 Task: Find connections with filter location Sofia with filter topic #businesscoachwith filter profile language French with filter current company Age Of Geeks with filter school BBK DAV College for women Amritsar with filter industry Courts of Law with filter service category Growth Marketing with filter keywords title Cloud Architect
Action: Mouse moved to (169, 226)
Screenshot: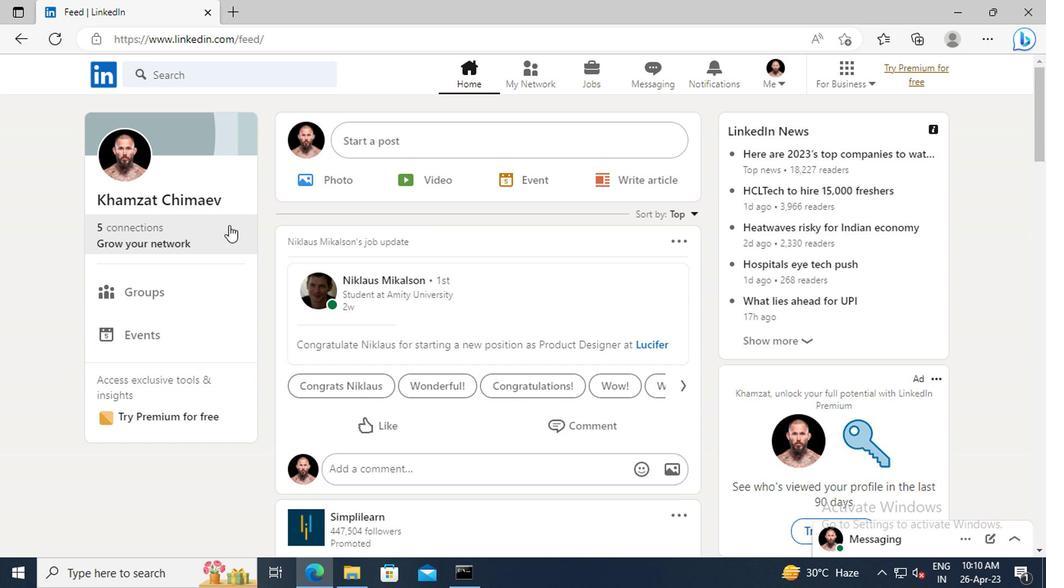 
Action: Mouse pressed left at (169, 226)
Screenshot: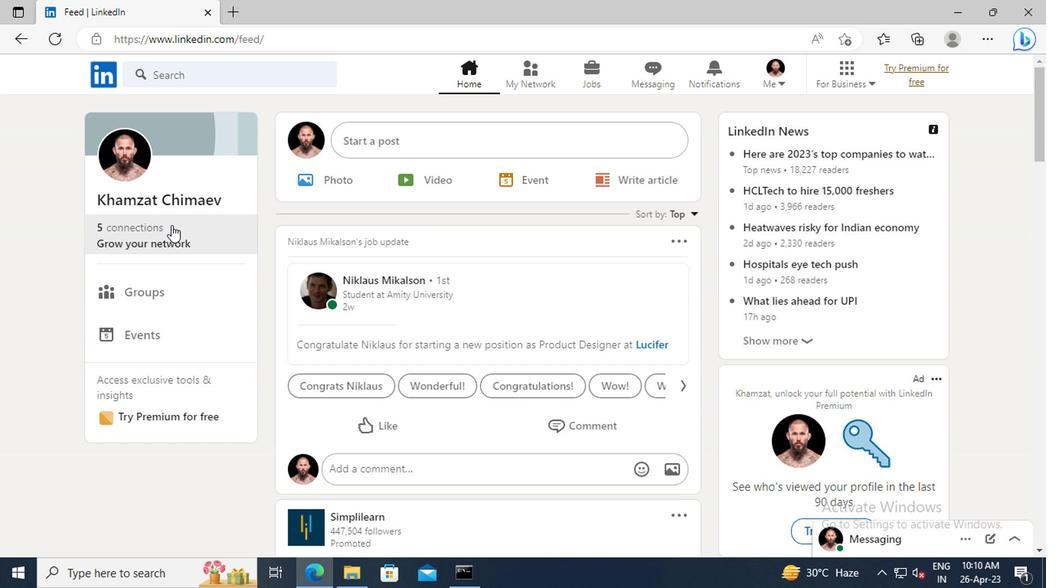 
Action: Mouse moved to (173, 166)
Screenshot: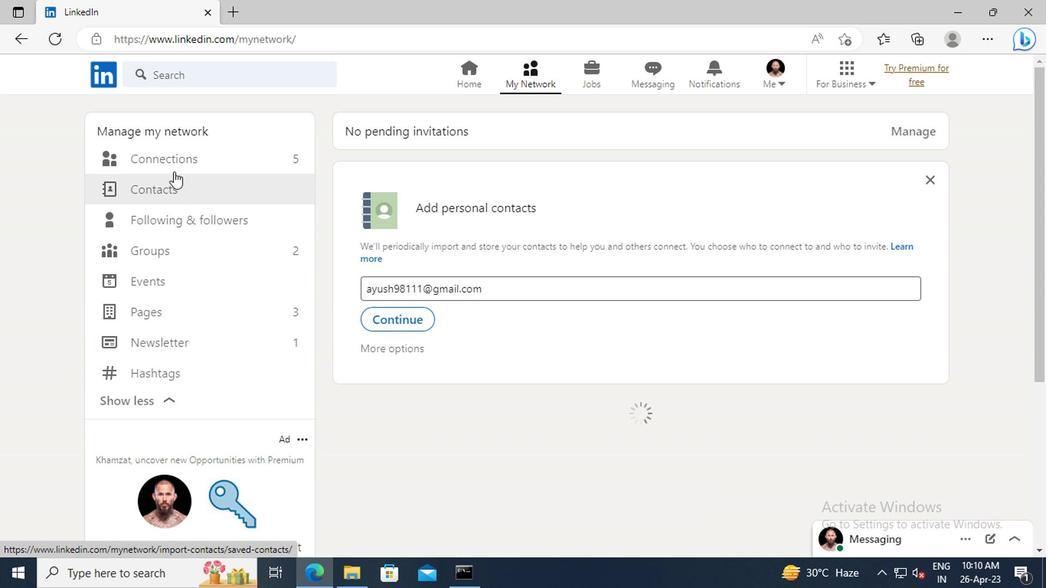 
Action: Mouse pressed left at (173, 166)
Screenshot: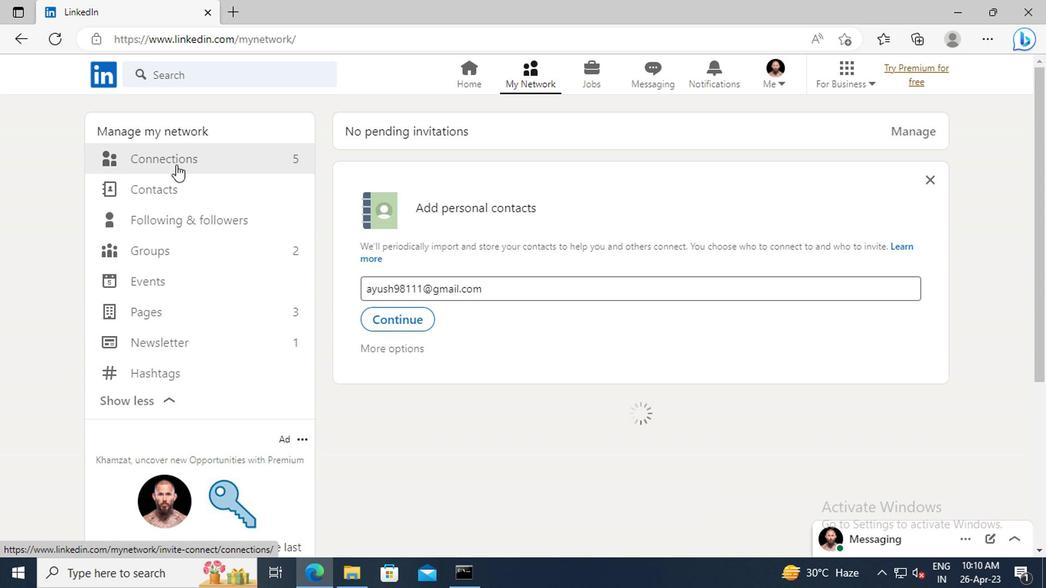 
Action: Mouse moved to (624, 161)
Screenshot: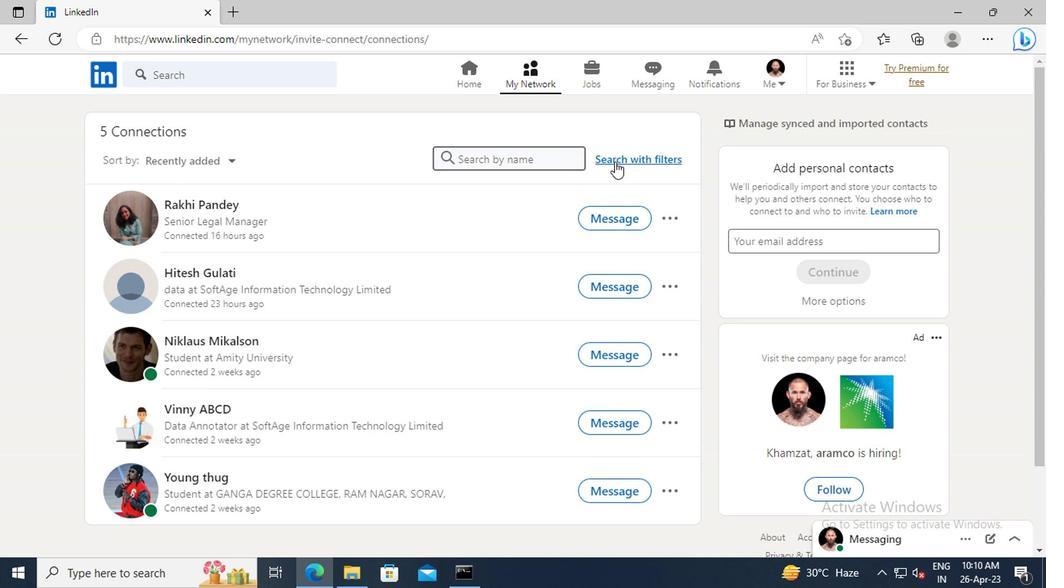 
Action: Mouse pressed left at (624, 161)
Screenshot: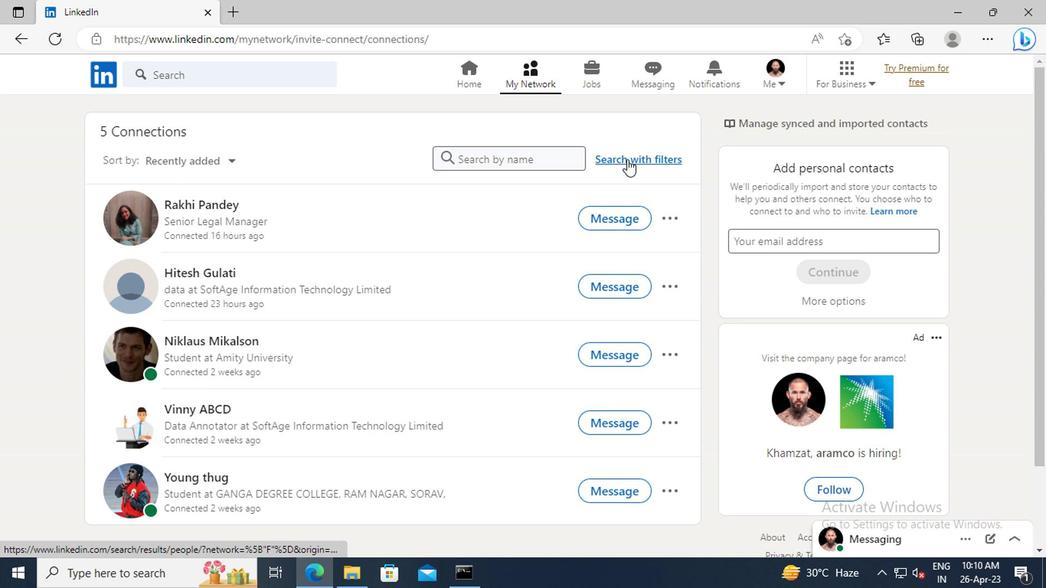 
Action: Mouse moved to (582, 121)
Screenshot: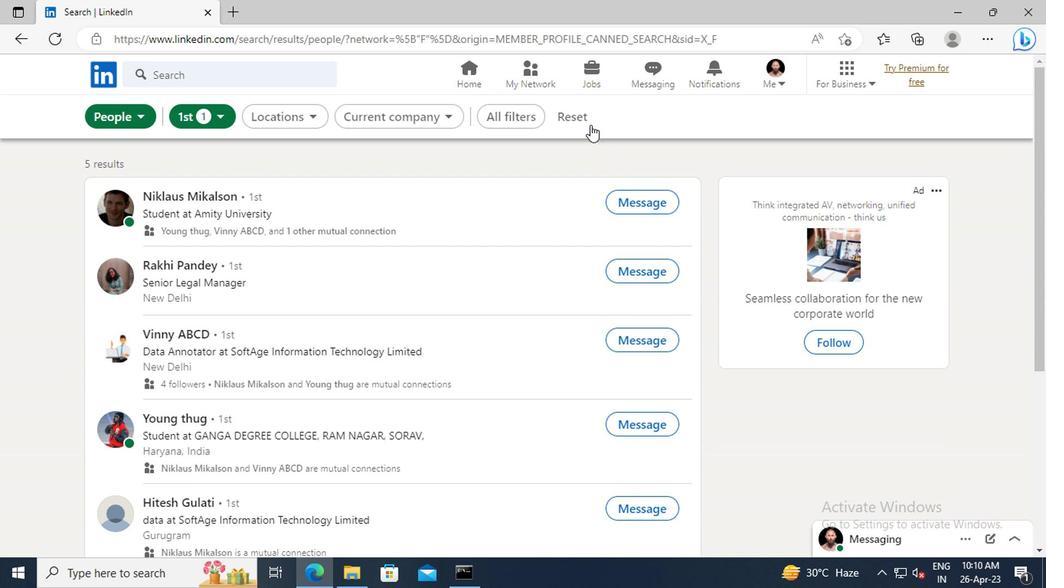 
Action: Mouse pressed left at (582, 121)
Screenshot: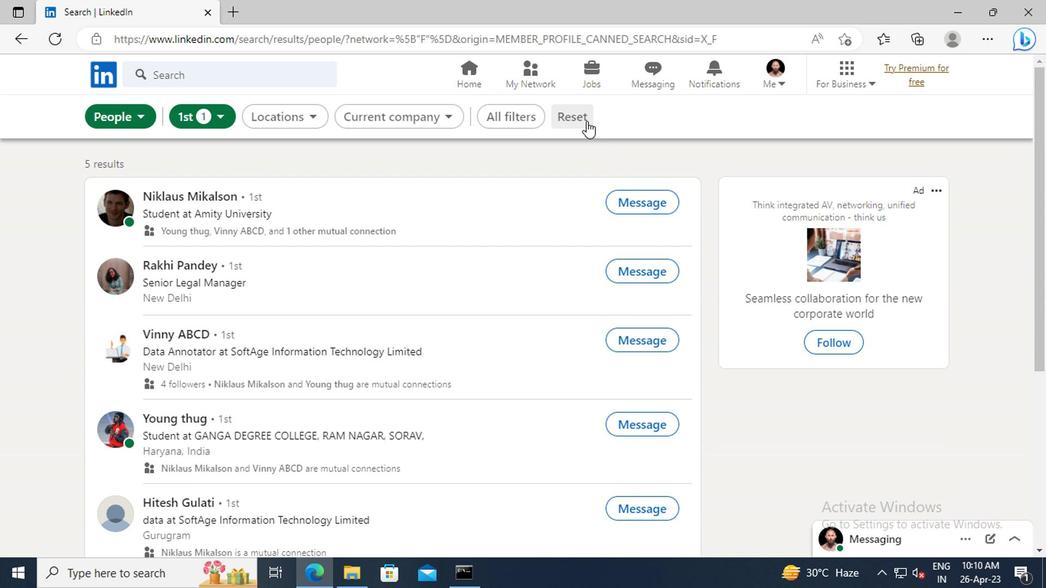 
Action: Mouse moved to (550, 122)
Screenshot: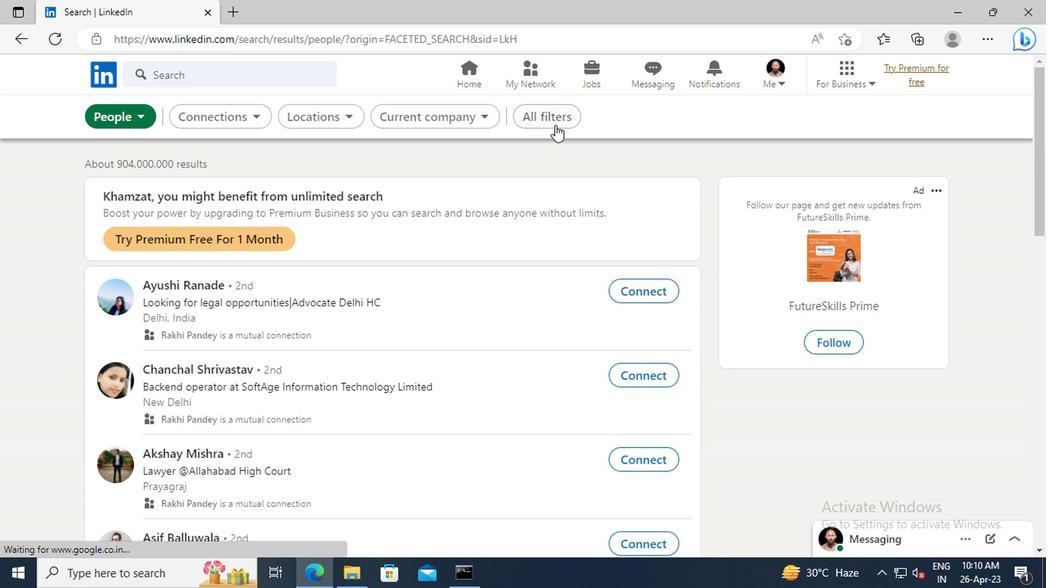 
Action: Mouse pressed left at (550, 122)
Screenshot: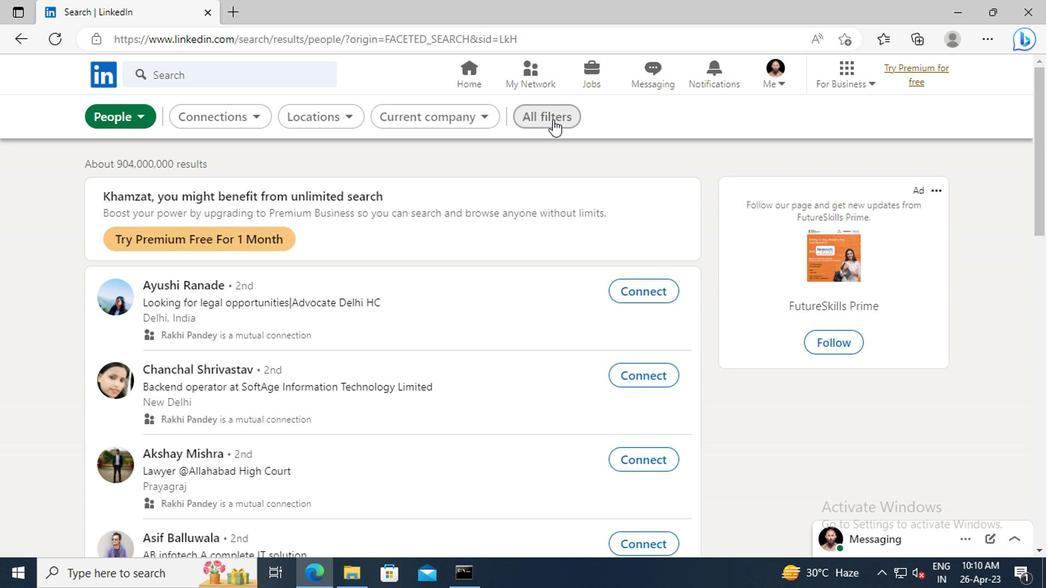 
Action: Mouse moved to (847, 252)
Screenshot: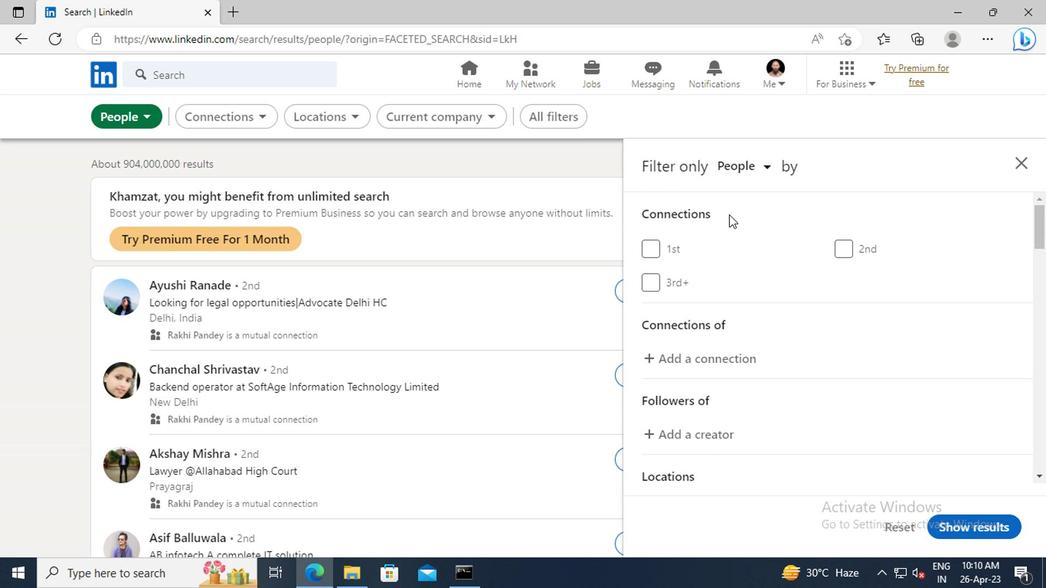 
Action: Mouse scrolled (847, 251) with delta (0, 0)
Screenshot: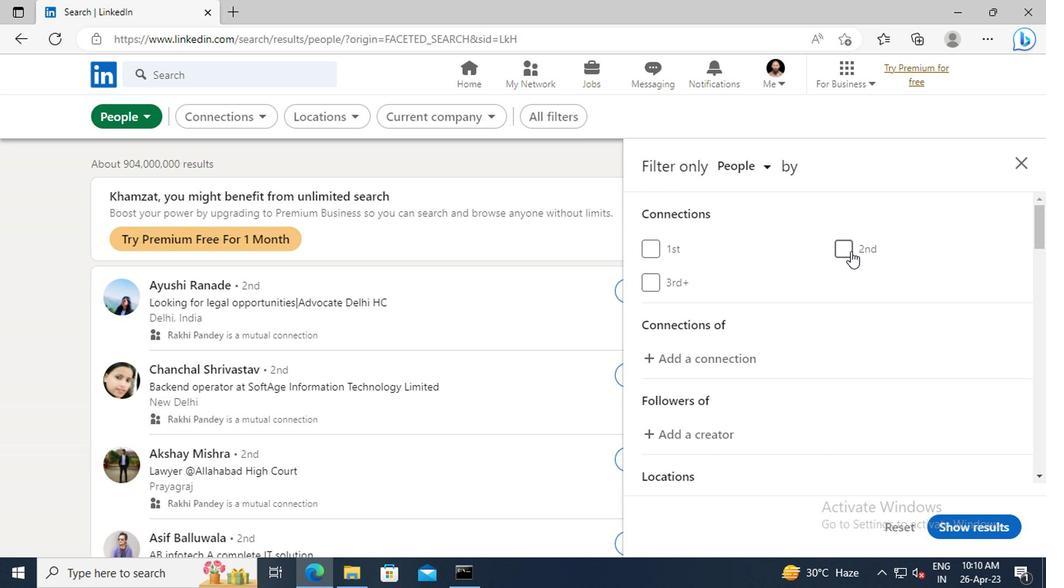 
Action: Mouse scrolled (847, 251) with delta (0, 0)
Screenshot: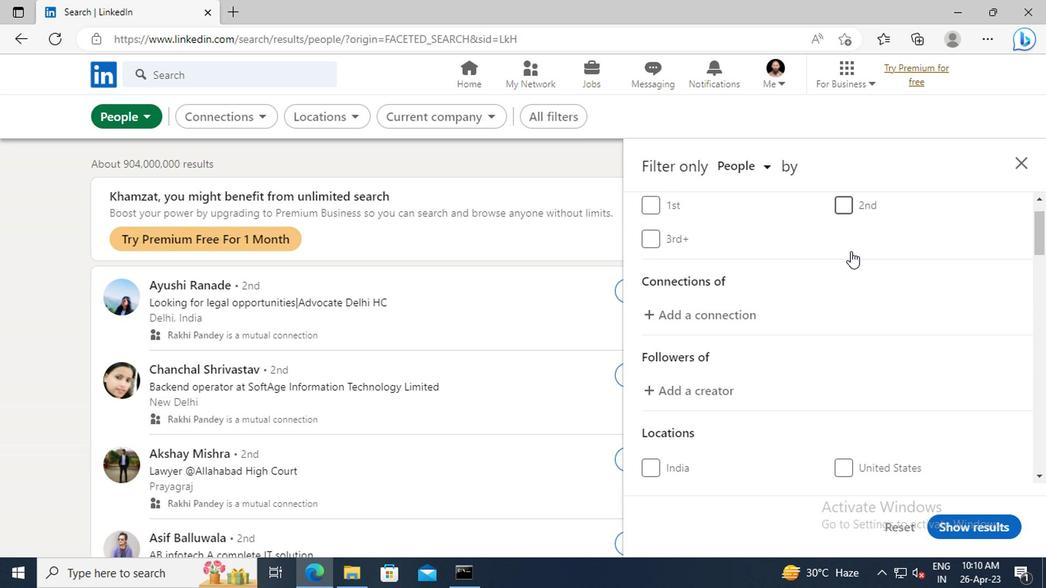
Action: Mouse scrolled (847, 251) with delta (0, 0)
Screenshot: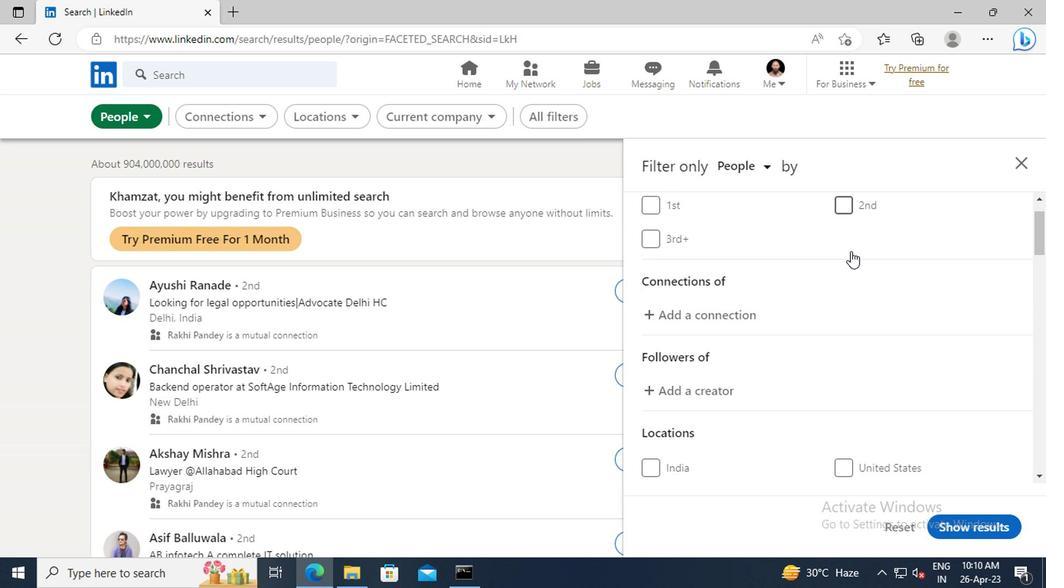 
Action: Mouse scrolled (847, 251) with delta (0, 0)
Screenshot: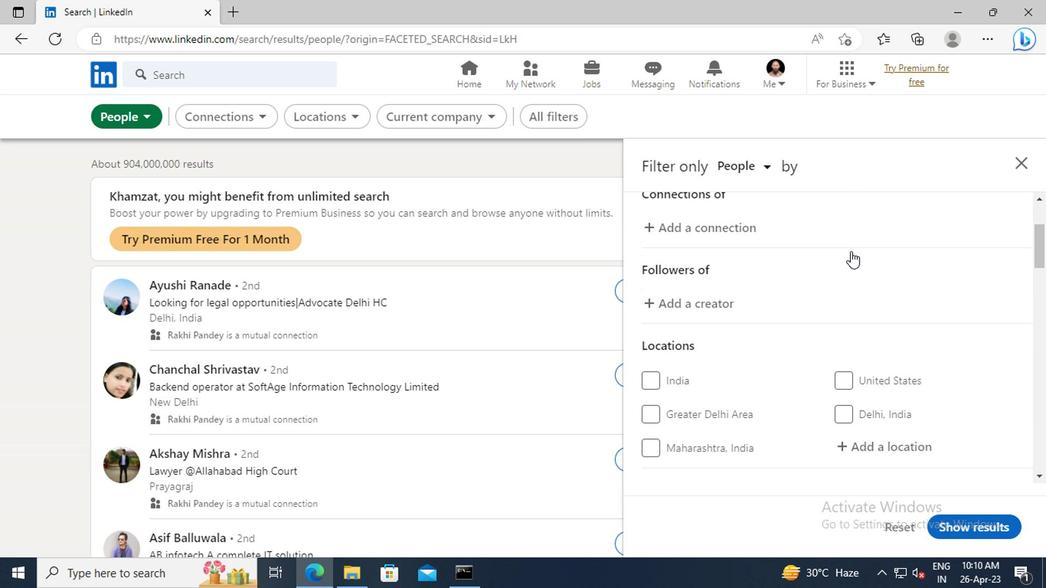 
Action: Mouse scrolled (847, 251) with delta (0, 0)
Screenshot: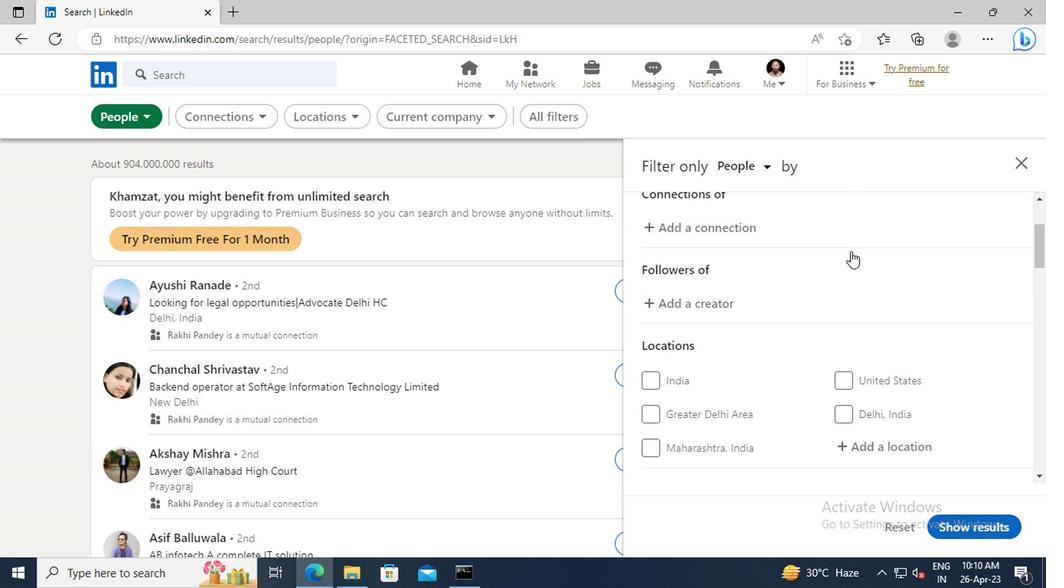 
Action: Mouse moved to (851, 358)
Screenshot: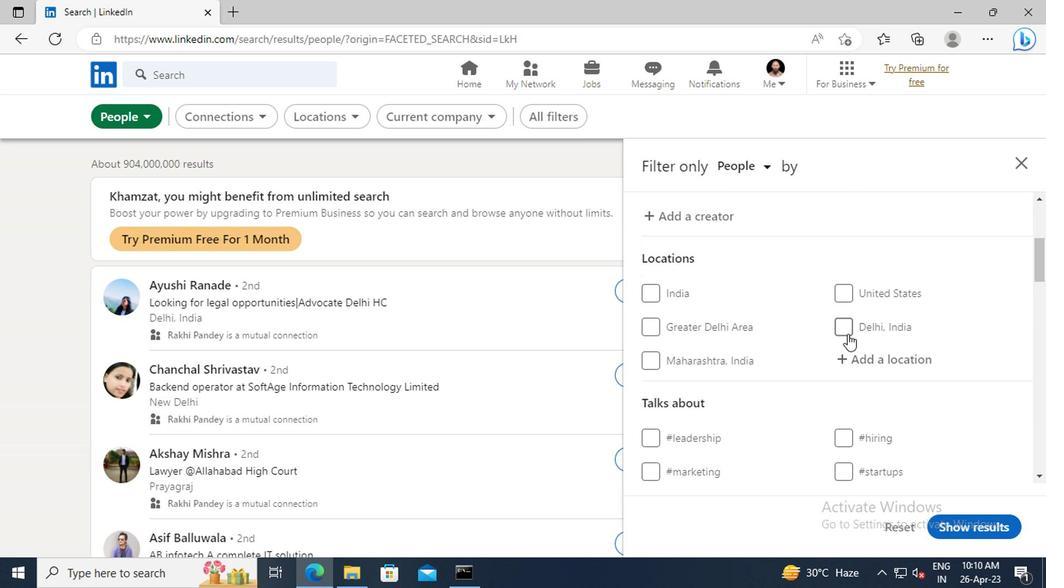 
Action: Mouse pressed left at (851, 358)
Screenshot: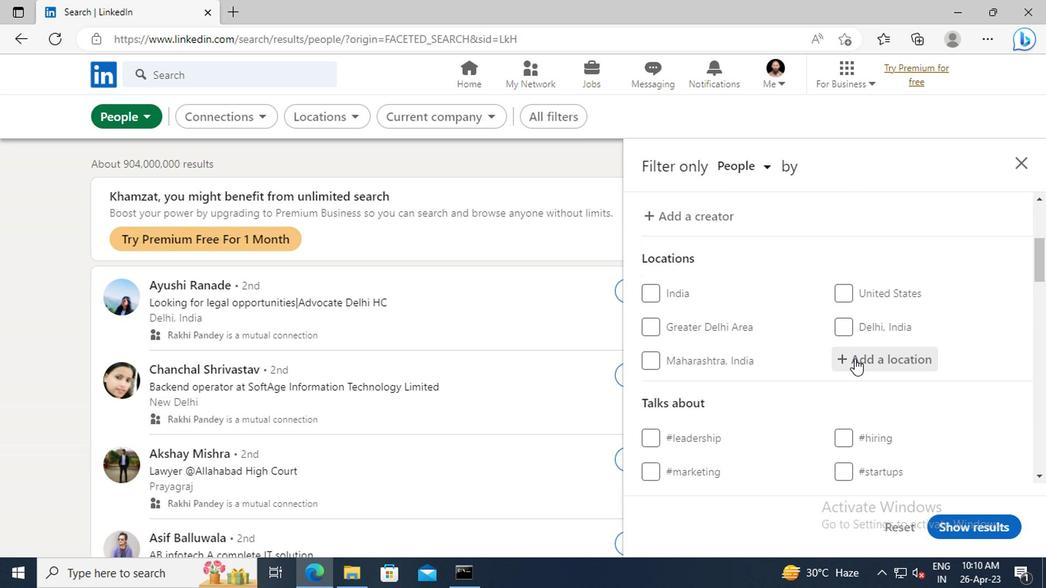 
Action: Key pressed <Key.shift>SOFIA
Screenshot: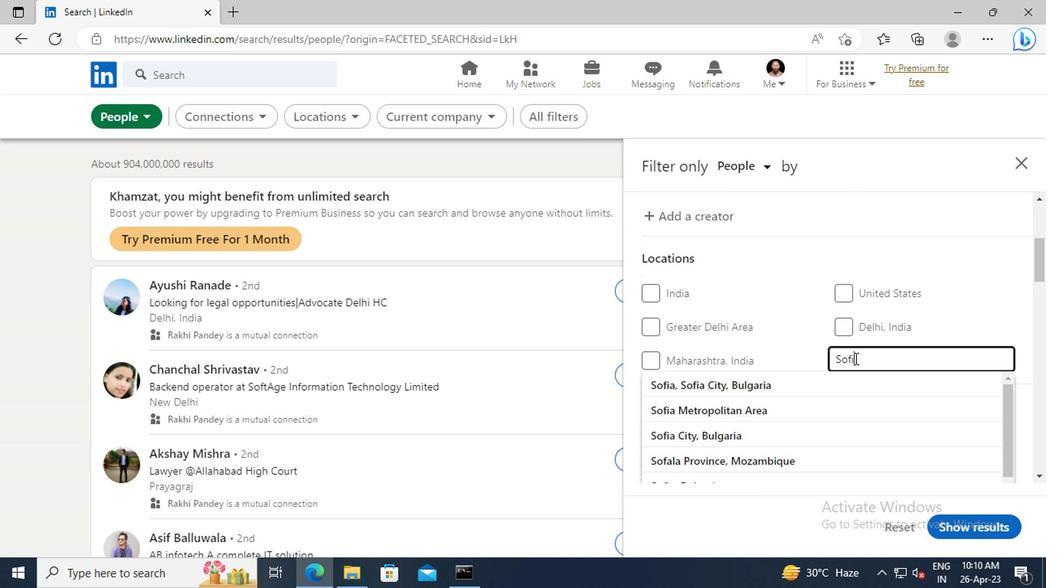 
Action: Mouse moved to (845, 379)
Screenshot: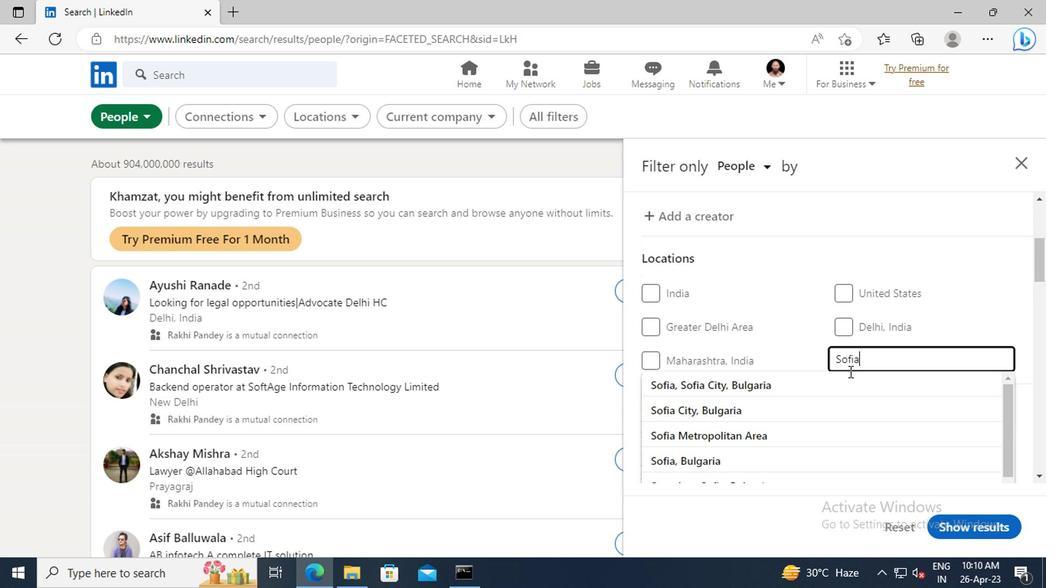 
Action: Mouse pressed left at (845, 379)
Screenshot: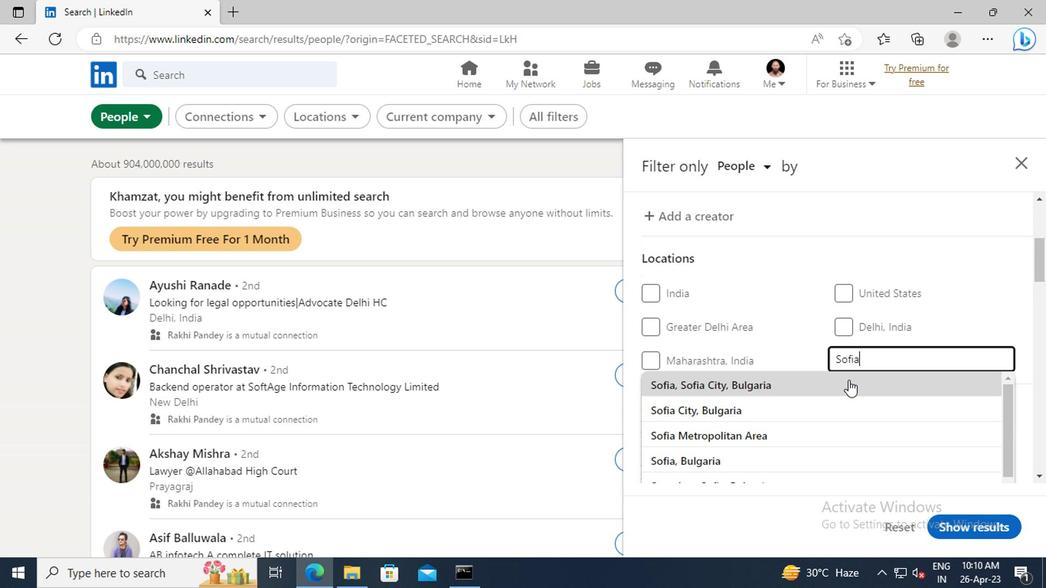 
Action: Mouse moved to (839, 360)
Screenshot: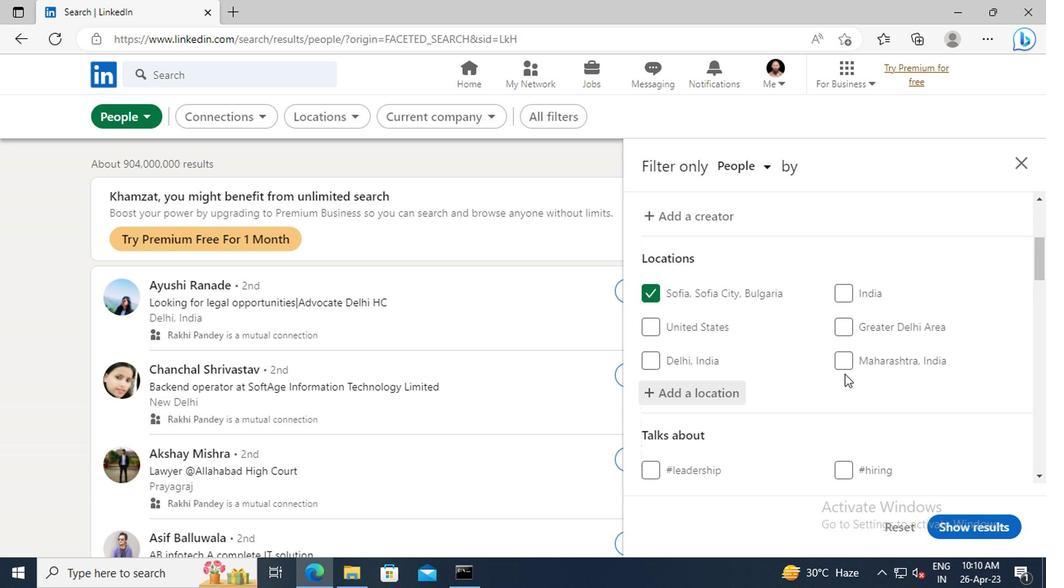 
Action: Mouse scrolled (839, 359) with delta (0, -1)
Screenshot: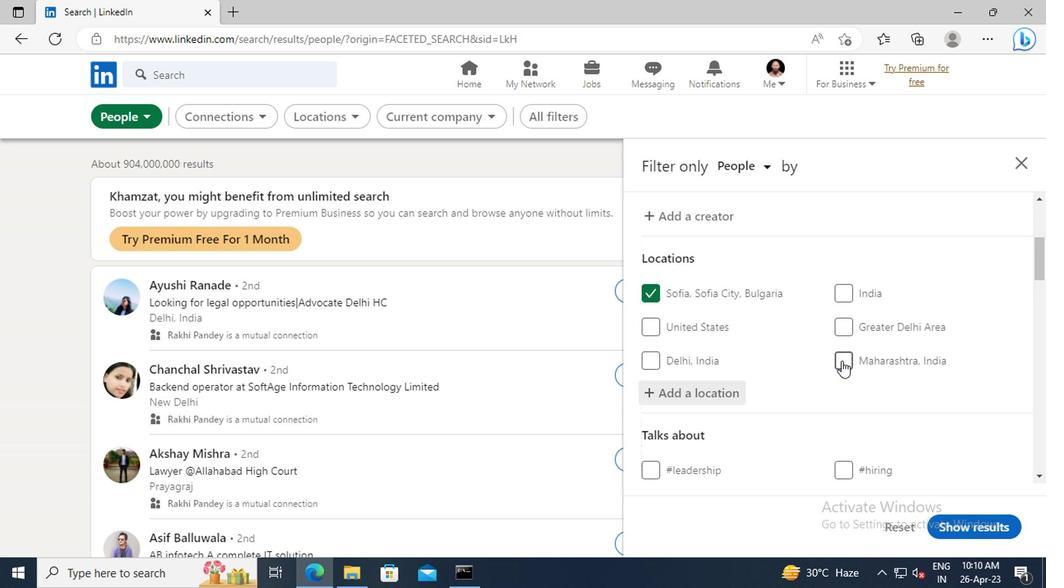 
Action: Mouse scrolled (839, 359) with delta (0, -1)
Screenshot: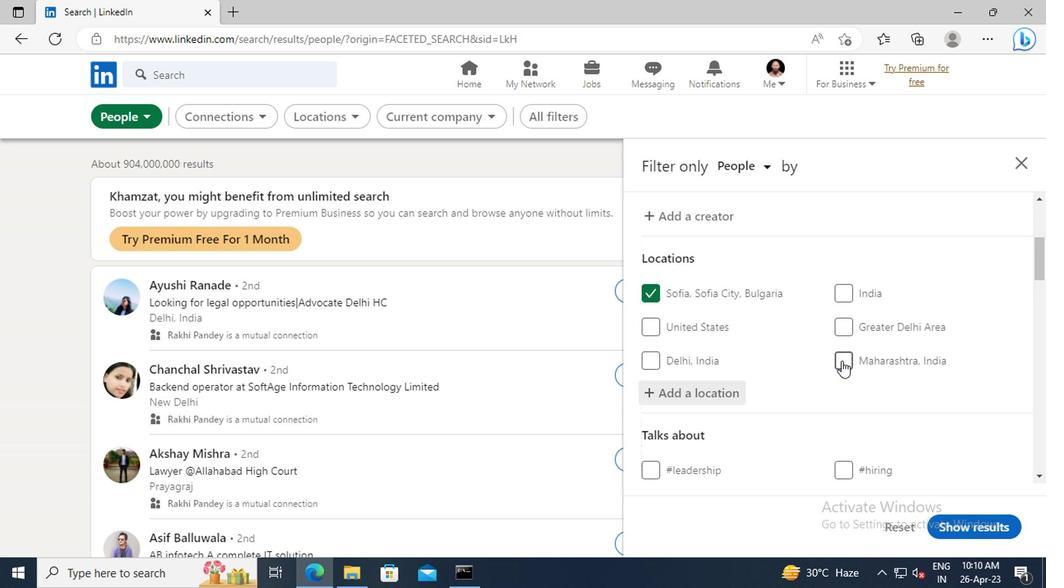
Action: Mouse scrolled (839, 359) with delta (0, -1)
Screenshot: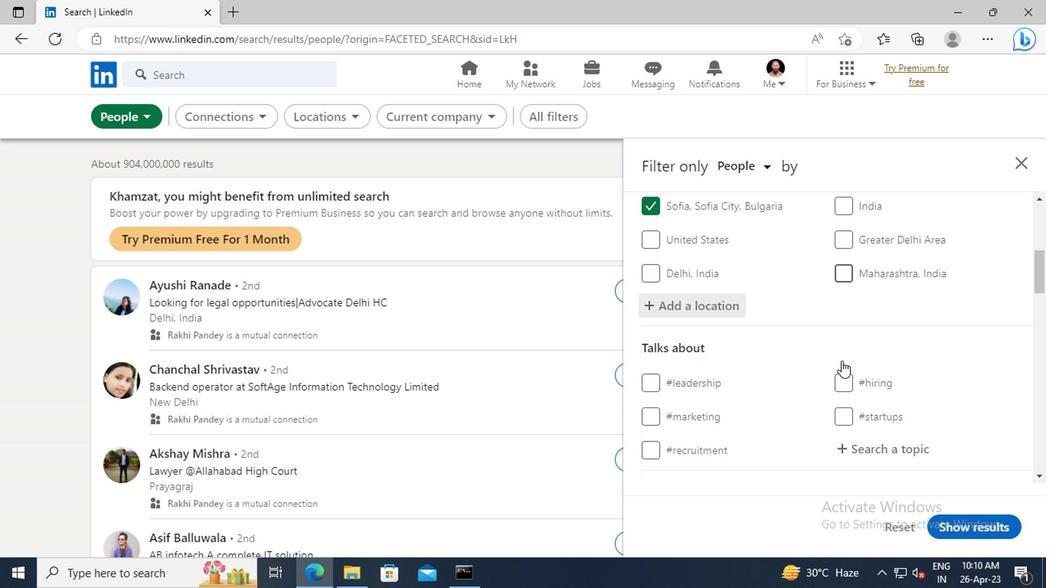 
Action: Mouse scrolled (839, 359) with delta (0, -1)
Screenshot: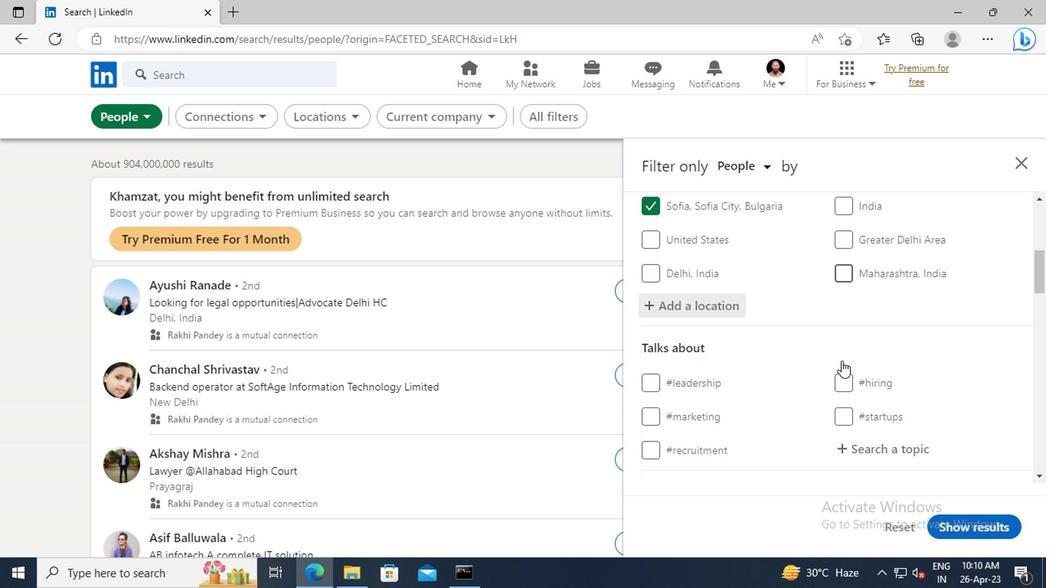 
Action: Mouse scrolled (839, 359) with delta (0, -1)
Screenshot: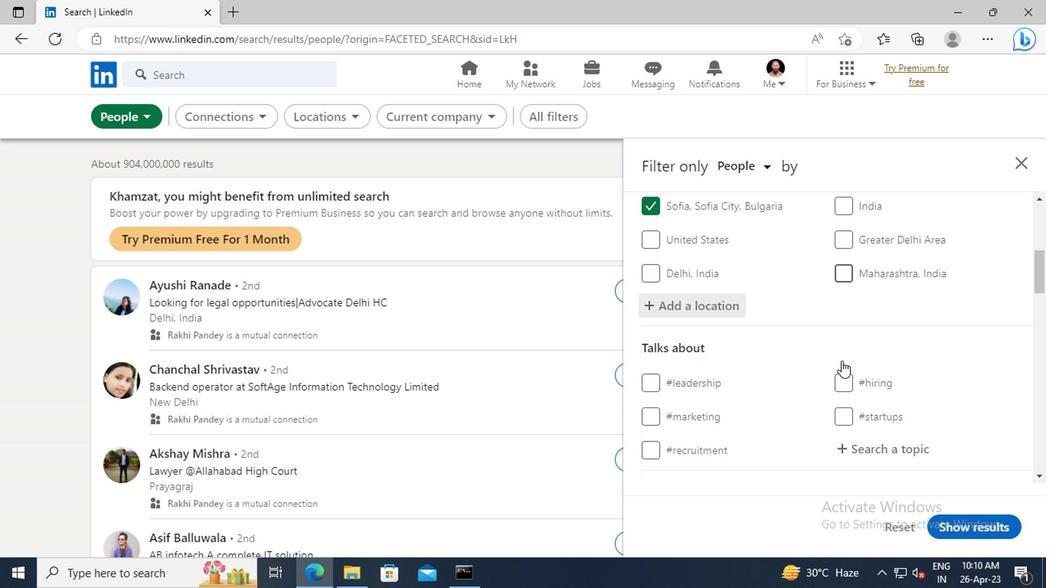
Action: Mouse moved to (847, 324)
Screenshot: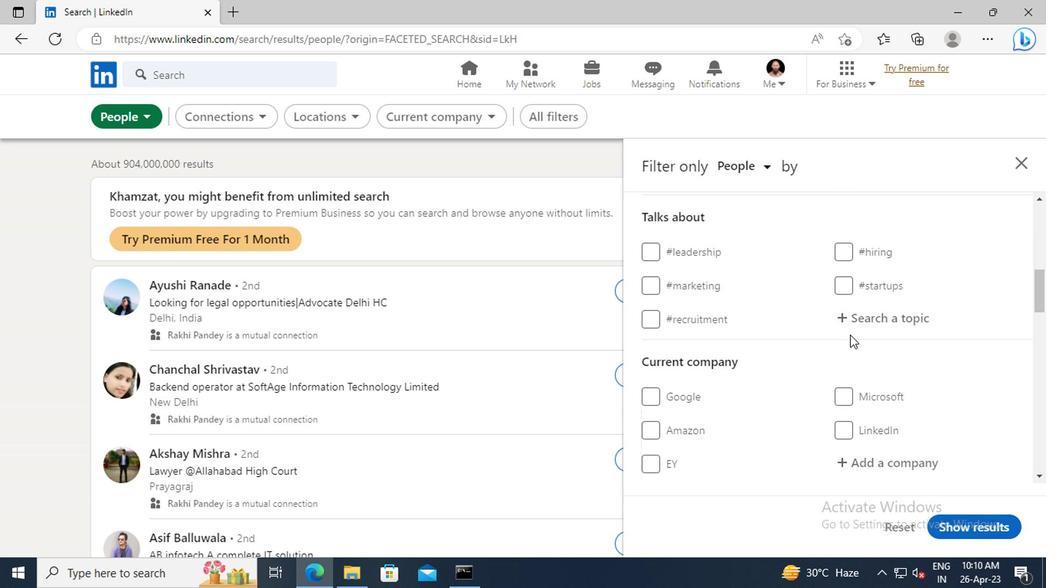 
Action: Mouse pressed left at (847, 324)
Screenshot: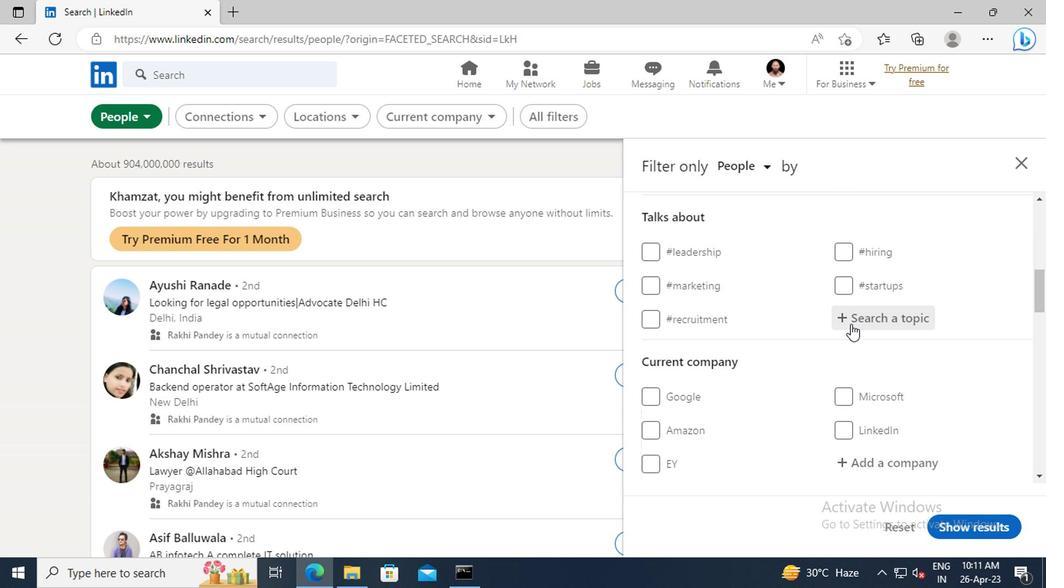 
Action: Key pressed <Key.shift>#BUSINESSCOACHWITH
Screenshot: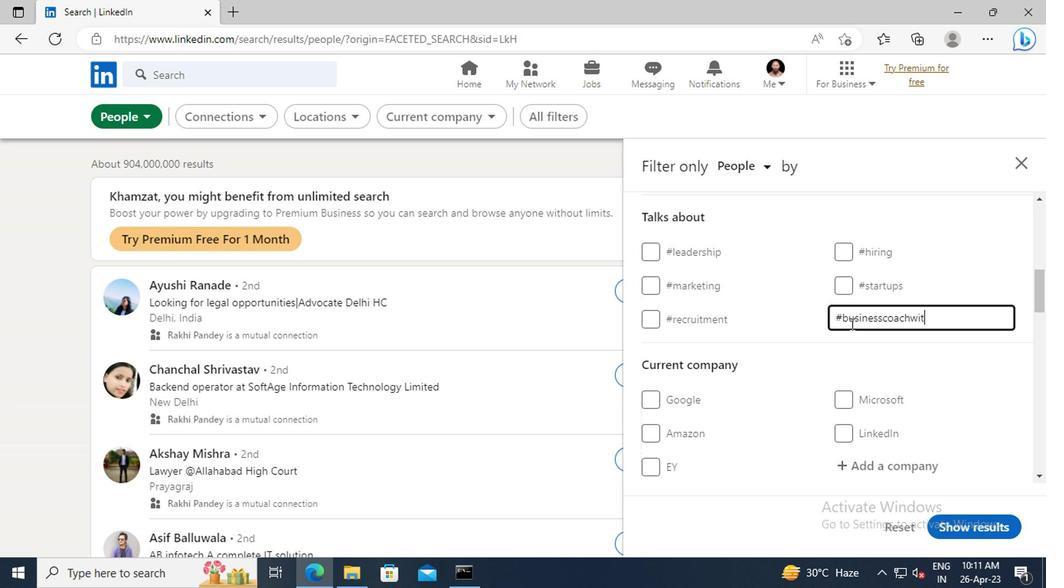 
Action: Mouse moved to (847, 324)
Screenshot: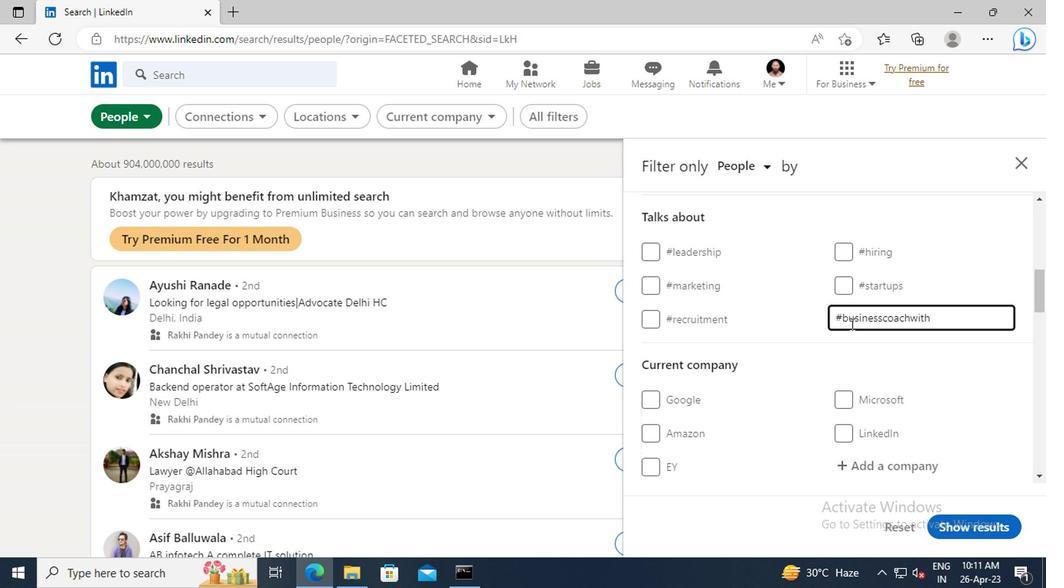 
Action: Key pressed <Key.enter>
Screenshot: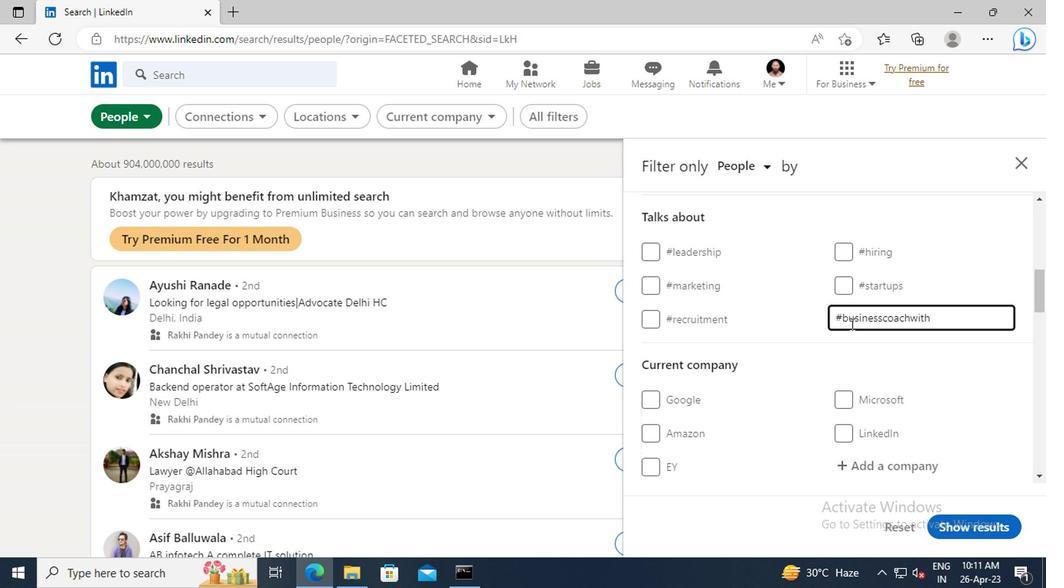 
Action: Mouse scrolled (847, 323) with delta (0, 0)
Screenshot: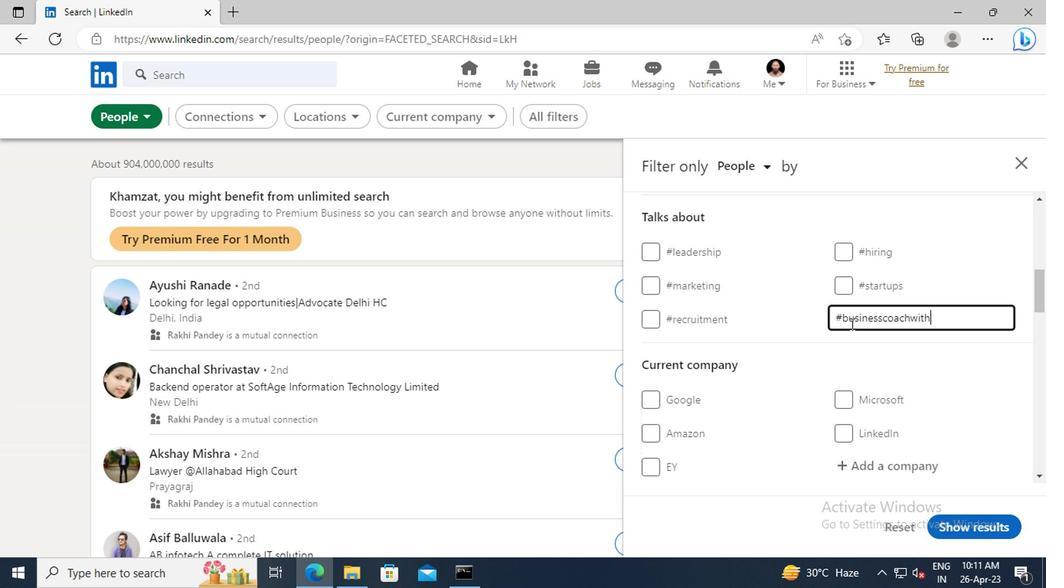 
Action: Mouse moved to (846, 324)
Screenshot: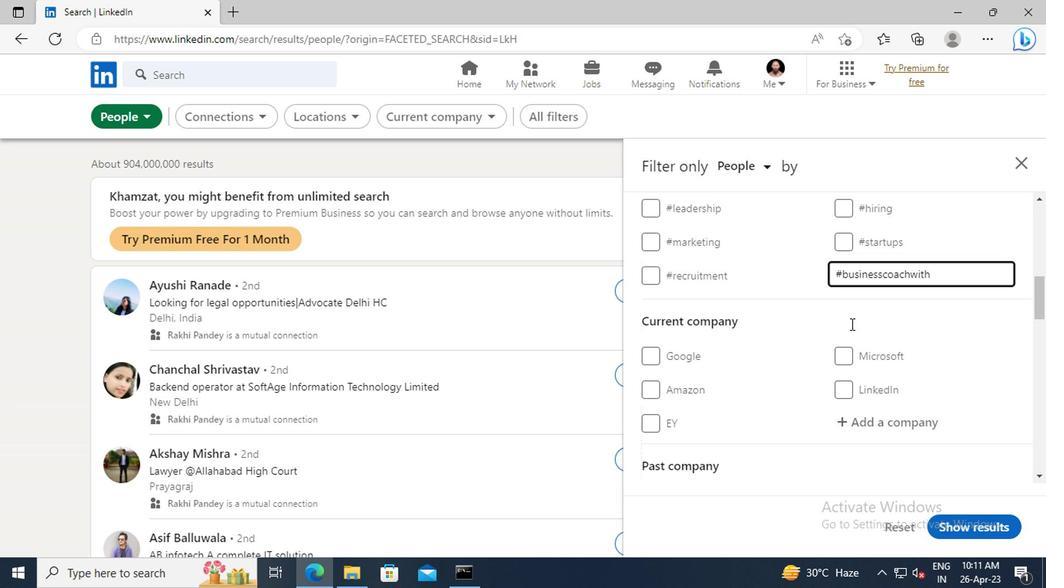 
Action: Mouse scrolled (846, 324) with delta (0, 0)
Screenshot: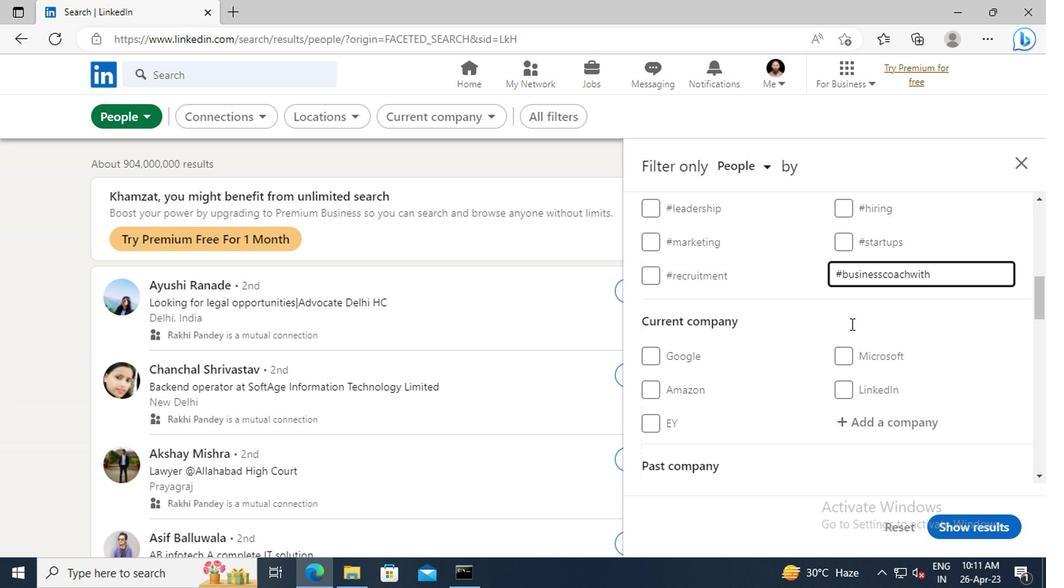 
Action: Mouse scrolled (846, 324) with delta (0, 0)
Screenshot: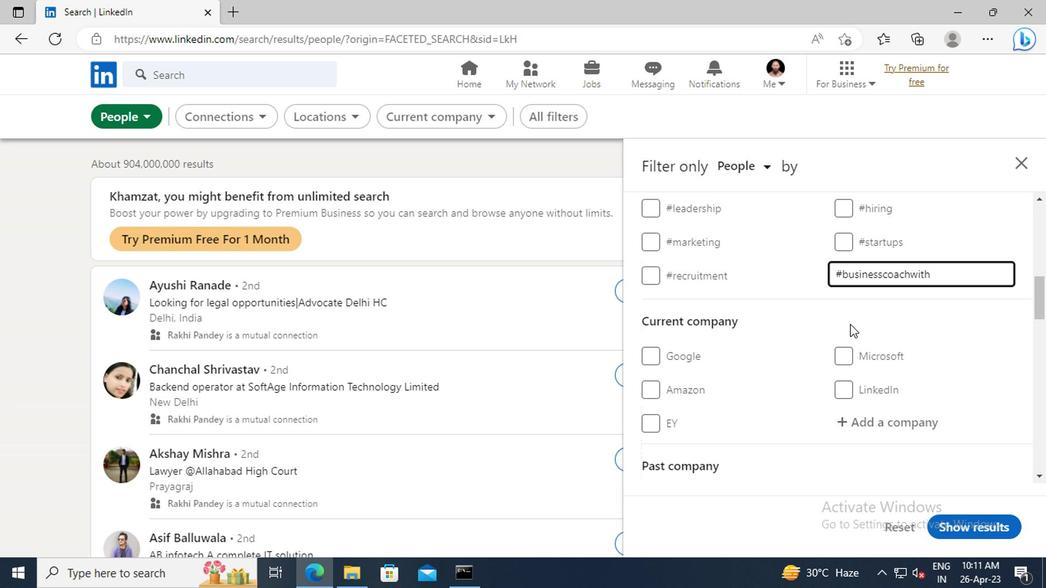 
Action: Mouse scrolled (846, 324) with delta (0, 0)
Screenshot: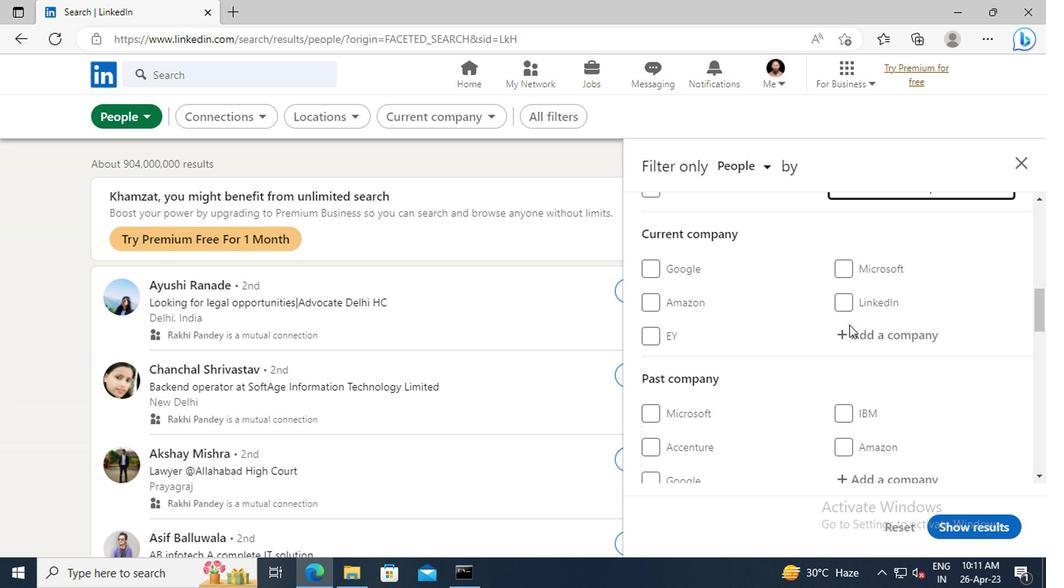 
Action: Mouse scrolled (846, 324) with delta (0, 0)
Screenshot: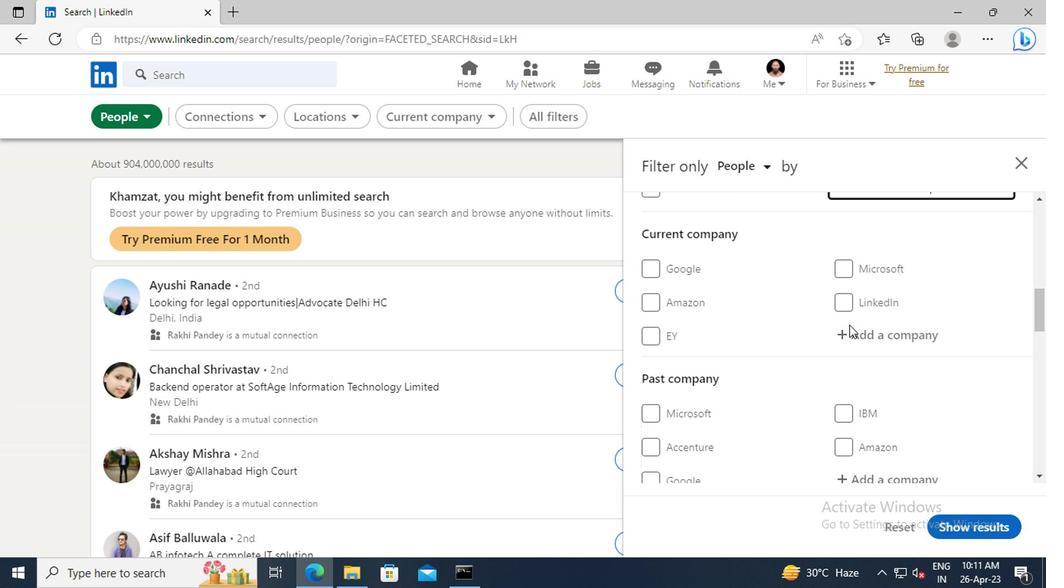 
Action: Mouse scrolled (846, 324) with delta (0, 0)
Screenshot: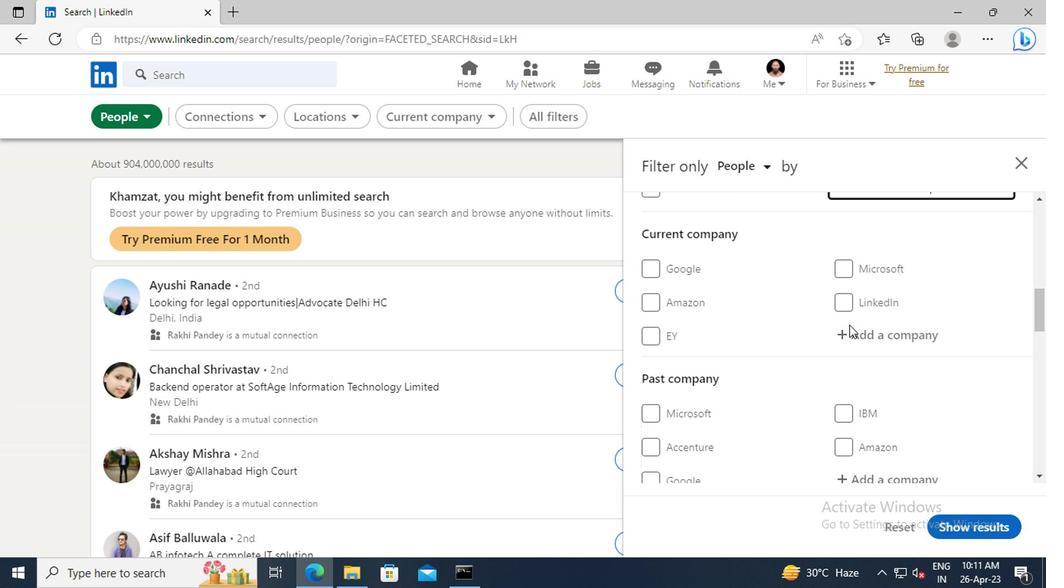 
Action: Mouse scrolled (846, 324) with delta (0, 0)
Screenshot: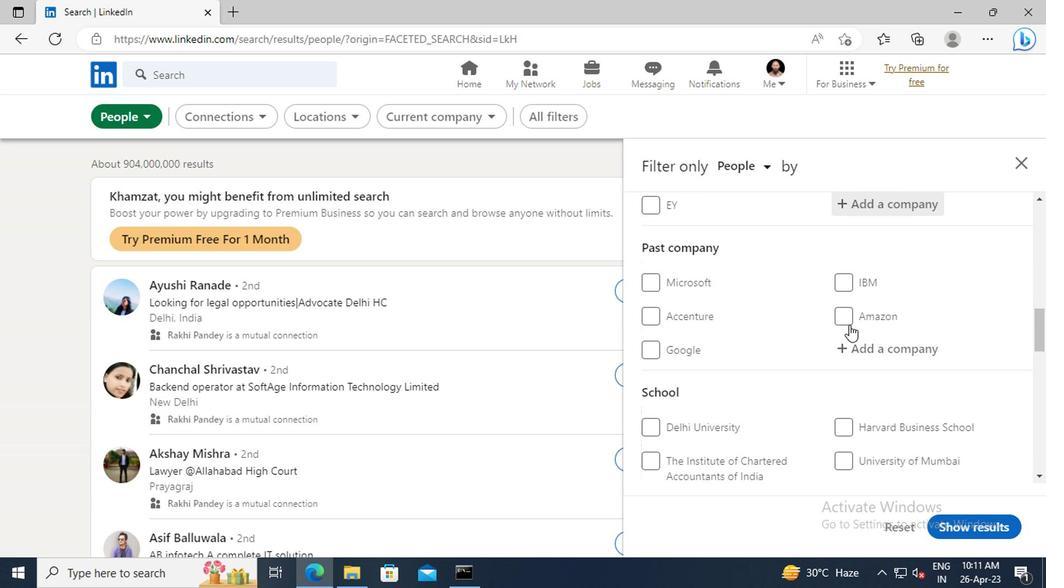 
Action: Mouse scrolled (846, 324) with delta (0, 0)
Screenshot: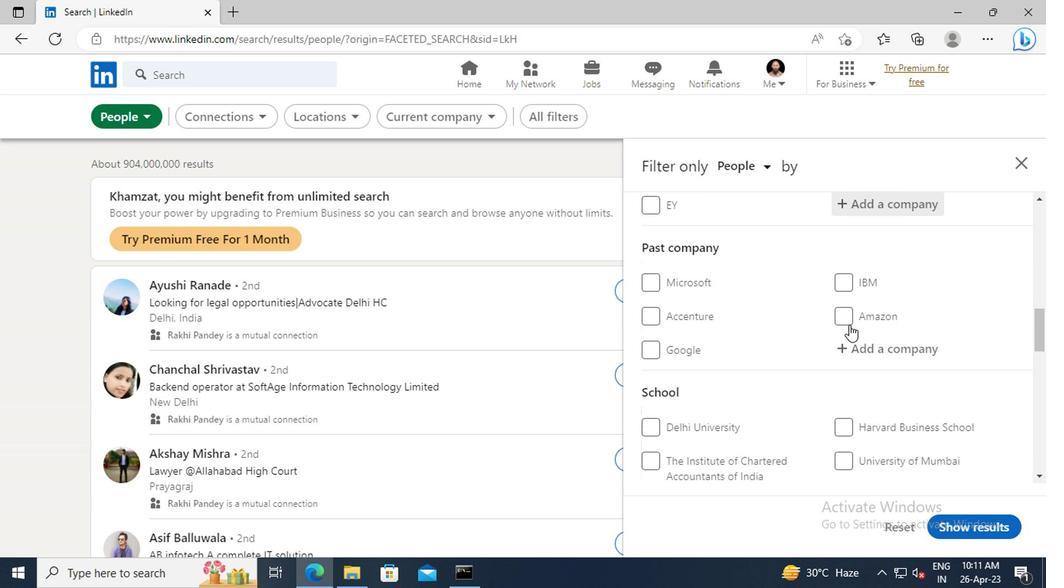 
Action: Mouse scrolled (846, 324) with delta (0, 0)
Screenshot: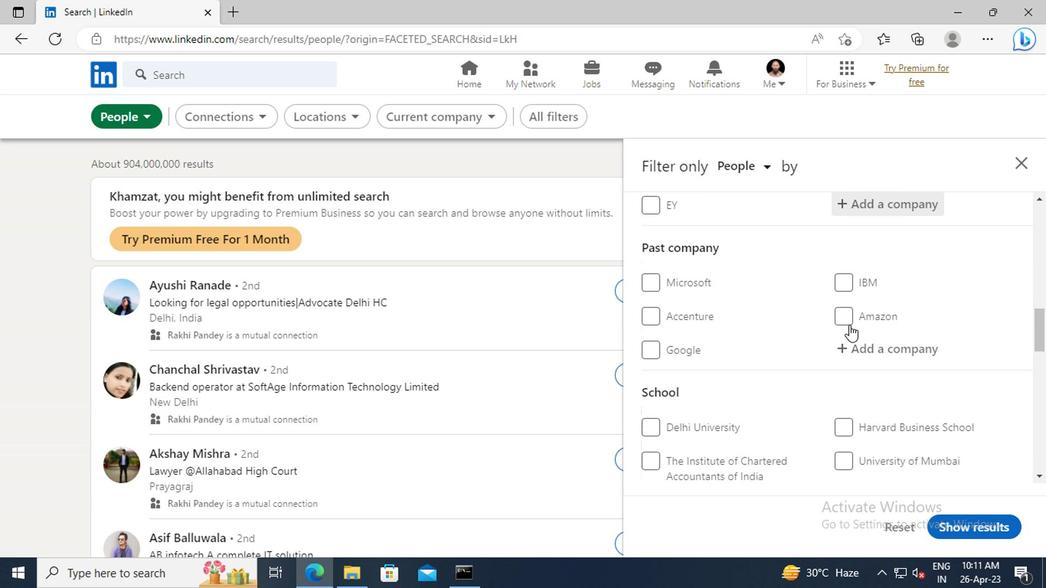
Action: Mouse scrolled (846, 324) with delta (0, 0)
Screenshot: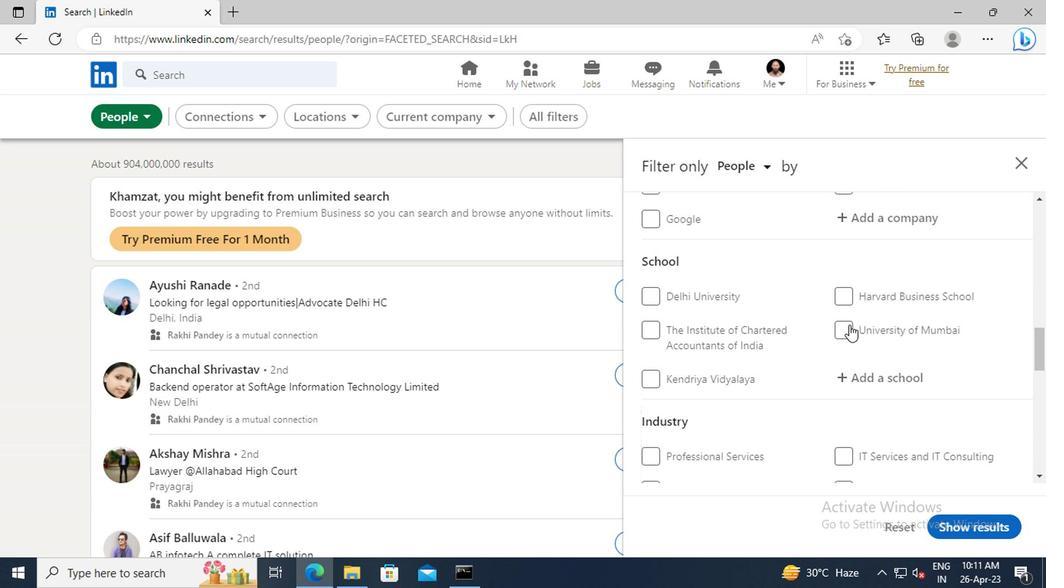 
Action: Mouse scrolled (846, 324) with delta (0, 0)
Screenshot: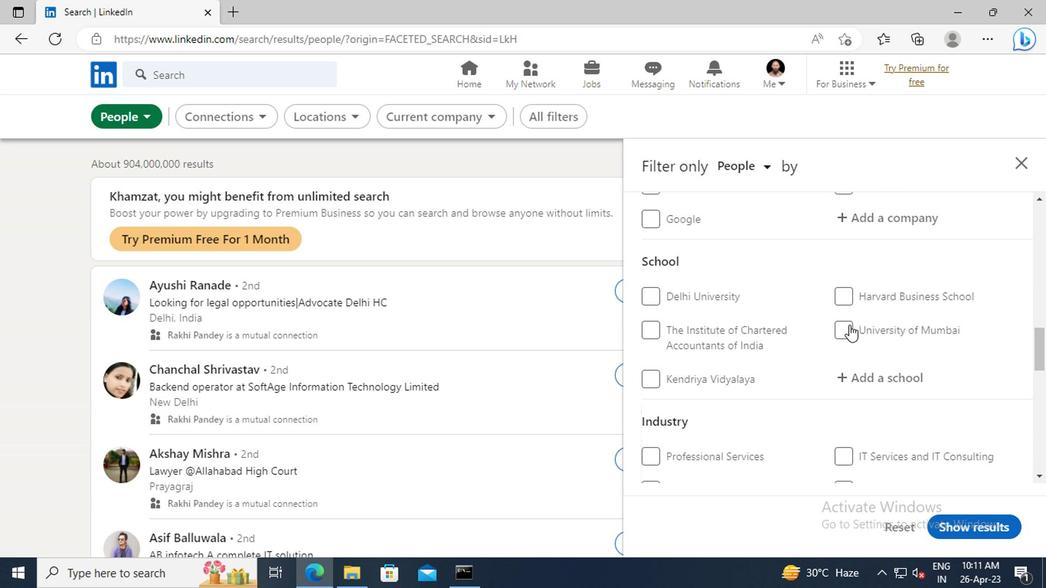 
Action: Mouse scrolled (846, 324) with delta (0, 0)
Screenshot: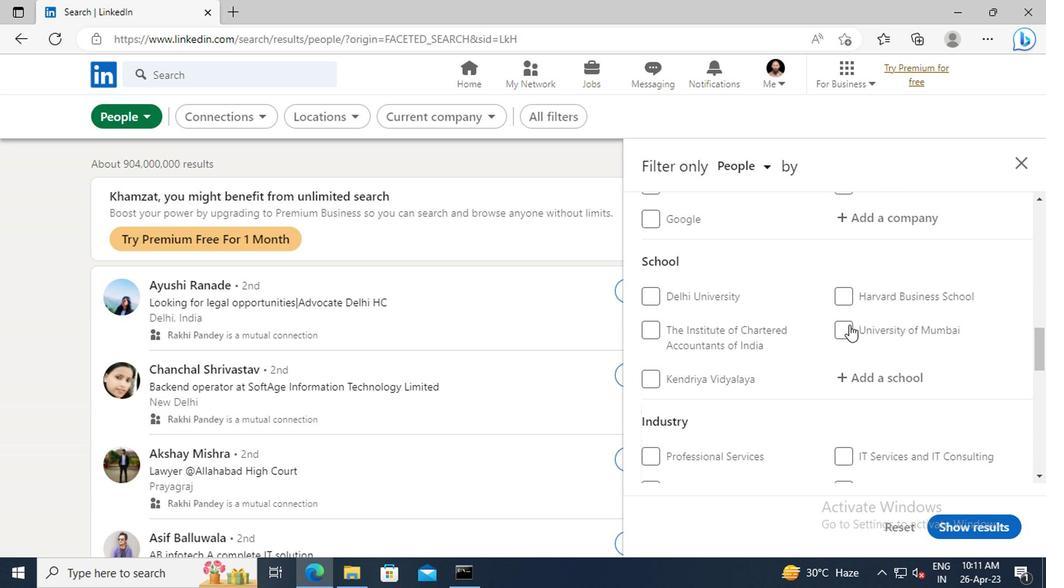 
Action: Mouse scrolled (846, 324) with delta (0, 0)
Screenshot: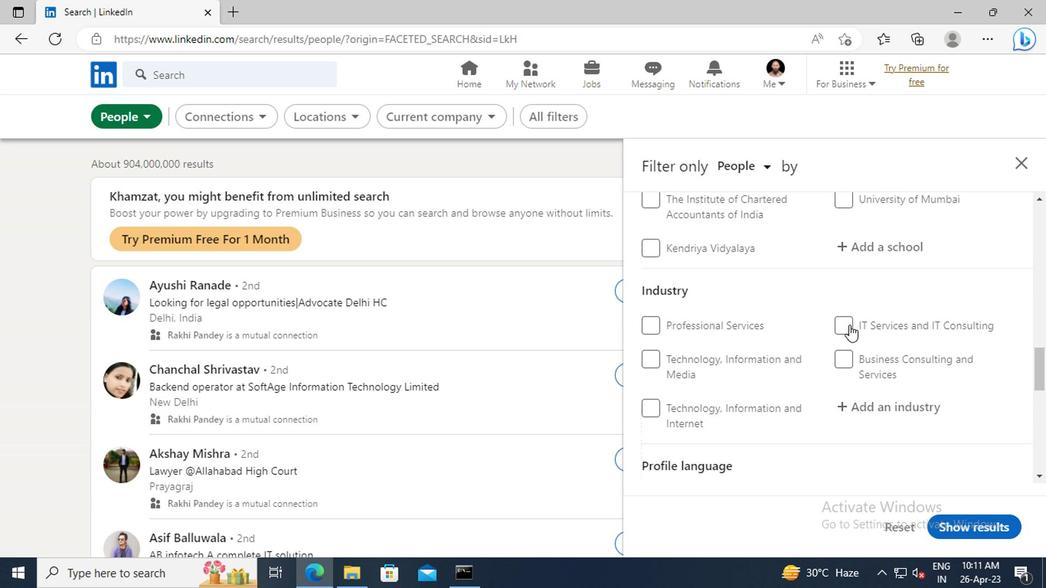 
Action: Mouse scrolled (846, 324) with delta (0, 0)
Screenshot: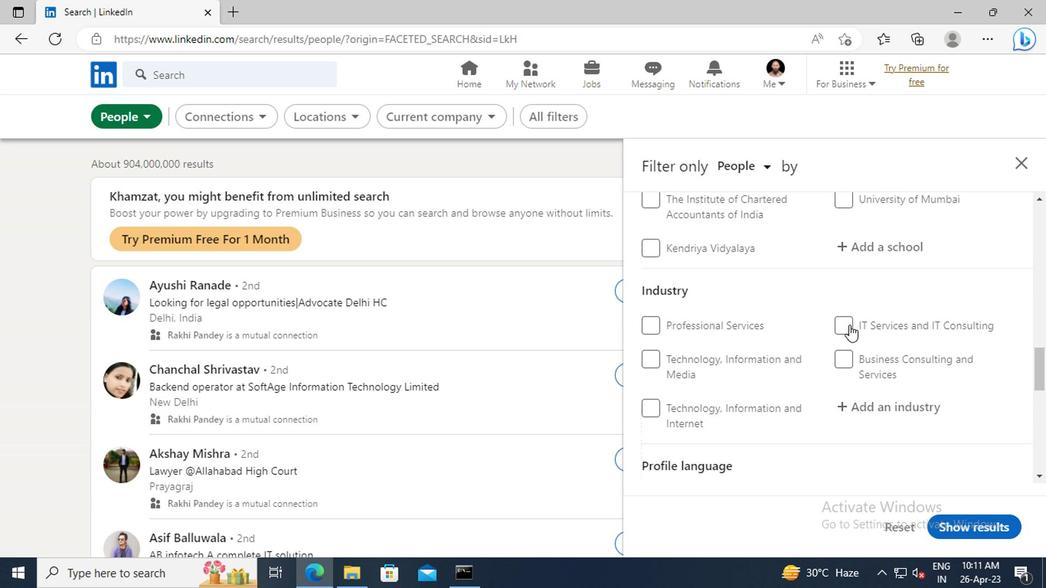 
Action: Mouse scrolled (846, 324) with delta (0, 0)
Screenshot: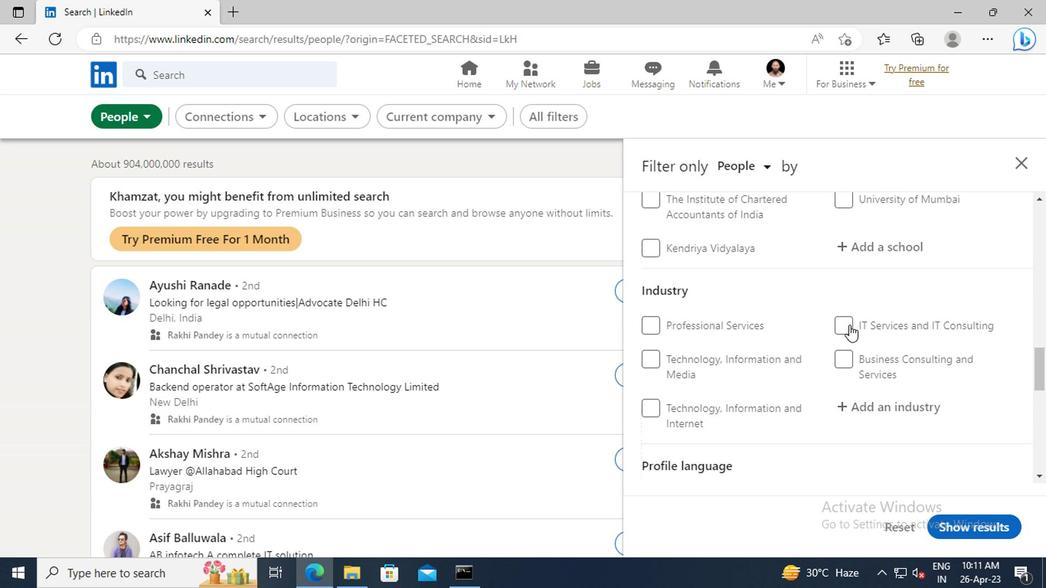 
Action: Mouse moved to (839, 373)
Screenshot: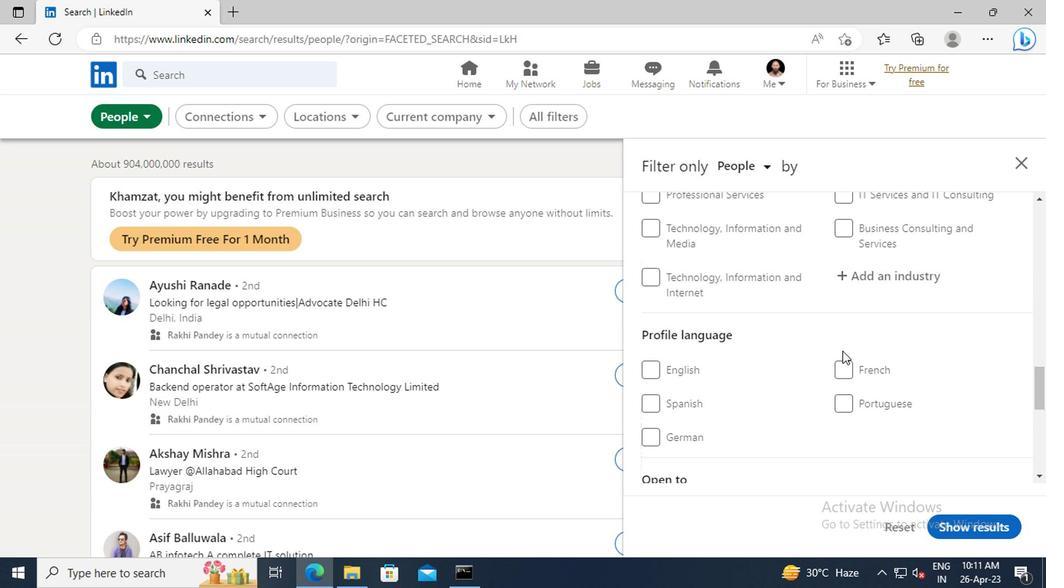 
Action: Mouse pressed left at (839, 373)
Screenshot: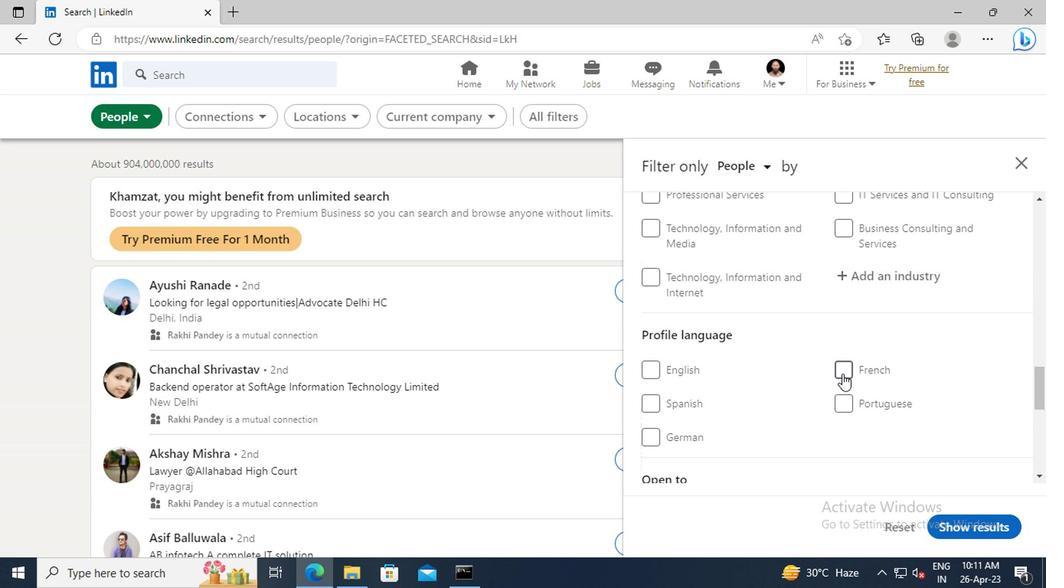 
Action: Mouse moved to (802, 359)
Screenshot: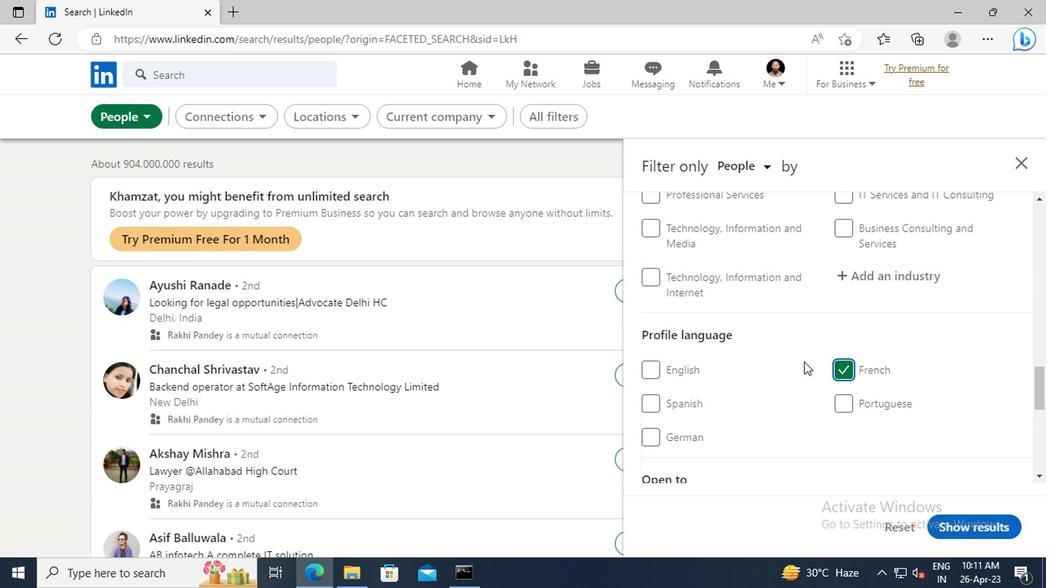 
Action: Mouse scrolled (802, 359) with delta (0, 0)
Screenshot: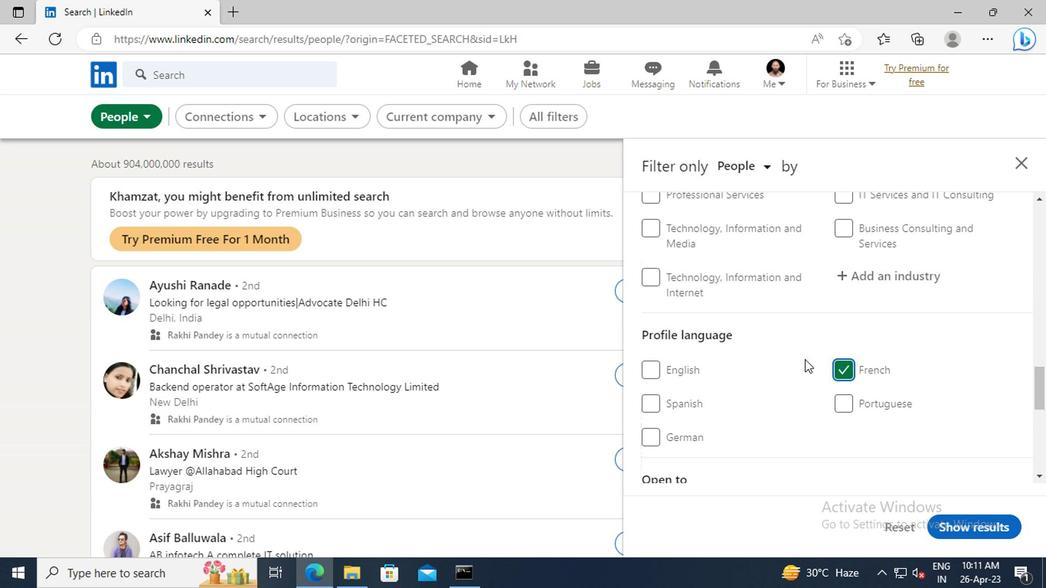 
Action: Mouse scrolled (802, 359) with delta (0, 0)
Screenshot: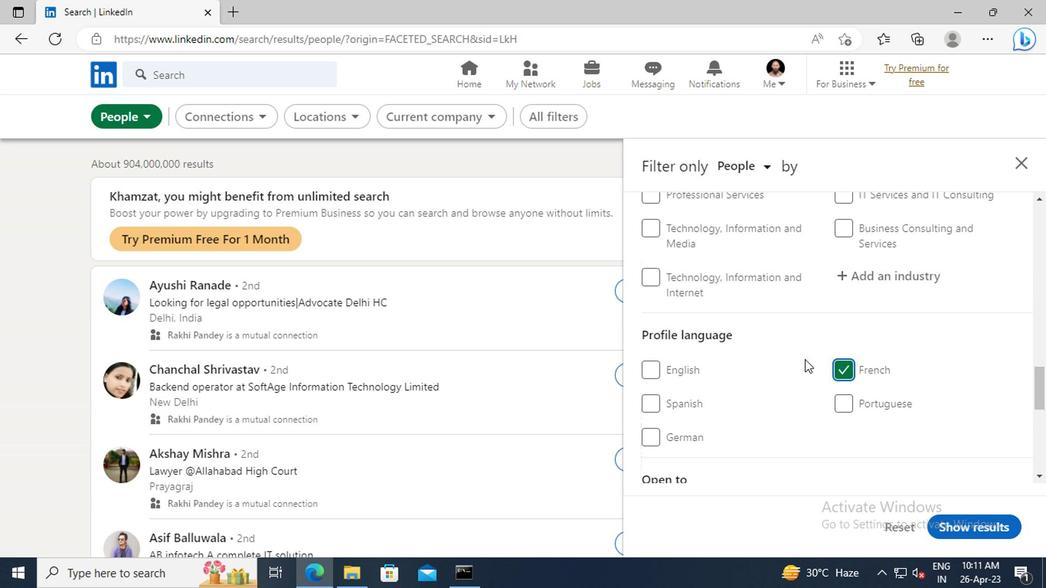 
Action: Mouse scrolled (802, 359) with delta (0, 0)
Screenshot: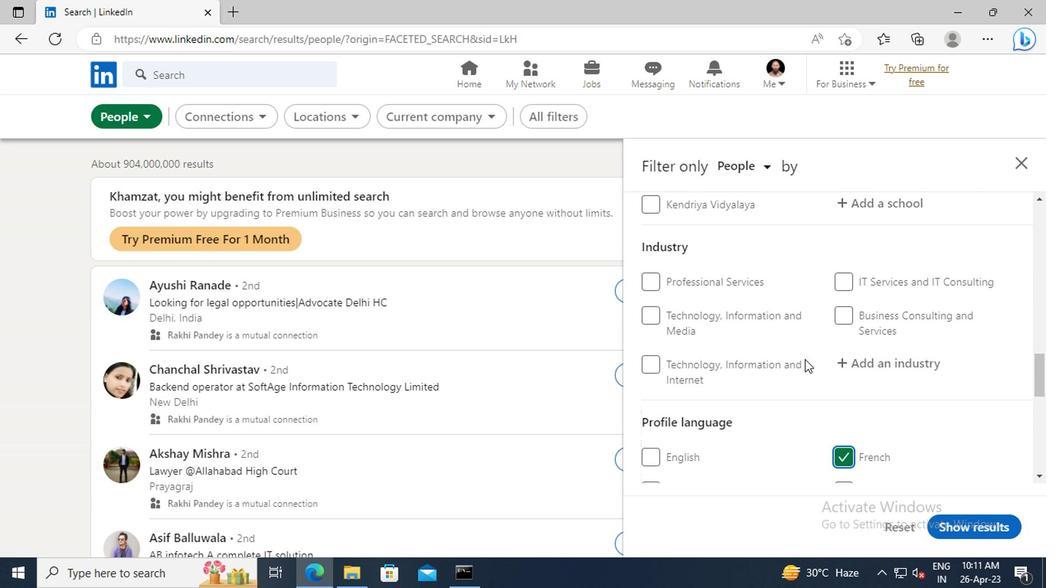 
Action: Mouse scrolled (802, 359) with delta (0, 0)
Screenshot: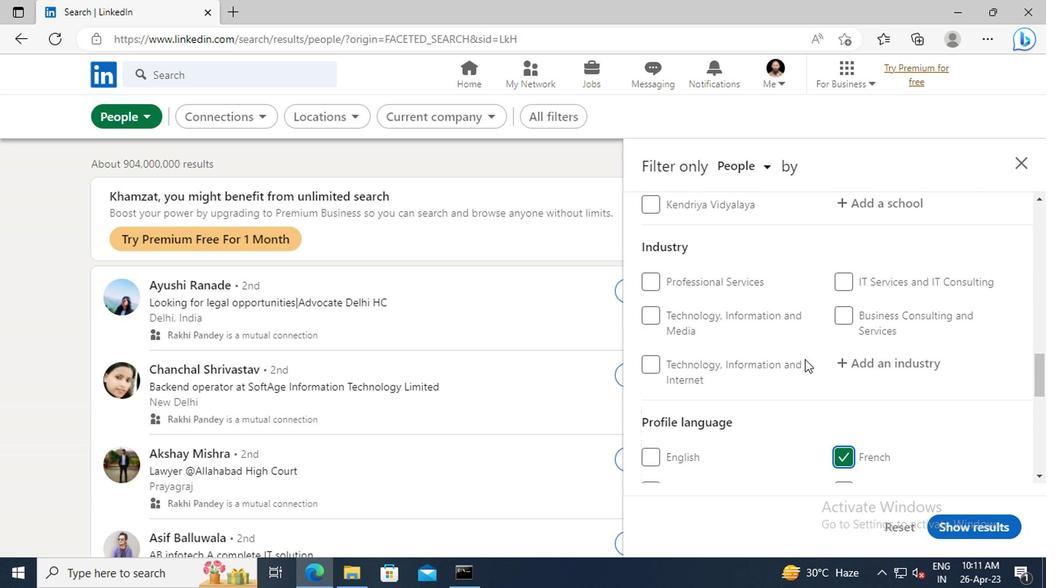 
Action: Mouse scrolled (802, 359) with delta (0, 0)
Screenshot: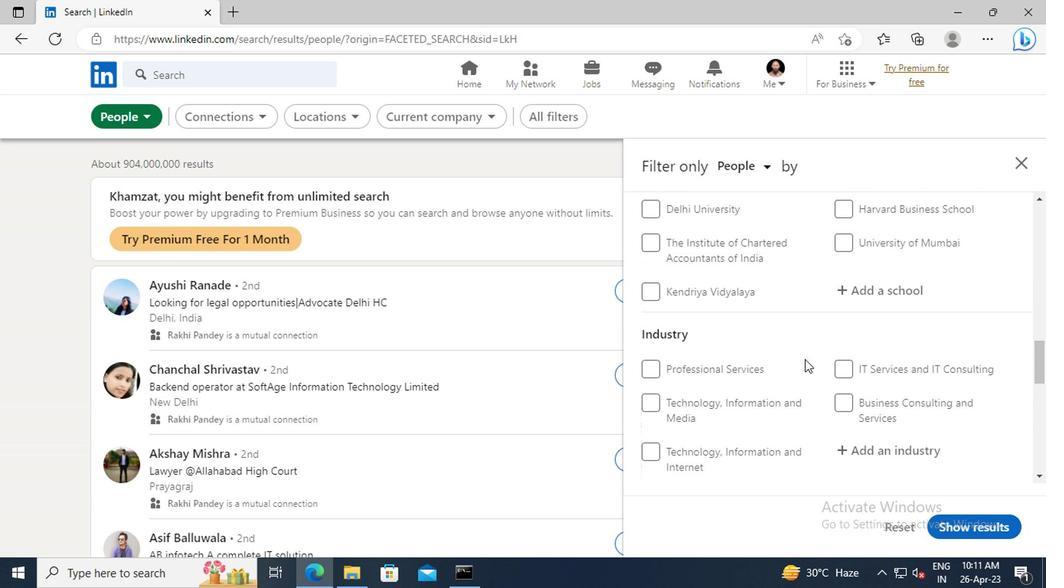 
Action: Mouse scrolled (802, 359) with delta (0, 0)
Screenshot: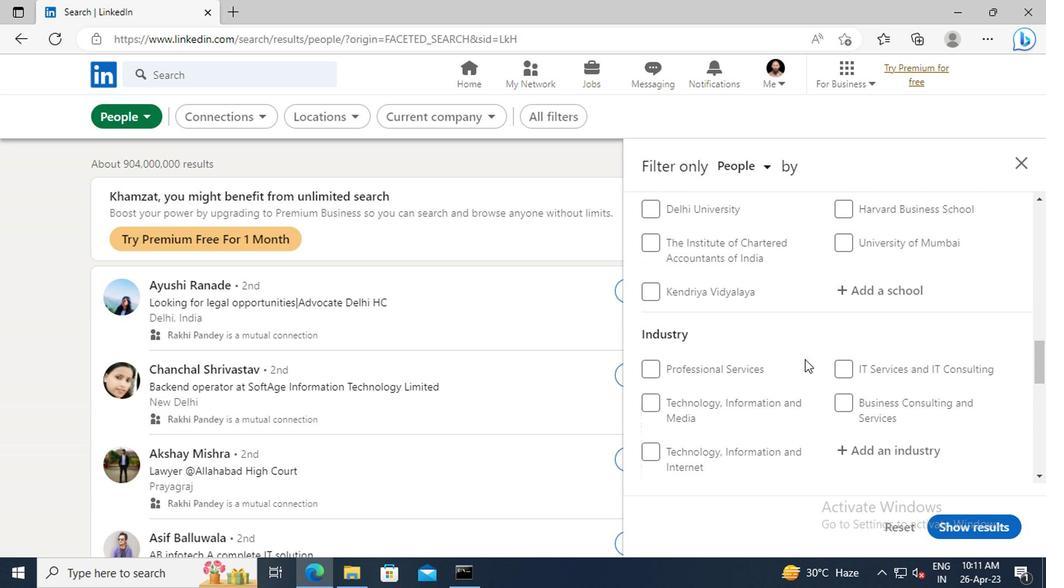 
Action: Mouse scrolled (802, 359) with delta (0, 0)
Screenshot: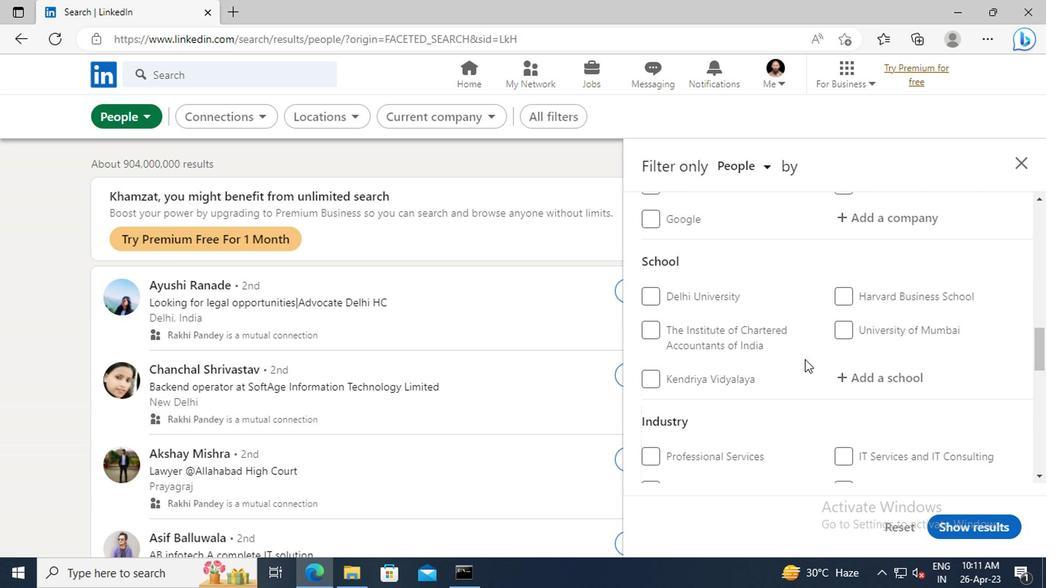 
Action: Mouse scrolled (802, 359) with delta (0, 0)
Screenshot: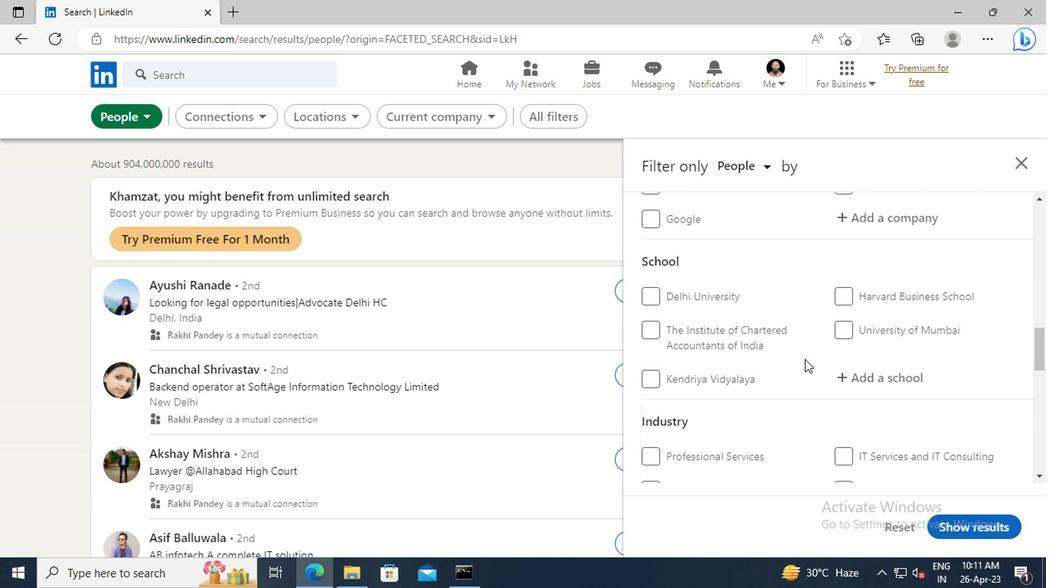 
Action: Mouse scrolled (802, 359) with delta (0, 0)
Screenshot: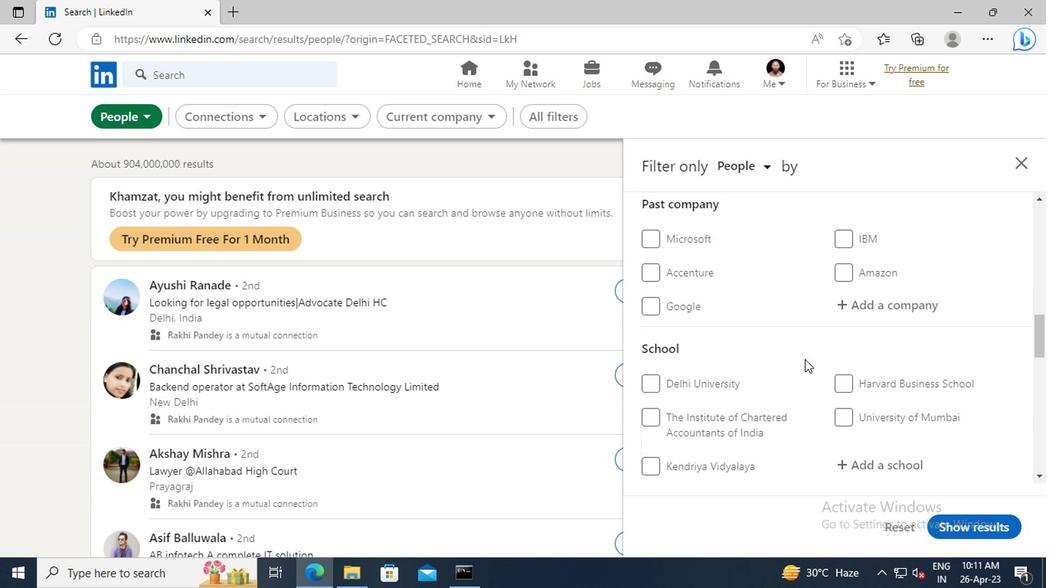 
Action: Mouse scrolled (802, 359) with delta (0, 0)
Screenshot: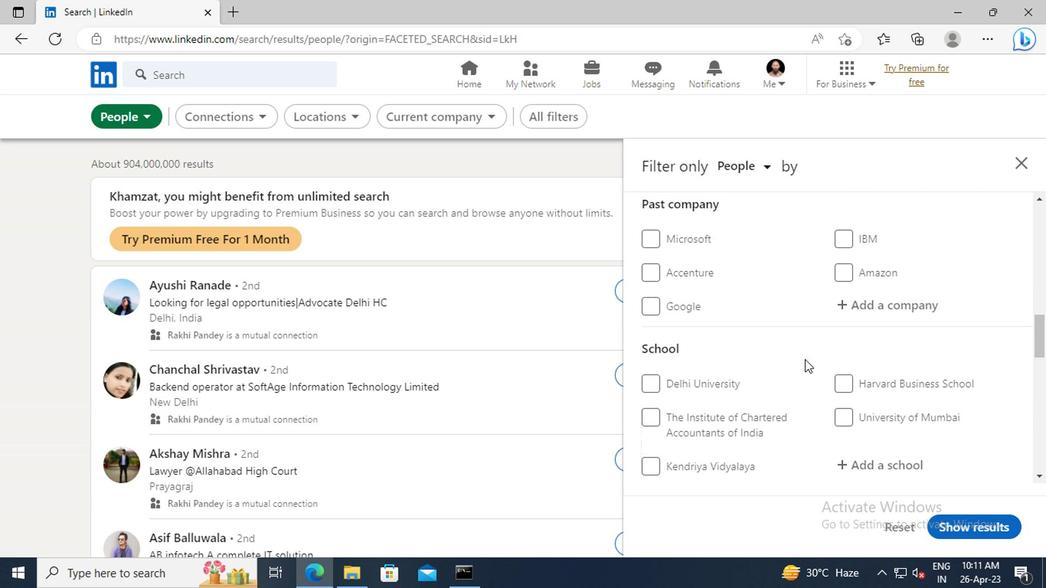 
Action: Mouse scrolled (802, 359) with delta (0, 0)
Screenshot: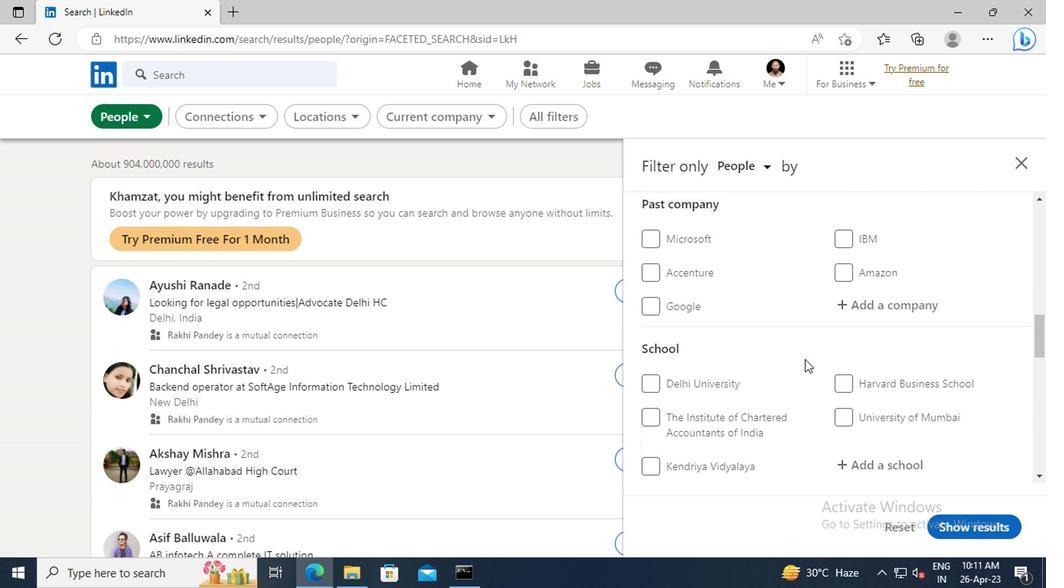 
Action: Mouse scrolled (802, 359) with delta (0, 0)
Screenshot: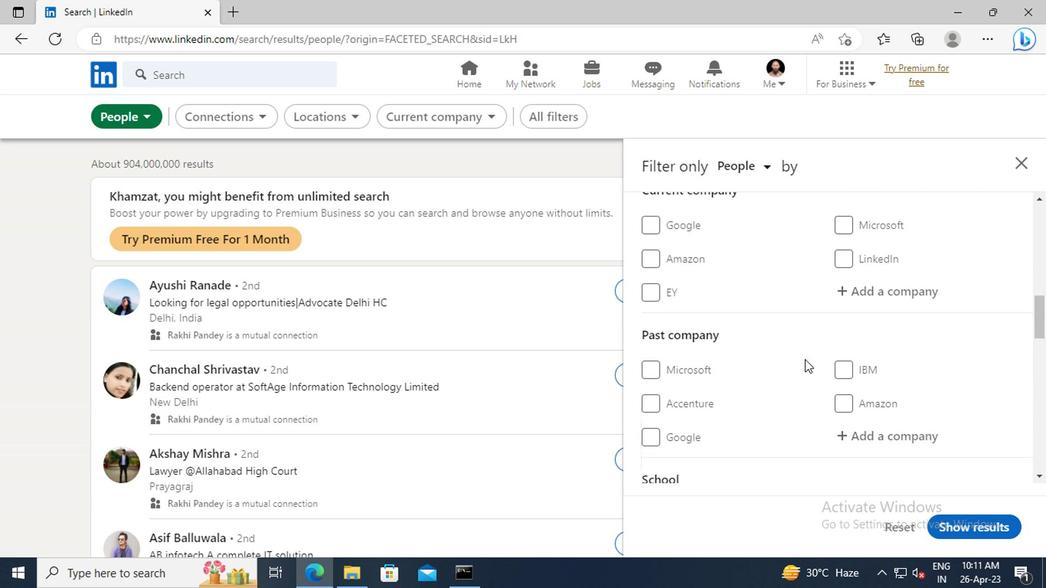 
Action: Mouse scrolled (802, 359) with delta (0, 0)
Screenshot: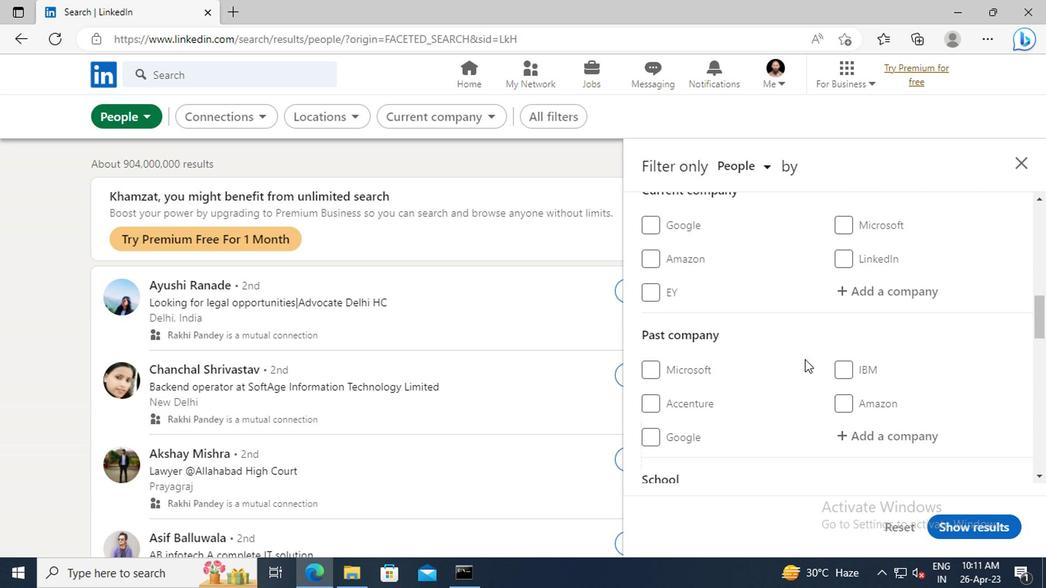 
Action: Mouse moved to (847, 377)
Screenshot: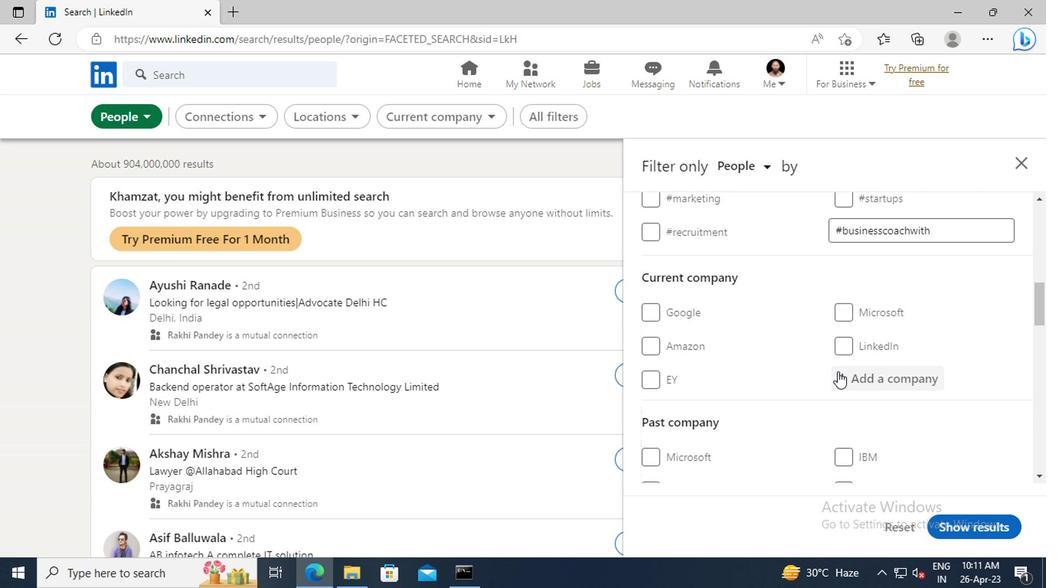 
Action: Mouse pressed left at (847, 377)
Screenshot: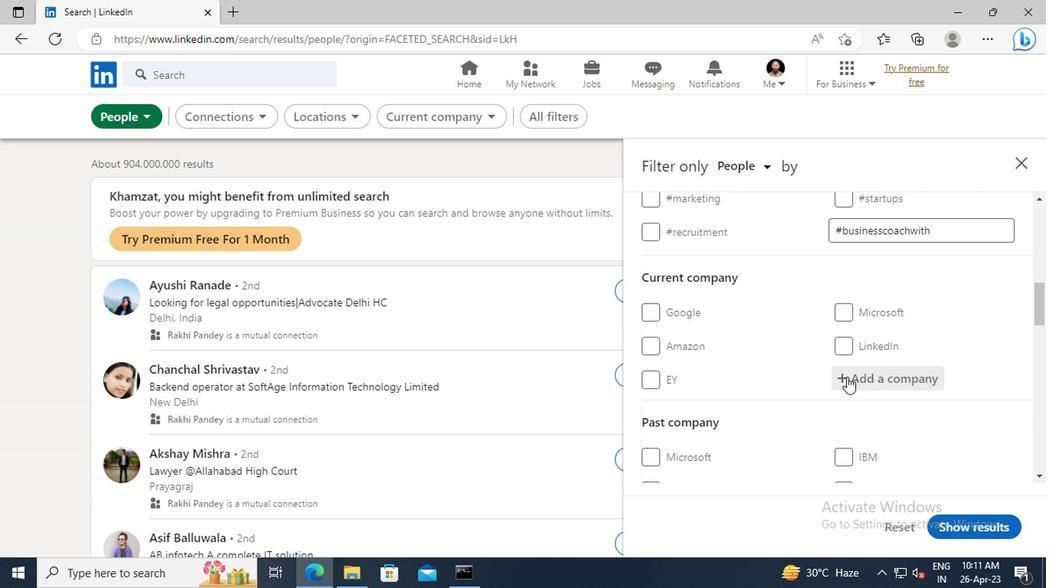 
Action: Mouse moved to (847, 377)
Screenshot: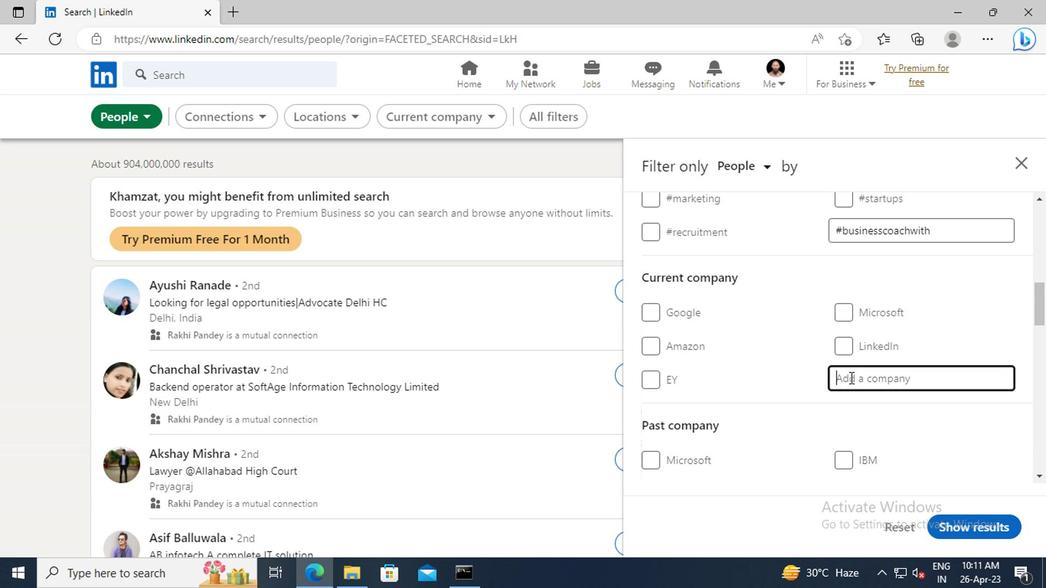 
Action: Key pressed <Key.shift>AGE<Key.space><Key.shift>OF<Key.space><Key.shift>GEEKS
Screenshot: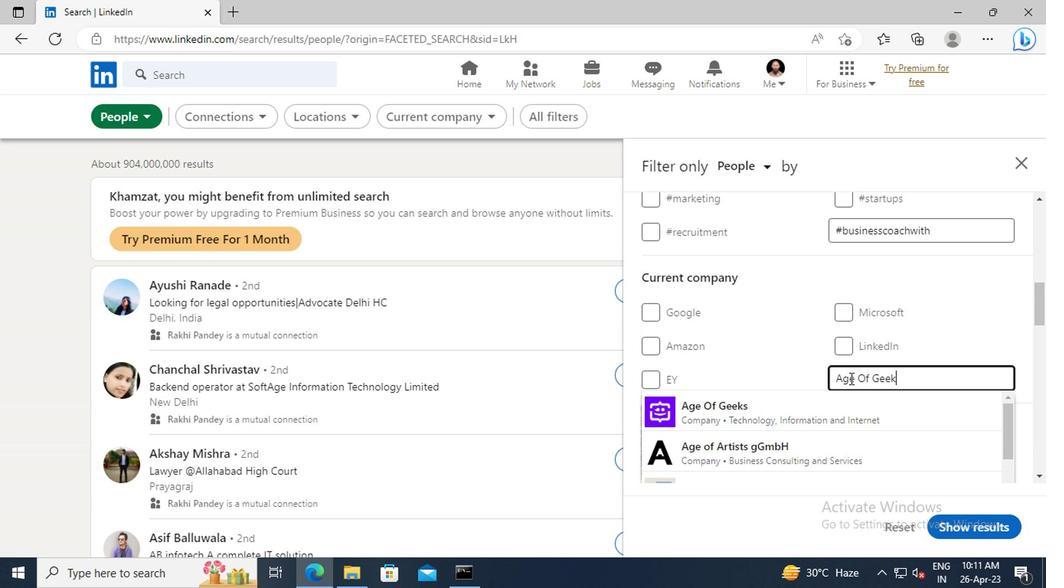 
Action: Mouse moved to (840, 410)
Screenshot: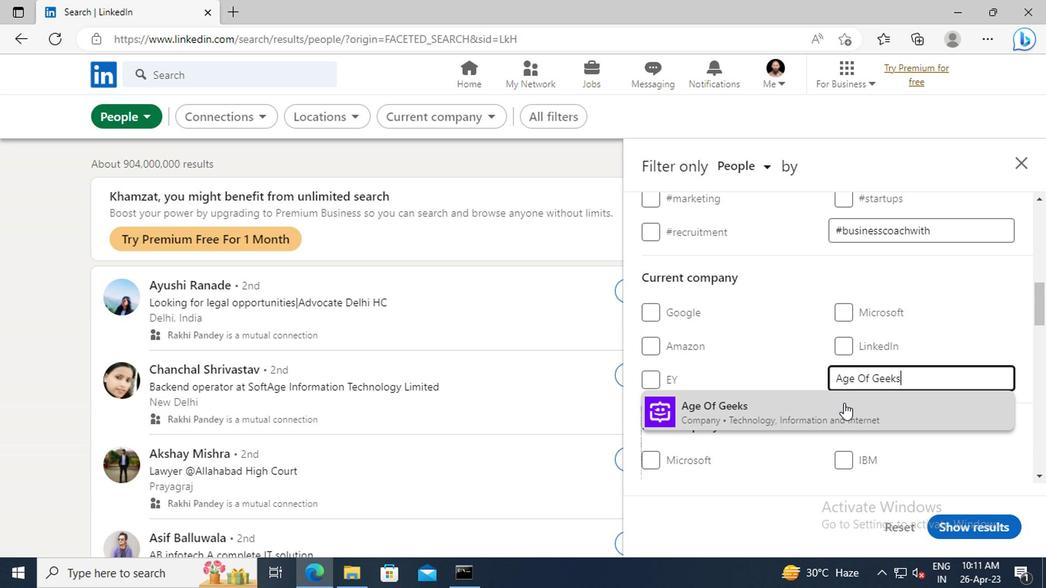 
Action: Mouse pressed left at (840, 410)
Screenshot: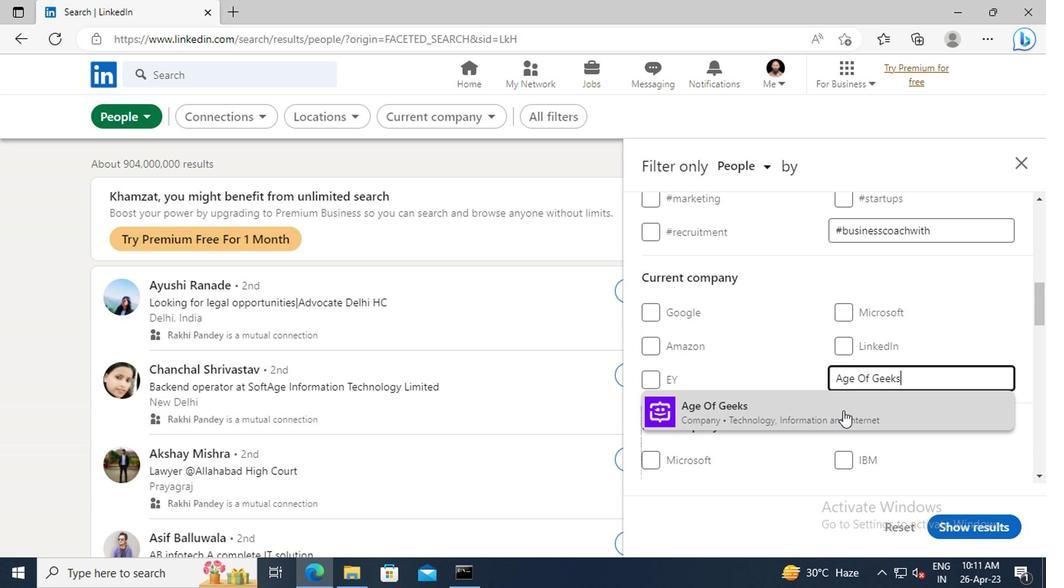 
Action: Mouse moved to (824, 365)
Screenshot: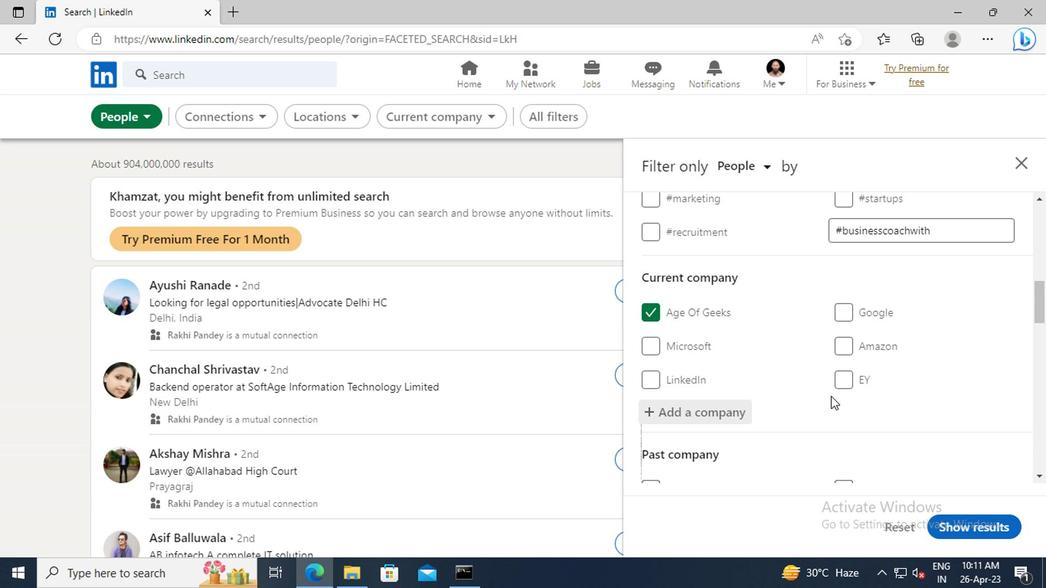 
Action: Mouse scrolled (824, 364) with delta (0, 0)
Screenshot: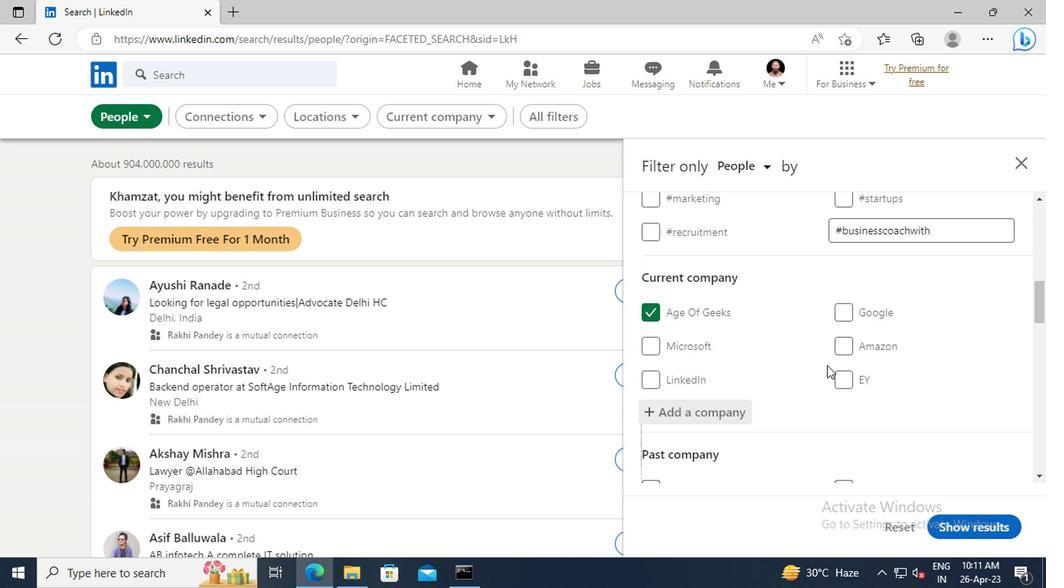 
Action: Mouse scrolled (824, 364) with delta (0, 0)
Screenshot: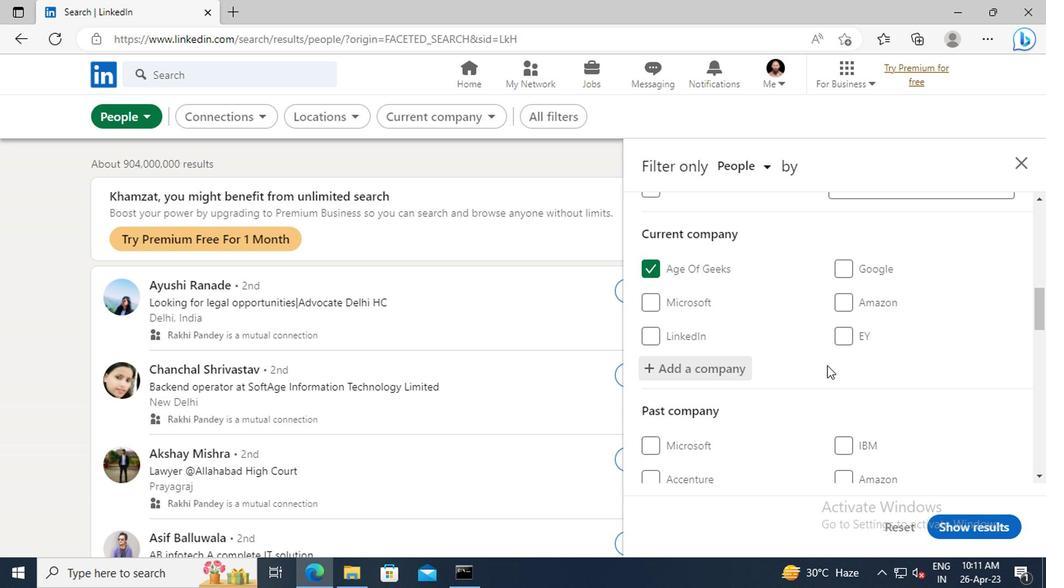 
Action: Mouse scrolled (824, 364) with delta (0, 0)
Screenshot: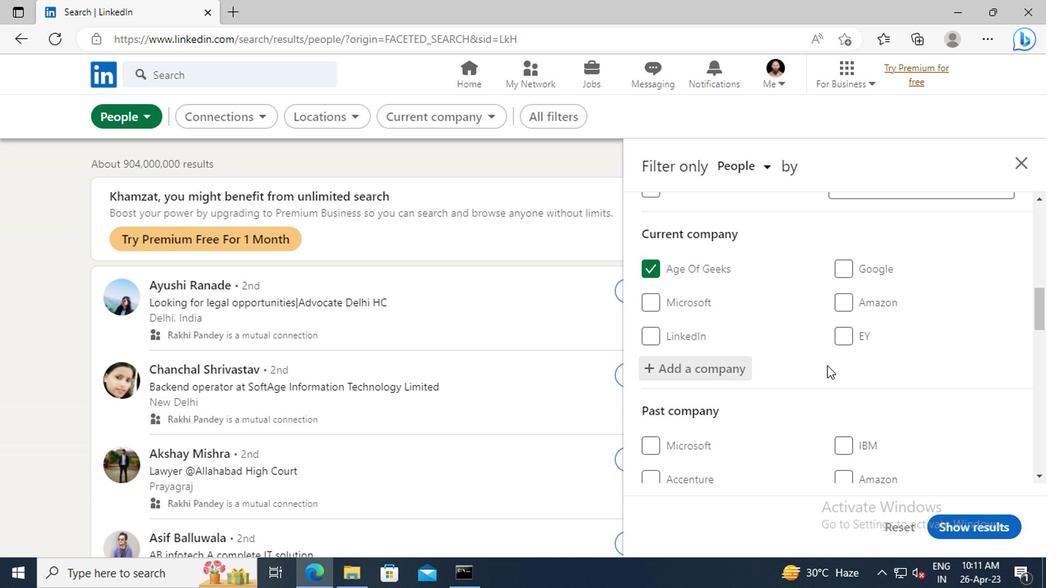 
Action: Mouse scrolled (824, 364) with delta (0, 0)
Screenshot: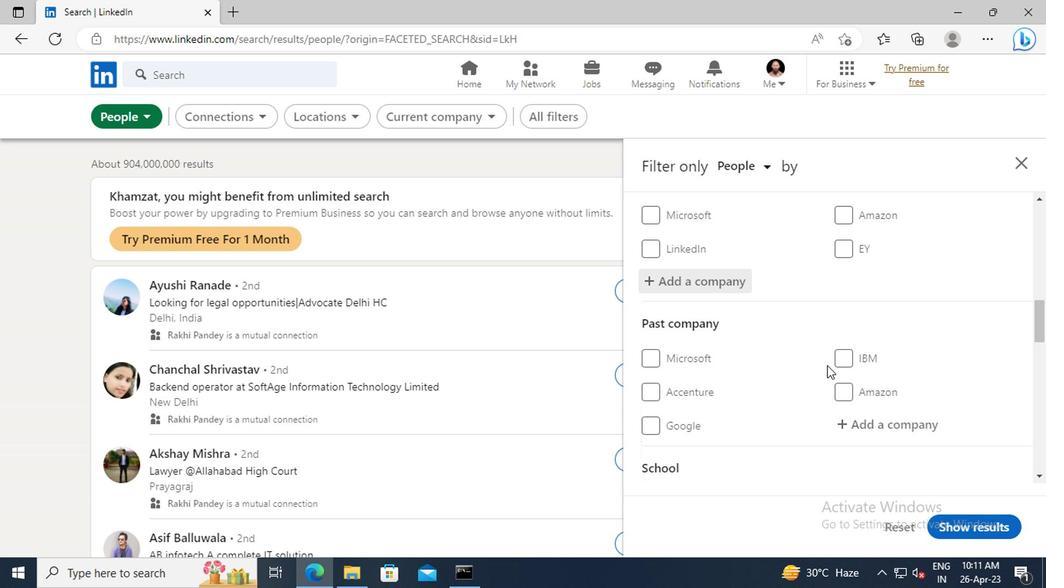 
Action: Mouse scrolled (824, 364) with delta (0, 0)
Screenshot: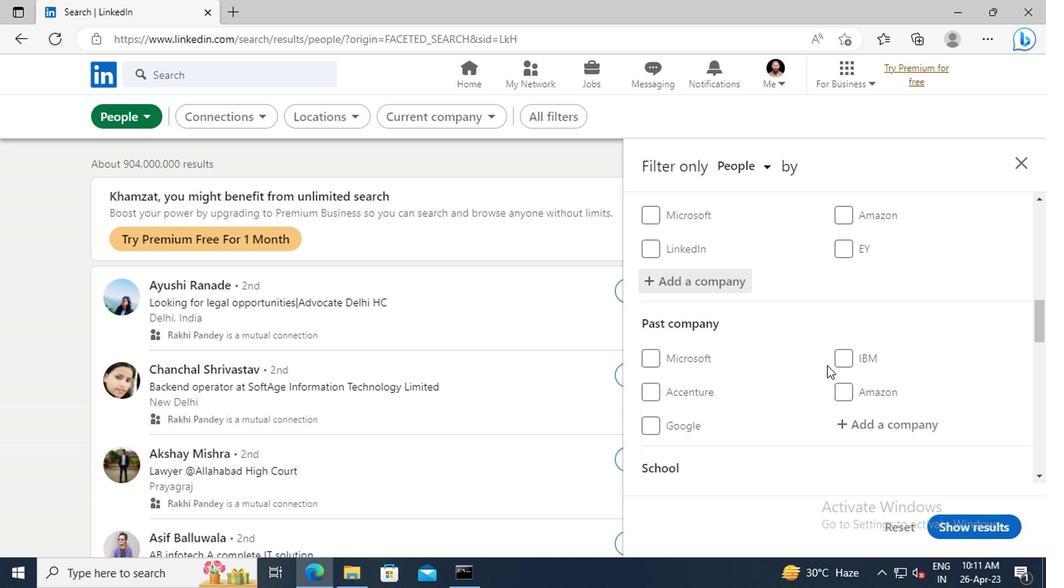 
Action: Mouse scrolled (824, 364) with delta (0, 0)
Screenshot: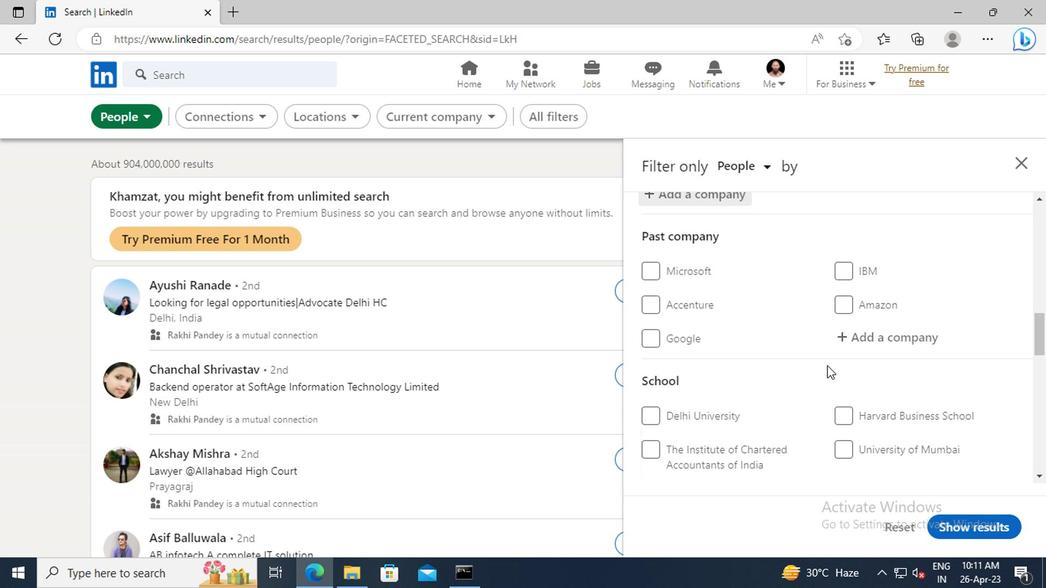 
Action: Mouse scrolled (824, 364) with delta (0, 0)
Screenshot: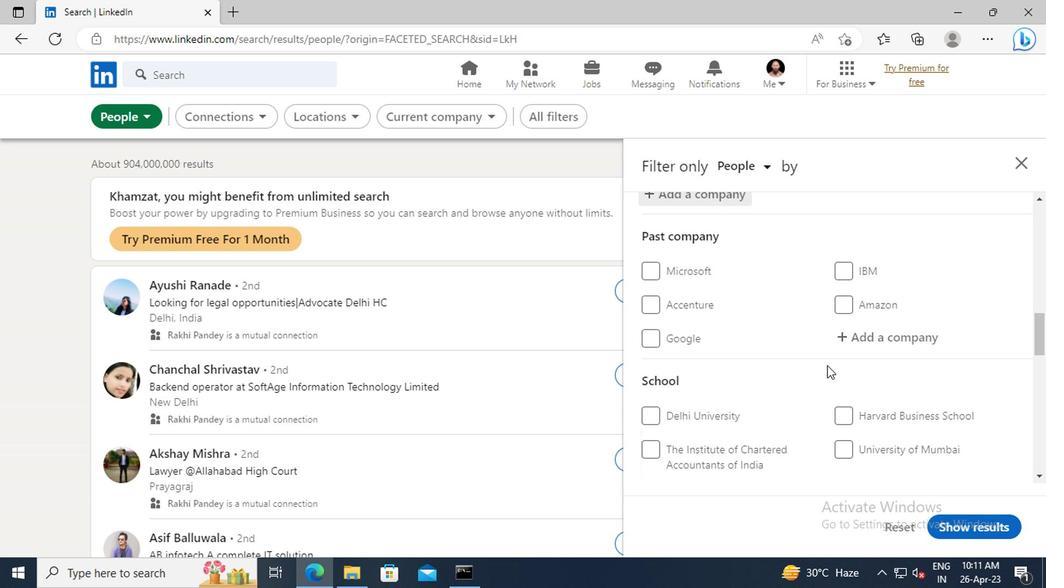 
Action: Mouse scrolled (824, 364) with delta (0, 0)
Screenshot: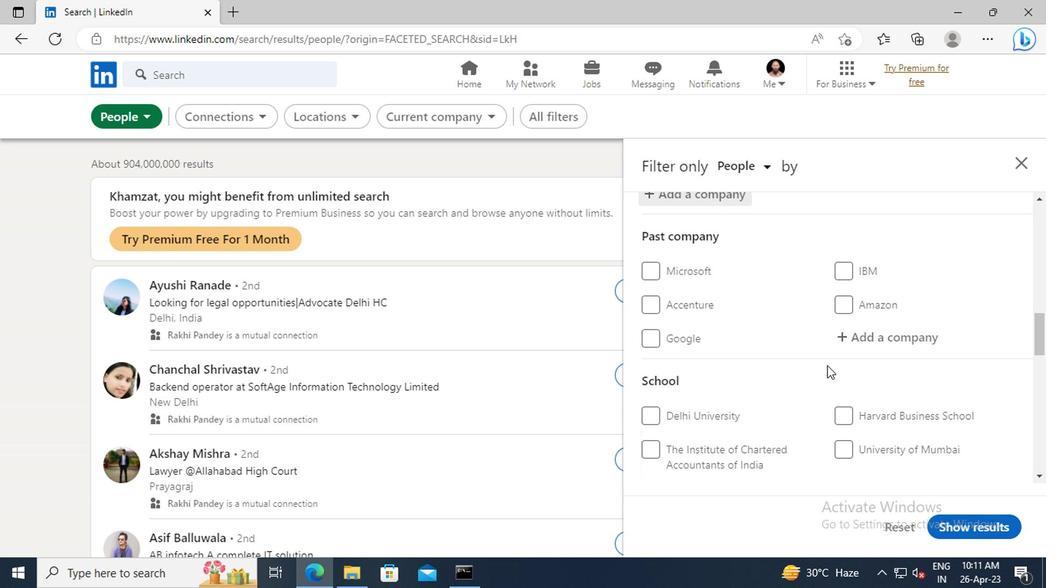 
Action: Mouse moved to (864, 370)
Screenshot: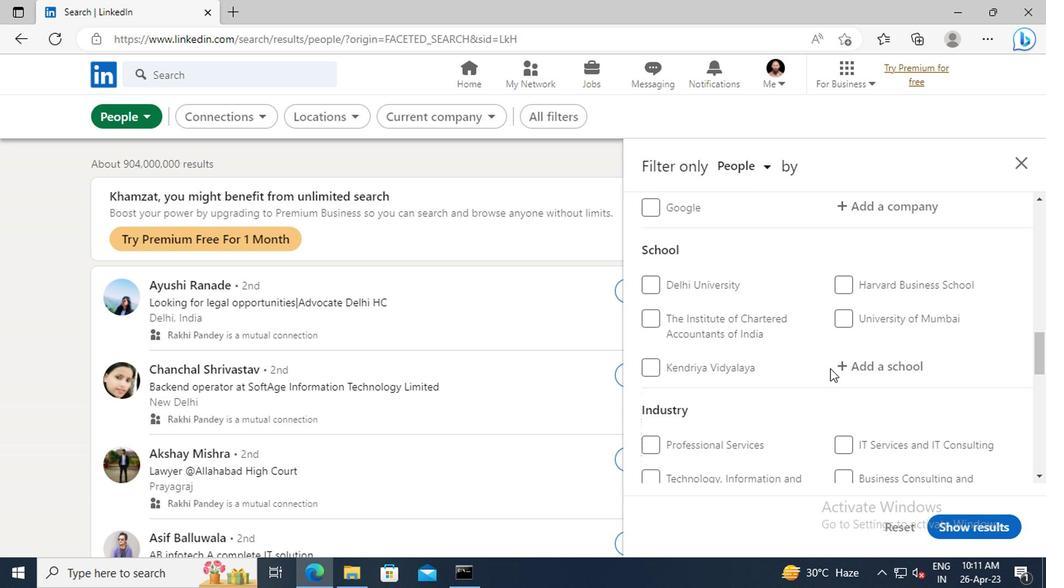
Action: Mouse pressed left at (864, 370)
Screenshot: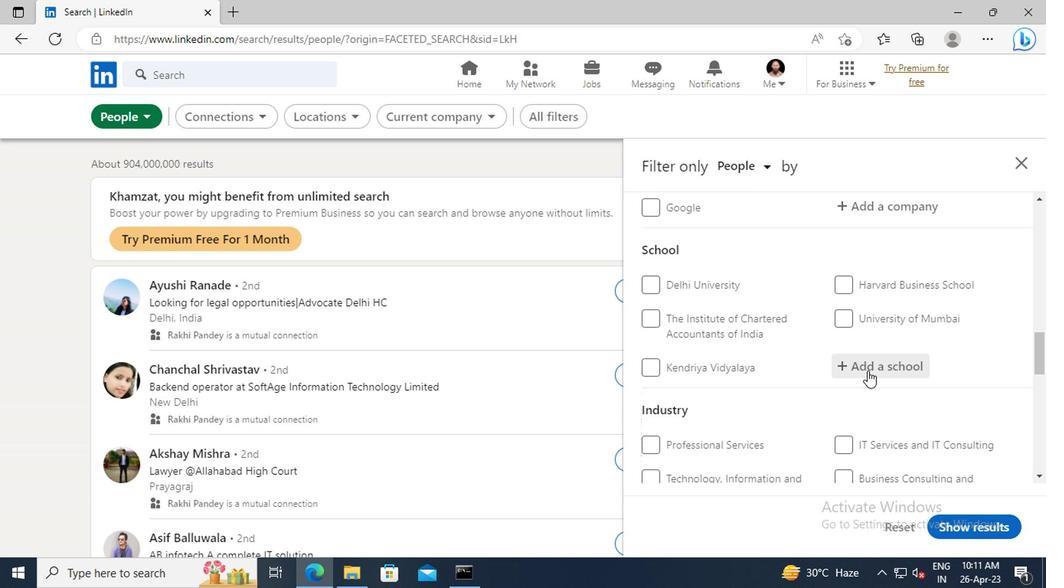 
Action: Mouse moved to (861, 371)
Screenshot: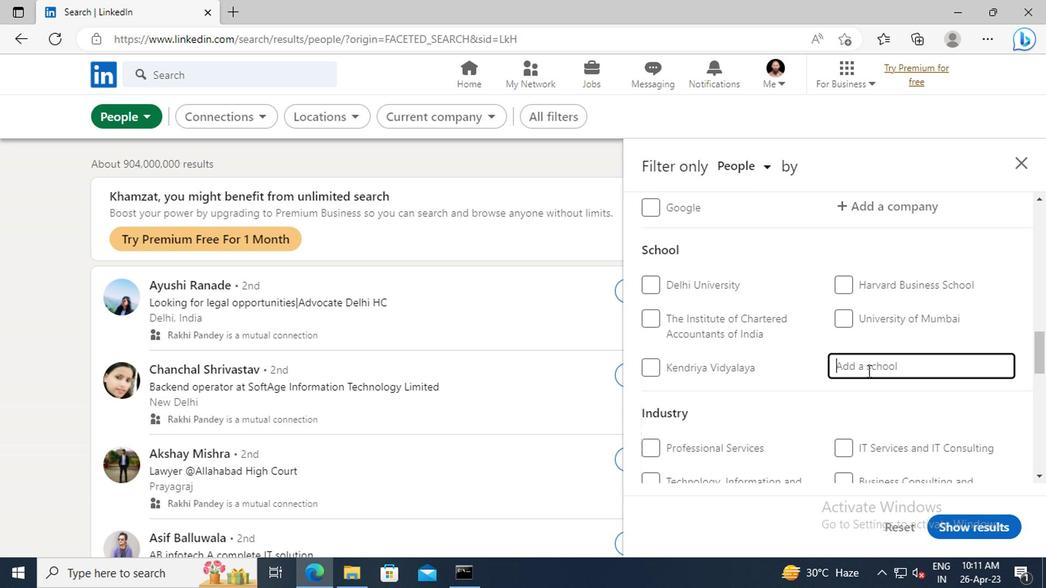 
Action: Key pressed <Key.shift>BB<Key.shift>K<Key.space><Key.shift>DAV<Key.space><Key.shift>COLLEGE<Key.space>FOR<Key.space>WOMEN<Key.space><Key.shift>AMRITSAR
Screenshot: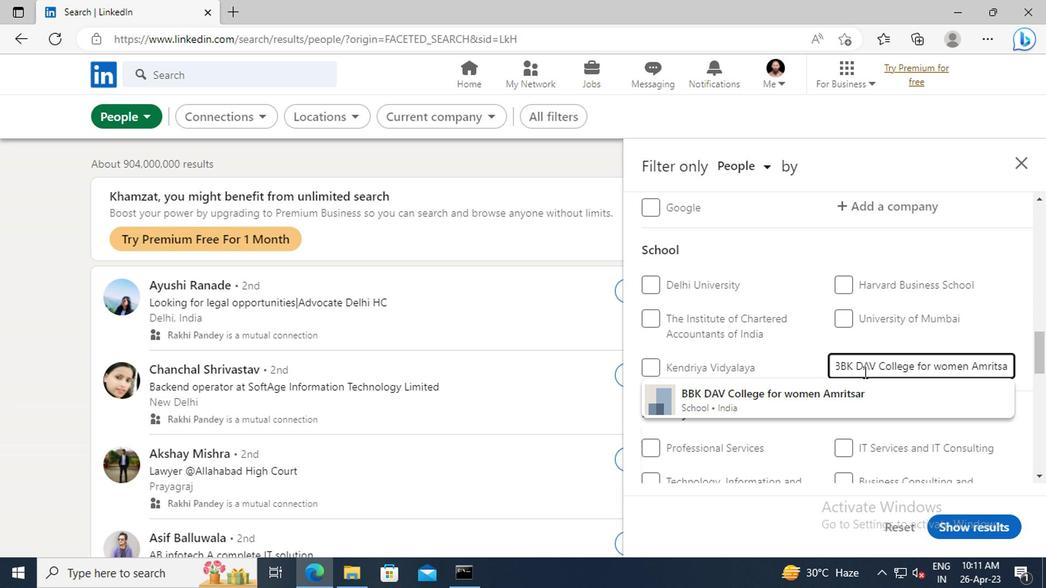 
Action: Mouse moved to (853, 394)
Screenshot: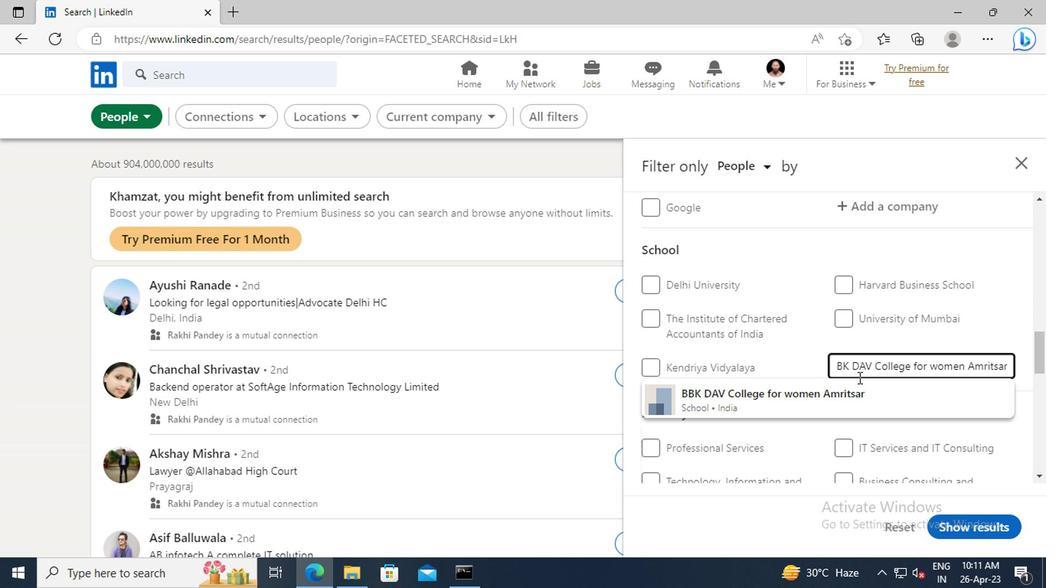 
Action: Mouse pressed left at (853, 394)
Screenshot: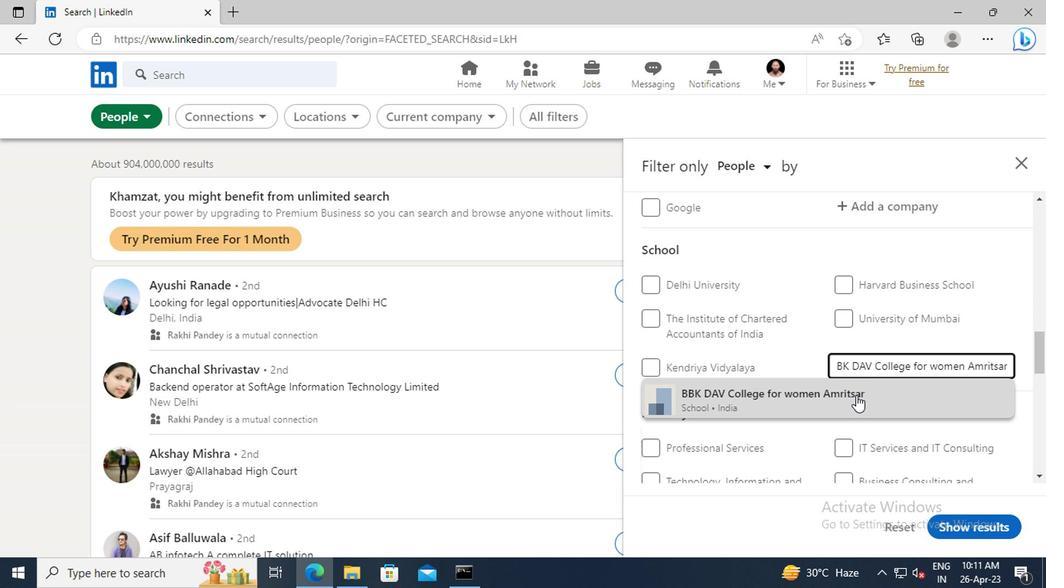 
Action: Mouse moved to (841, 332)
Screenshot: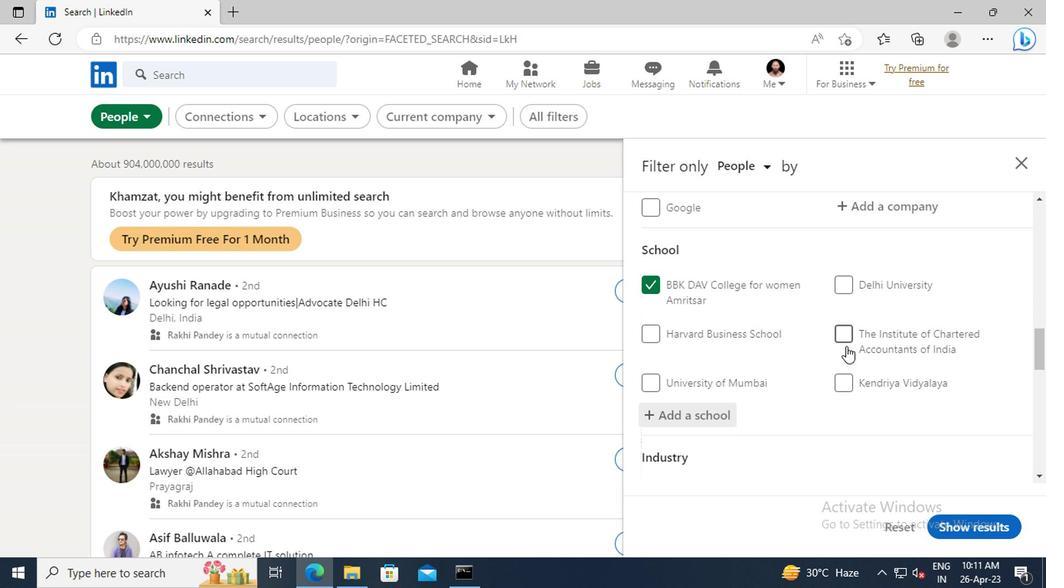 
Action: Mouse scrolled (841, 332) with delta (0, 0)
Screenshot: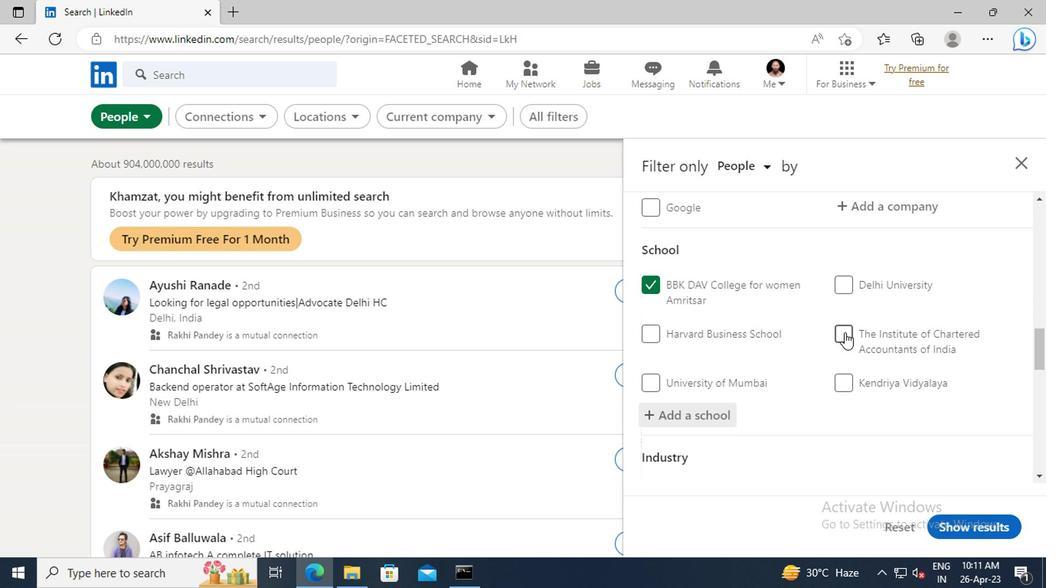 
Action: Mouse scrolled (841, 332) with delta (0, 0)
Screenshot: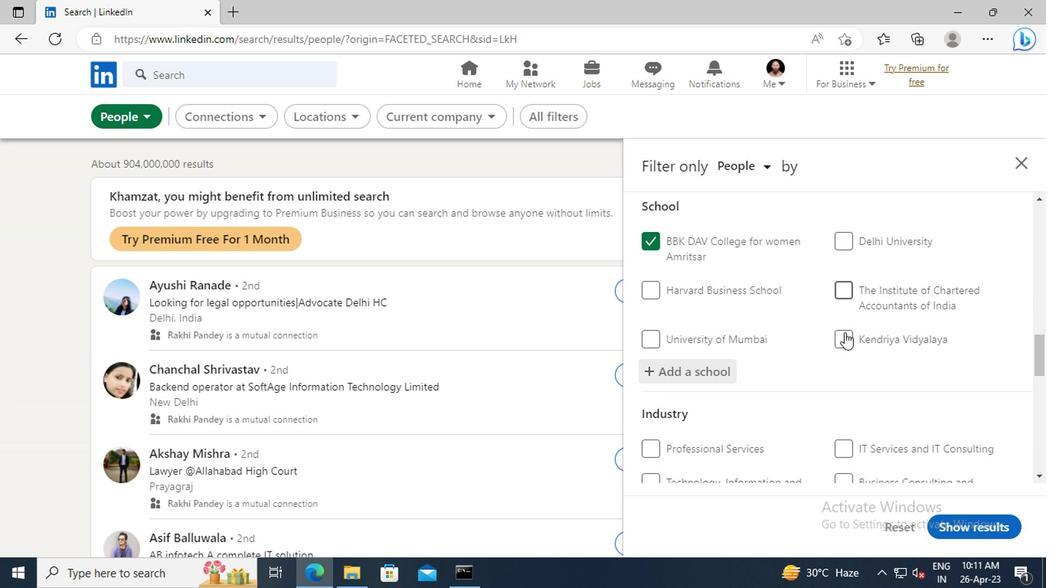 
Action: Mouse scrolled (841, 332) with delta (0, 0)
Screenshot: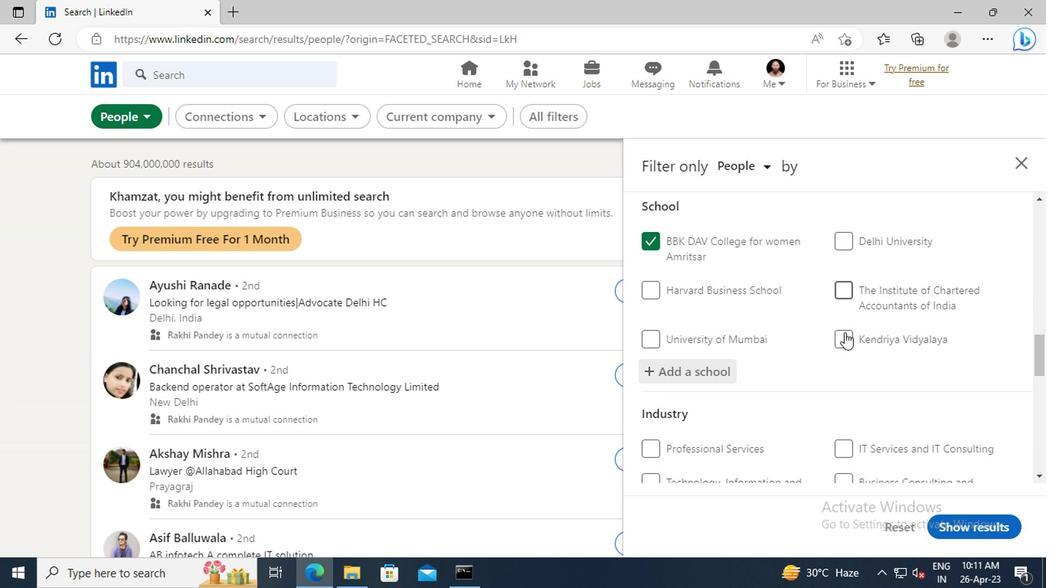 
Action: Mouse scrolled (841, 332) with delta (0, 0)
Screenshot: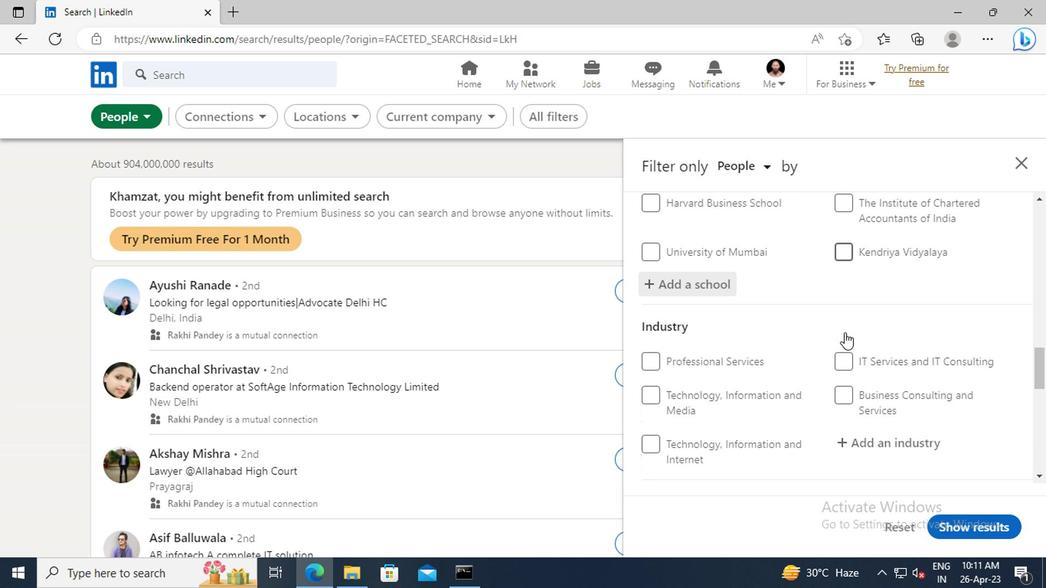 
Action: Mouse scrolled (841, 332) with delta (0, 0)
Screenshot: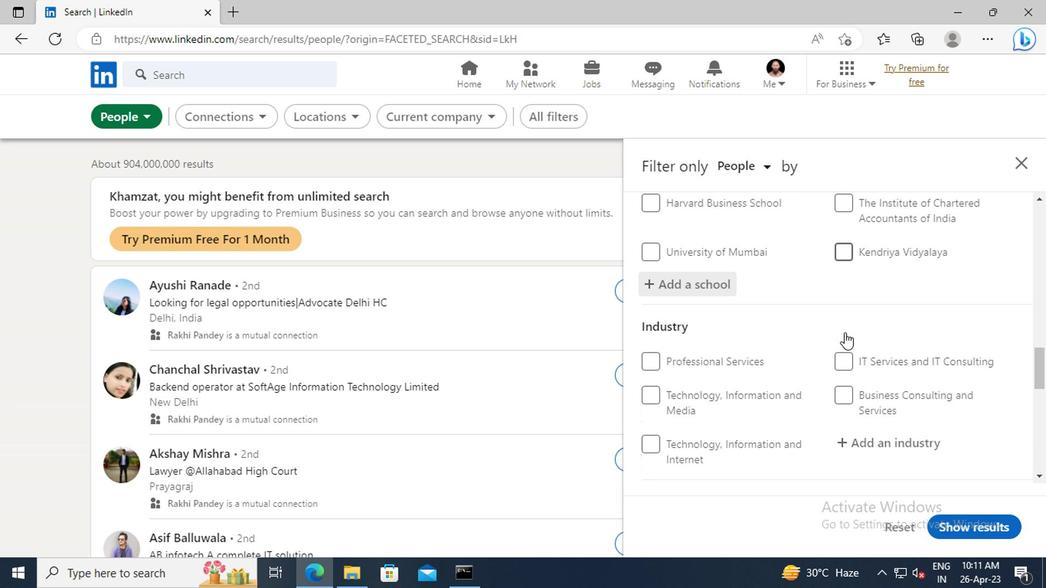 
Action: Mouse scrolled (841, 332) with delta (0, 0)
Screenshot: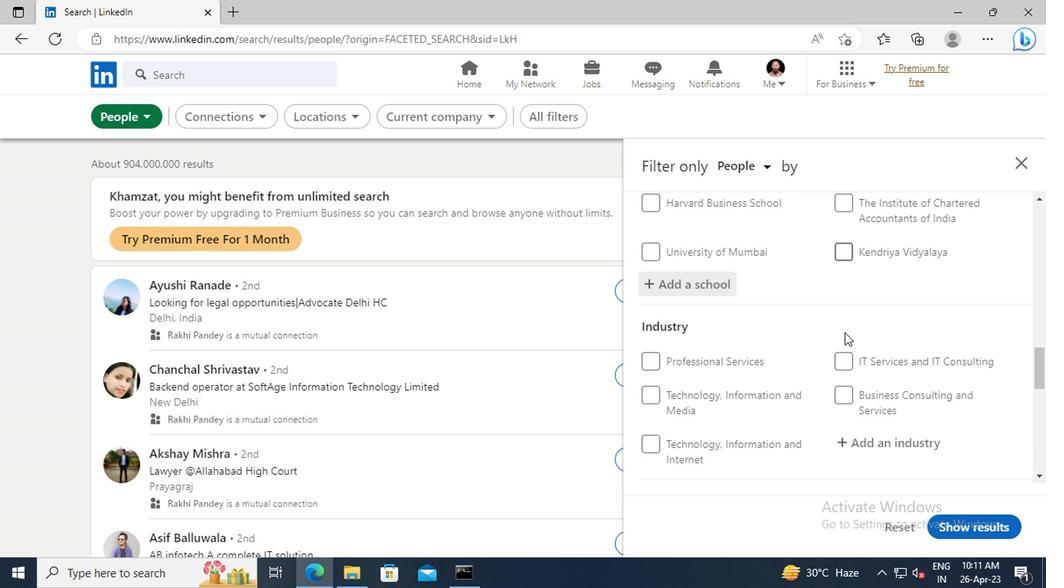 
Action: Mouse moved to (855, 315)
Screenshot: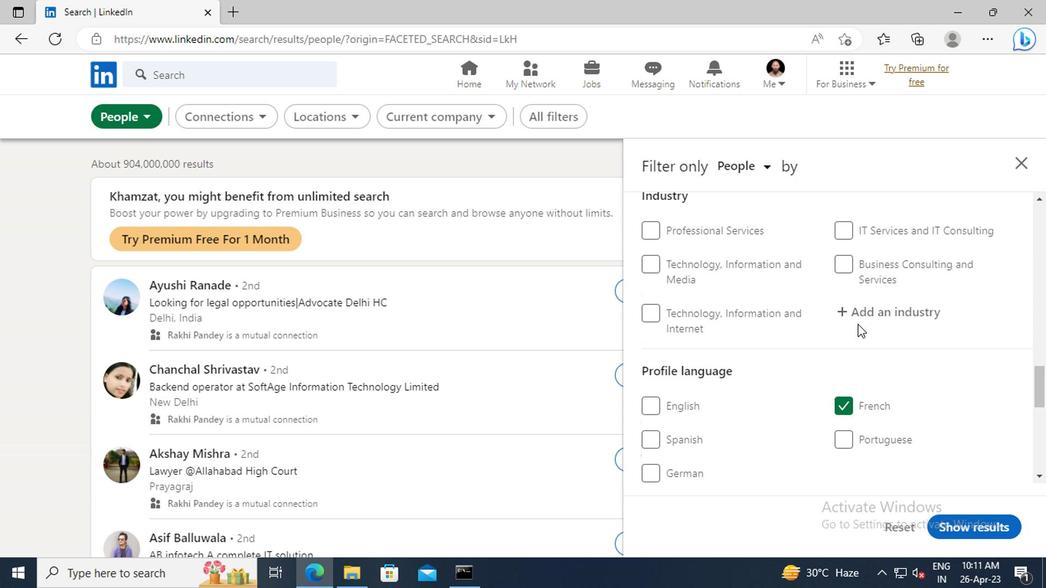 
Action: Mouse pressed left at (855, 315)
Screenshot: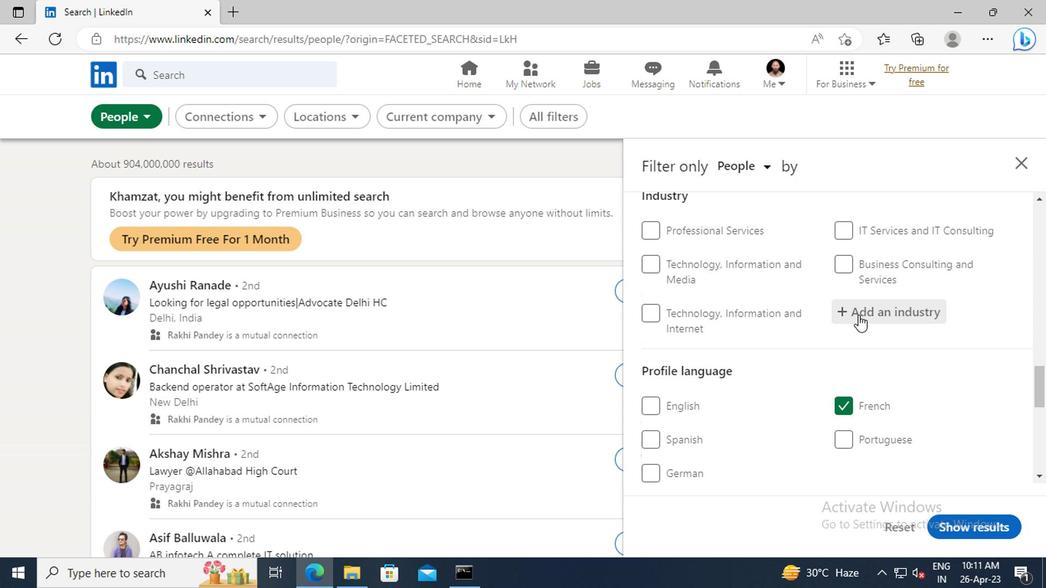 
Action: Mouse moved to (854, 314)
Screenshot: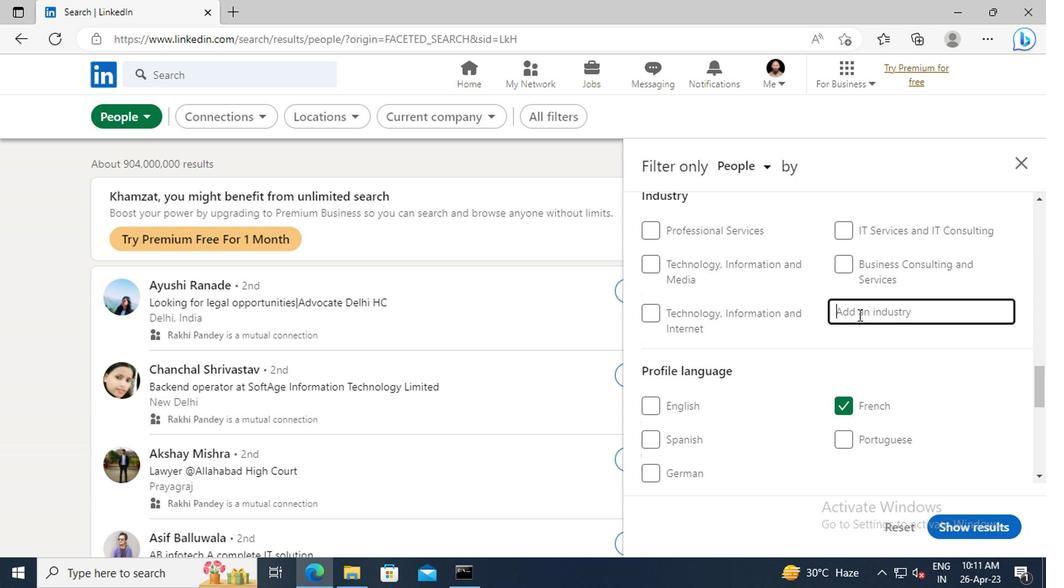 
Action: Key pressed <Key.shift>COURTS<Key.space>OF<Key.space><Key.shift>L
Screenshot: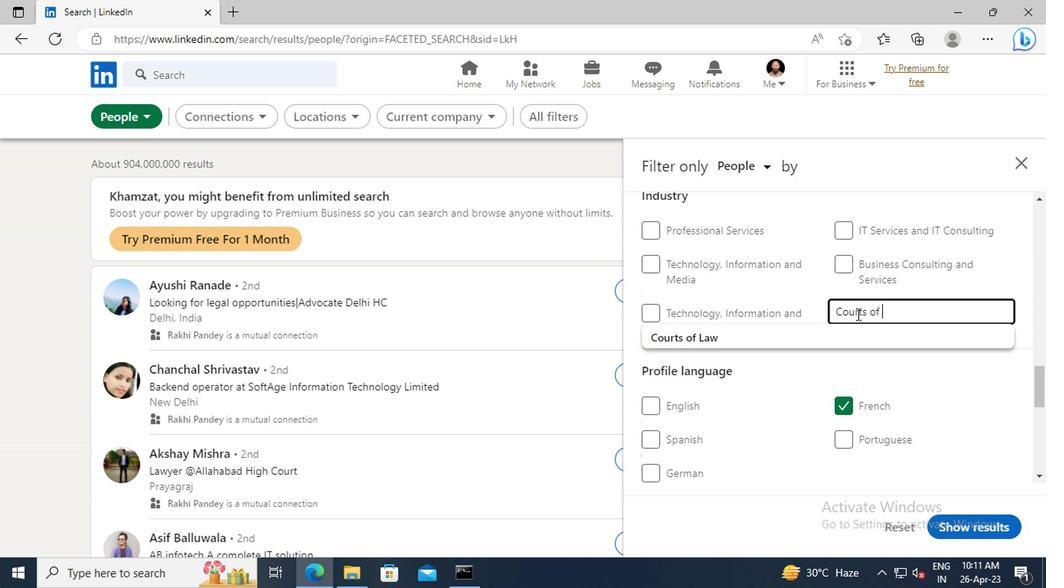 
Action: Mouse moved to (854, 314)
Screenshot: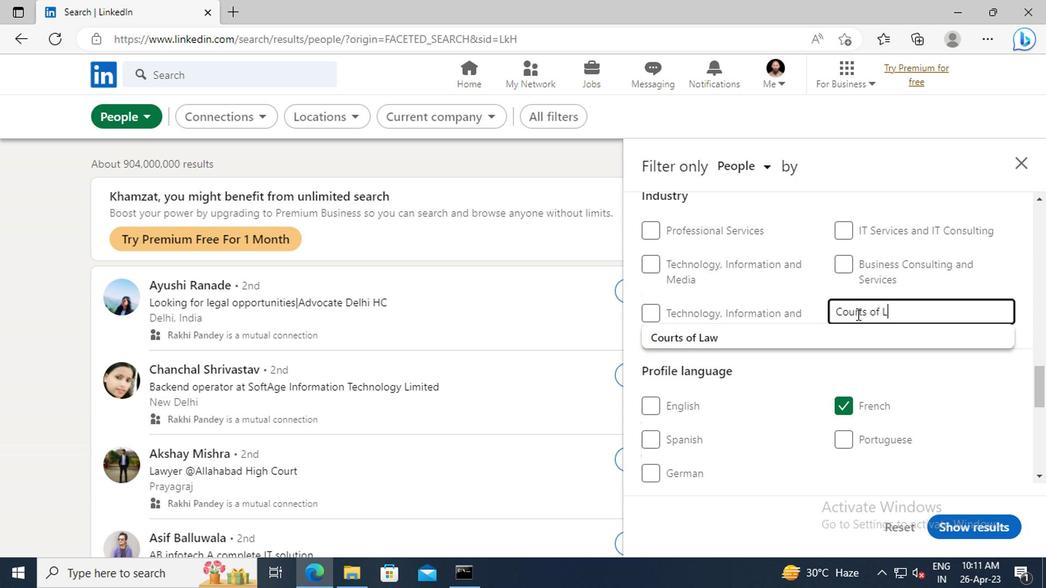 
Action: Key pressed AW
Screenshot: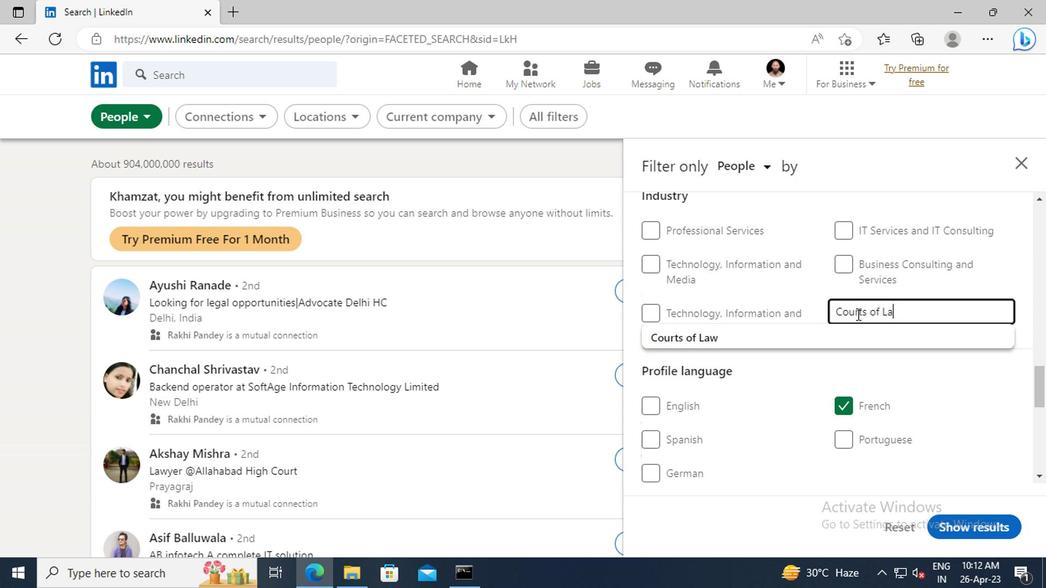 
Action: Mouse moved to (801, 330)
Screenshot: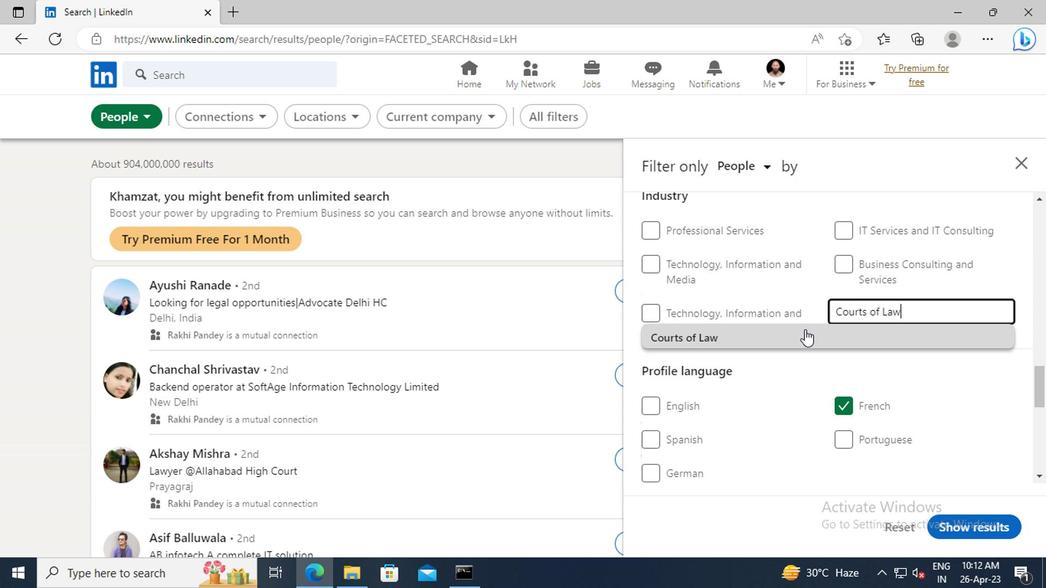 
Action: Mouse pressed left at (801, 330)
Screenshot: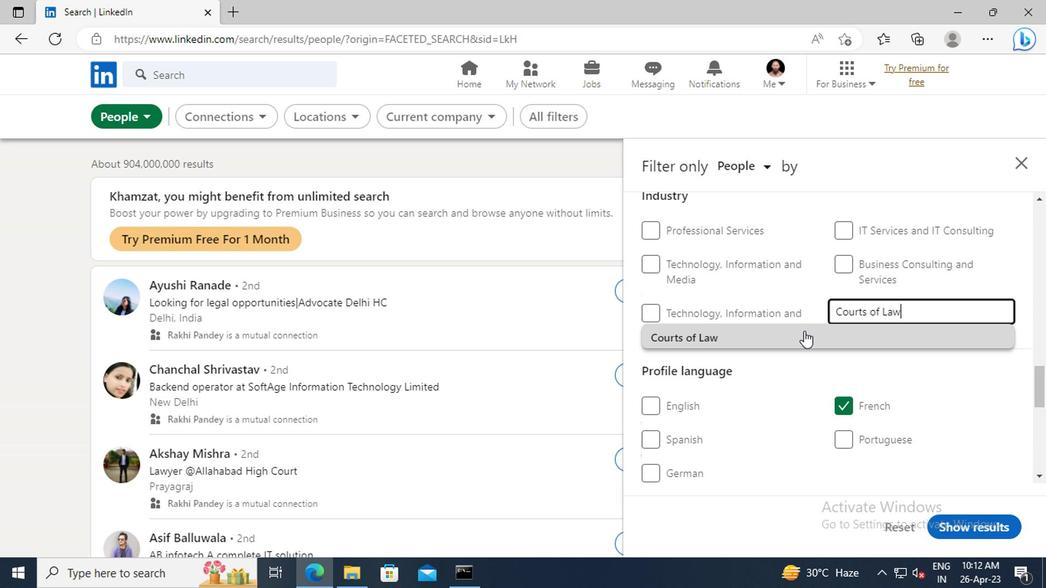 
Action: Mouse moved to (801, 329)
Screenshot: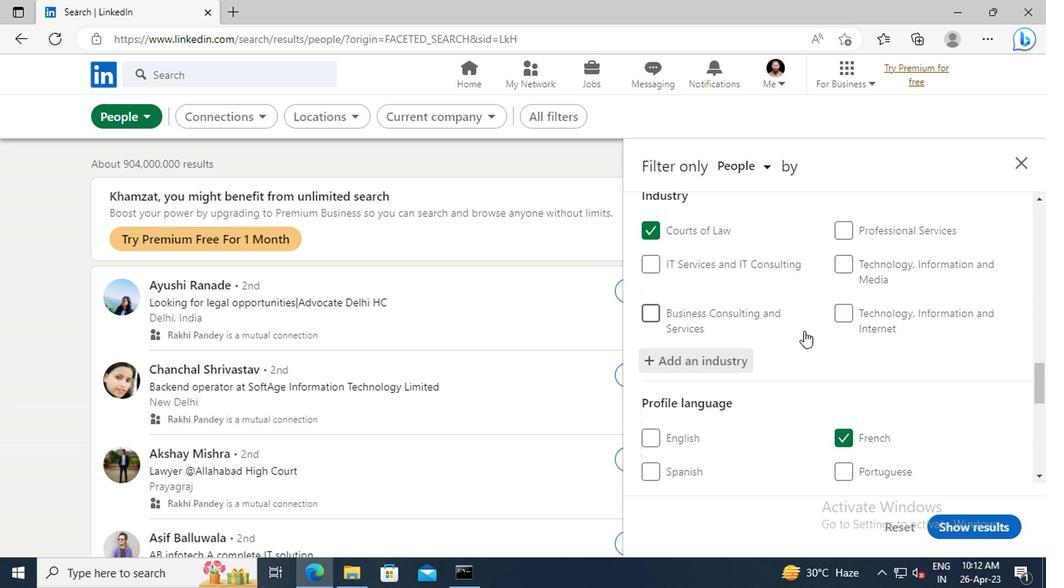 
Action: Mouse scrolled (801, 328) with delta (0, -1)
Screenshot: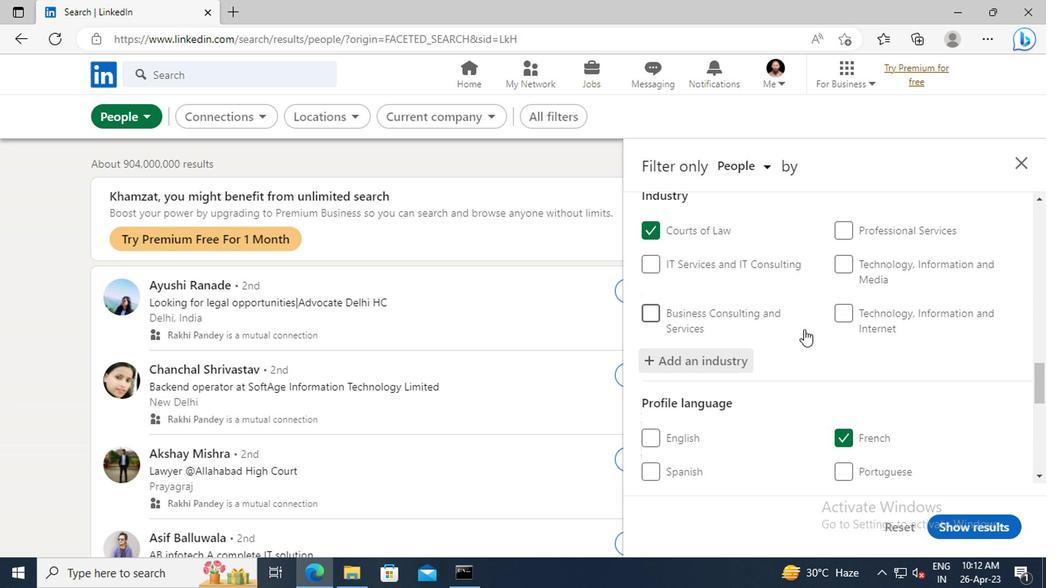 
Action: Mouse scrolled (801, 328) with delta (0, -1)
Screenshot: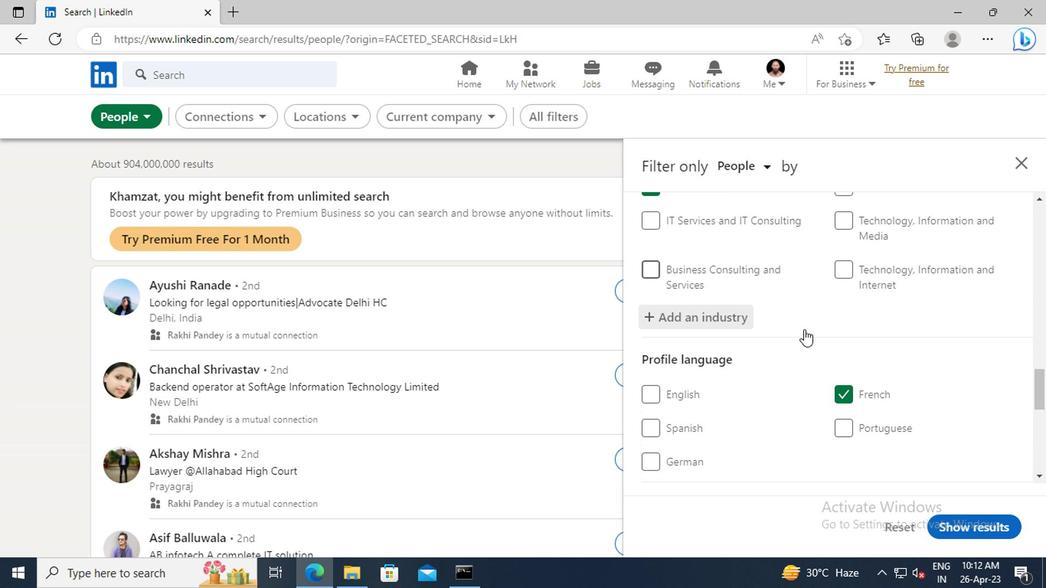 
Action: Mouse scrolled (801, 328) with delta (0, -1)
Screenshot: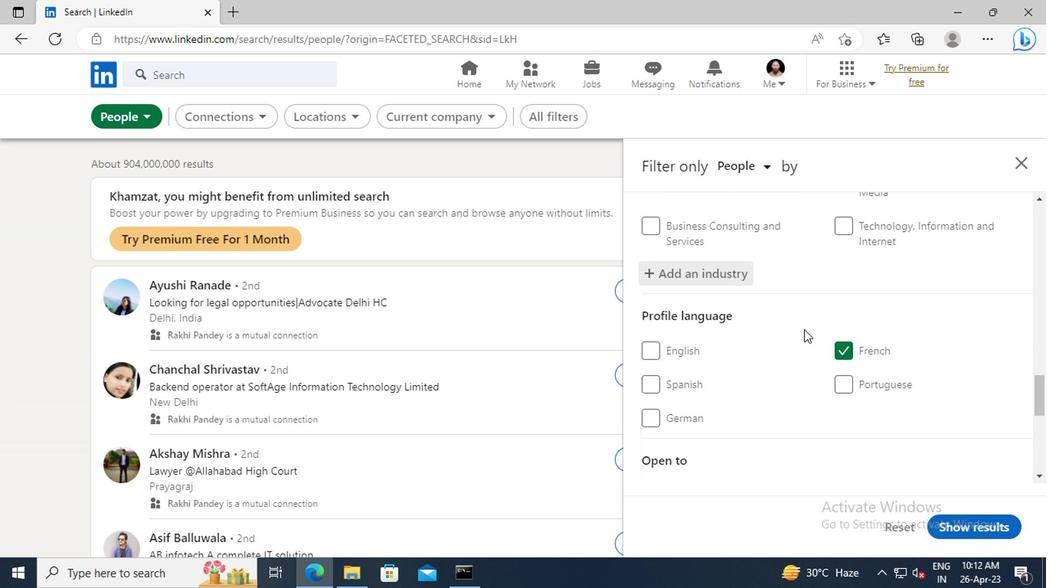 
Action: Mouse scrolled (801, 328) with delta (0, -1)
Screenshot: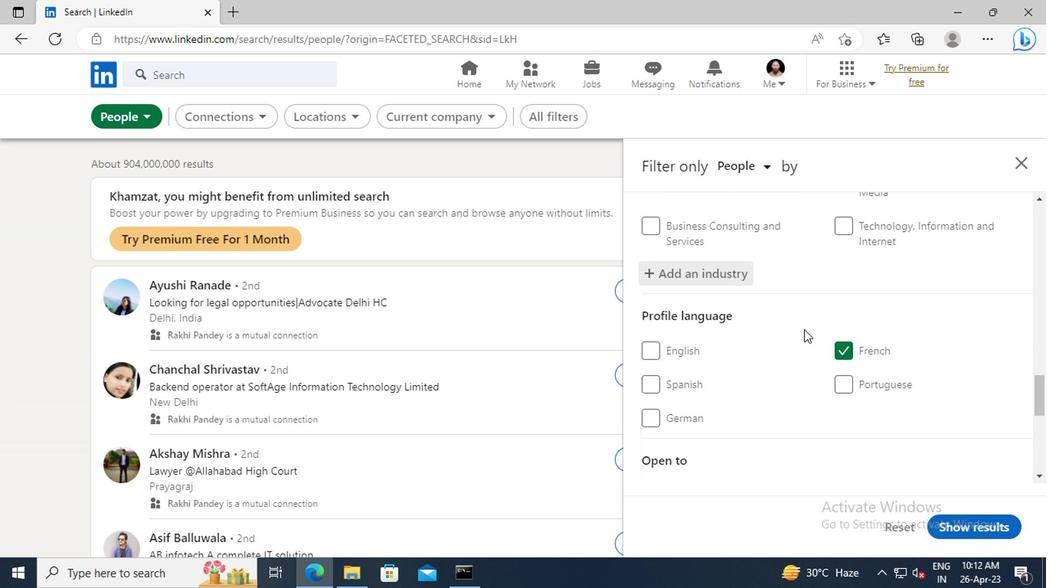 
Action: Mouse scrolled (801, 328) with delta (0, -1)
Screenshot: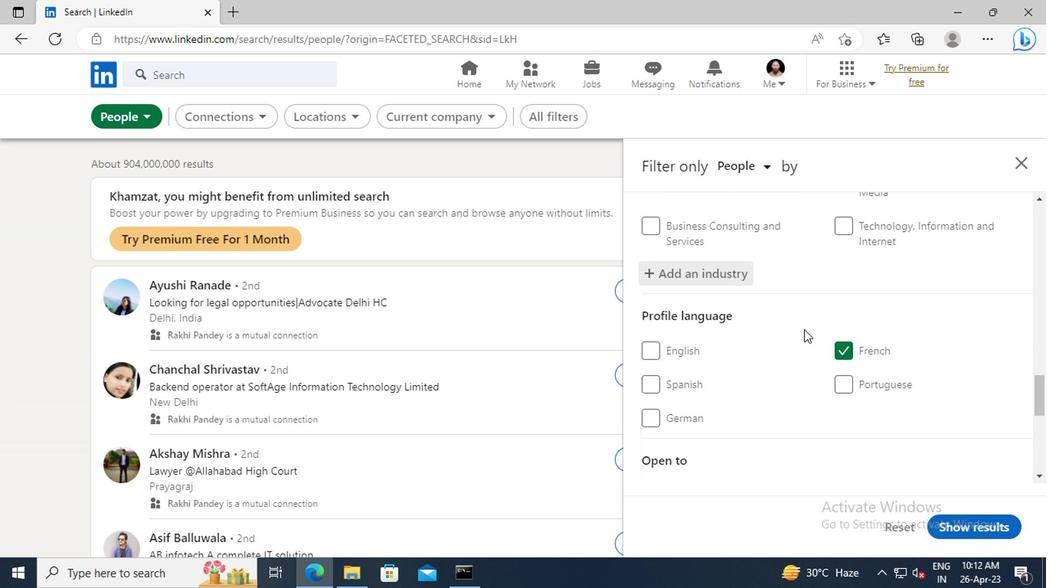 
Action: Mouse scrolled (801, 328) with delta (0, -1)
Screenshot: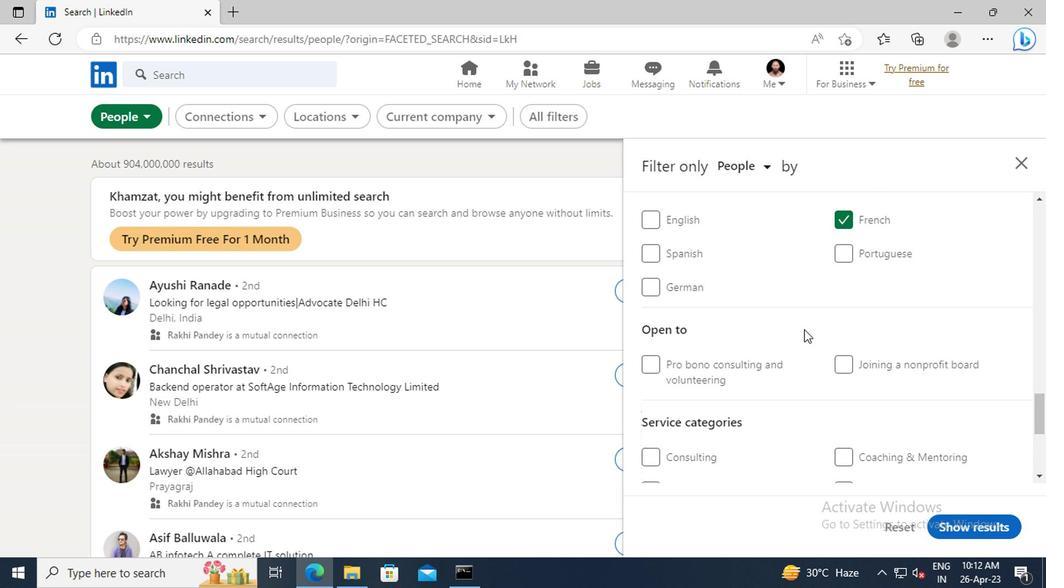 
Action: Mouse scrolled (801, 328) with delta (0, -1)
Screenshot: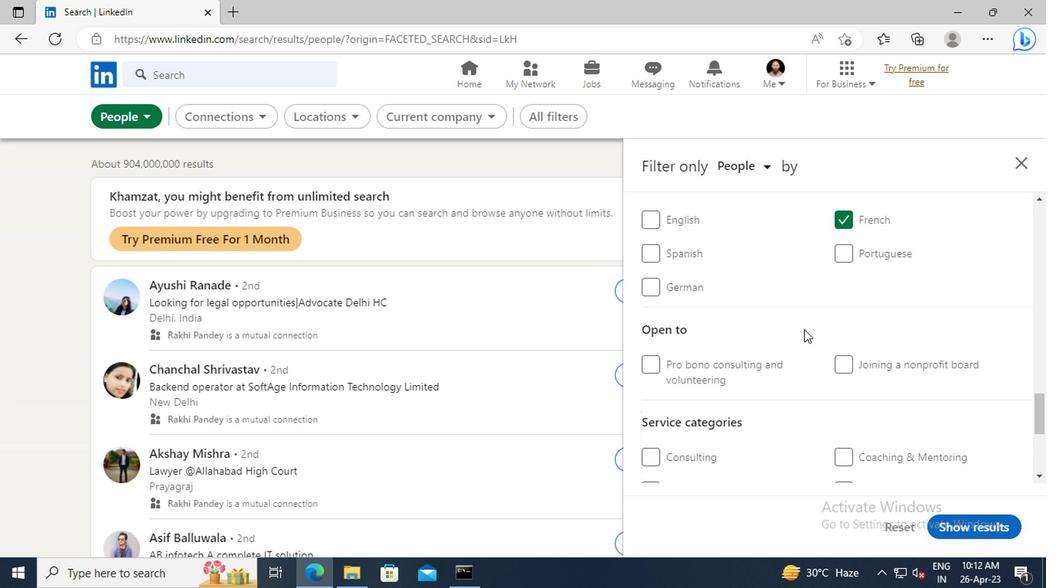 
Action: Mouse scrolled (801, 328) with delta (0, -1)
Screenshot: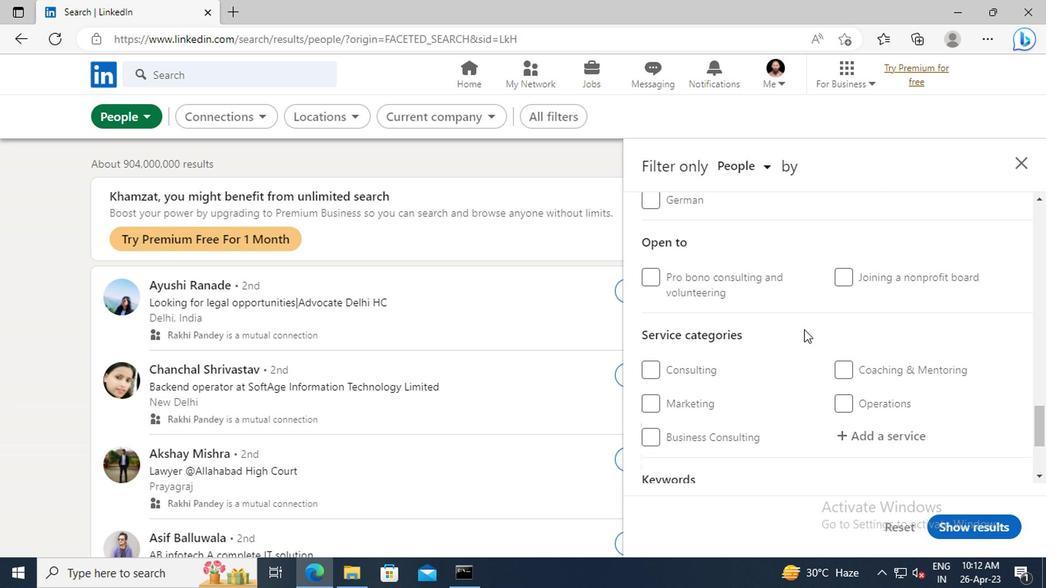 
Action: Mouse scrolled (801, 328) with delta (0, -1)
Screenshot: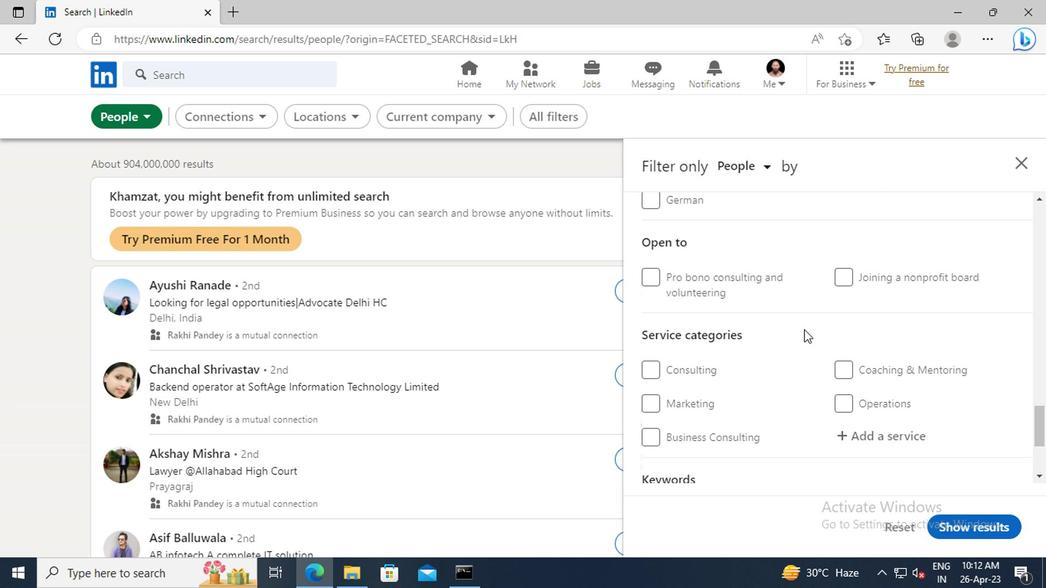
Action: Mouse moved to (849, 349)
Screenshot: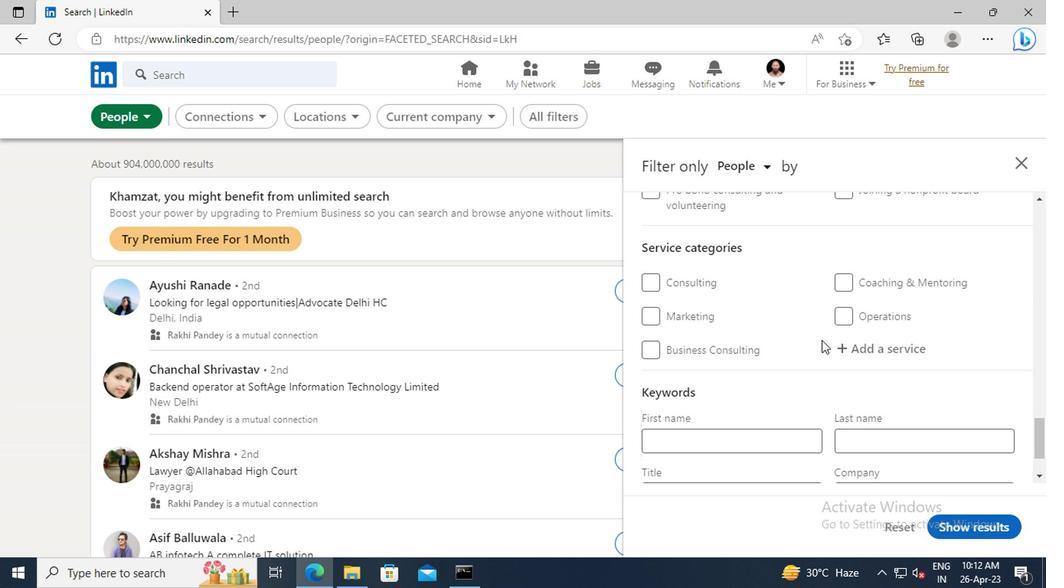 
Action: Mouse pressed left at (849, 349)
Screenshot: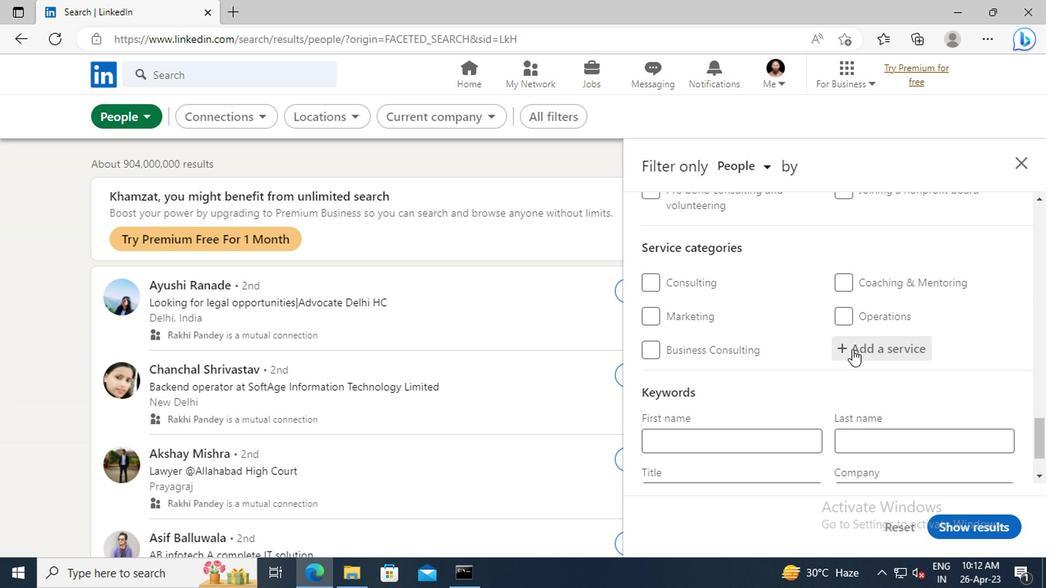 
Action: Mouse moved to (849, 350)
Screenshot: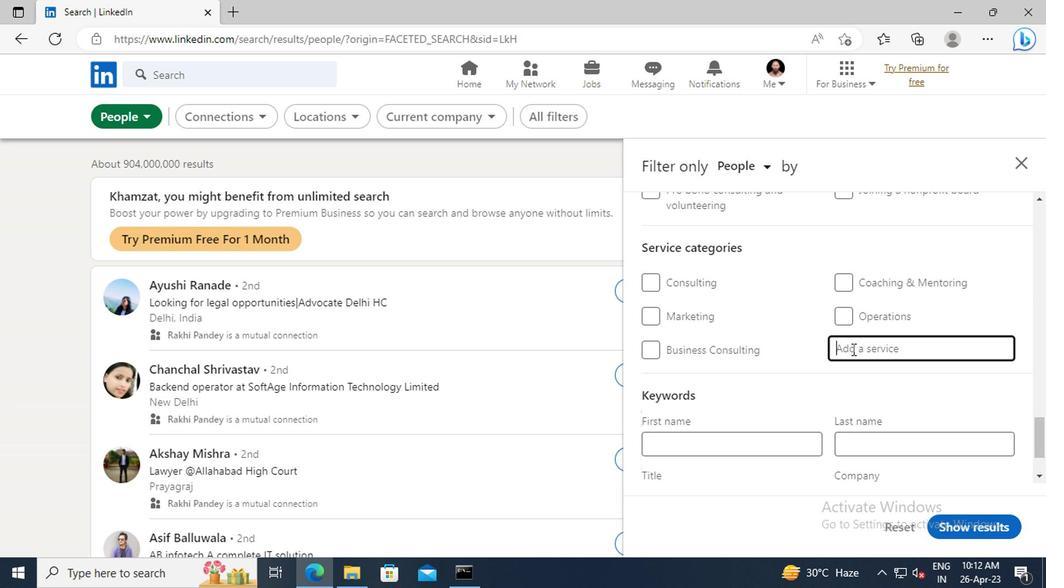 
Action: Key pressed <Key.shift>GROWTH<Key.space><Key.shift>MARKETING
Screenshot: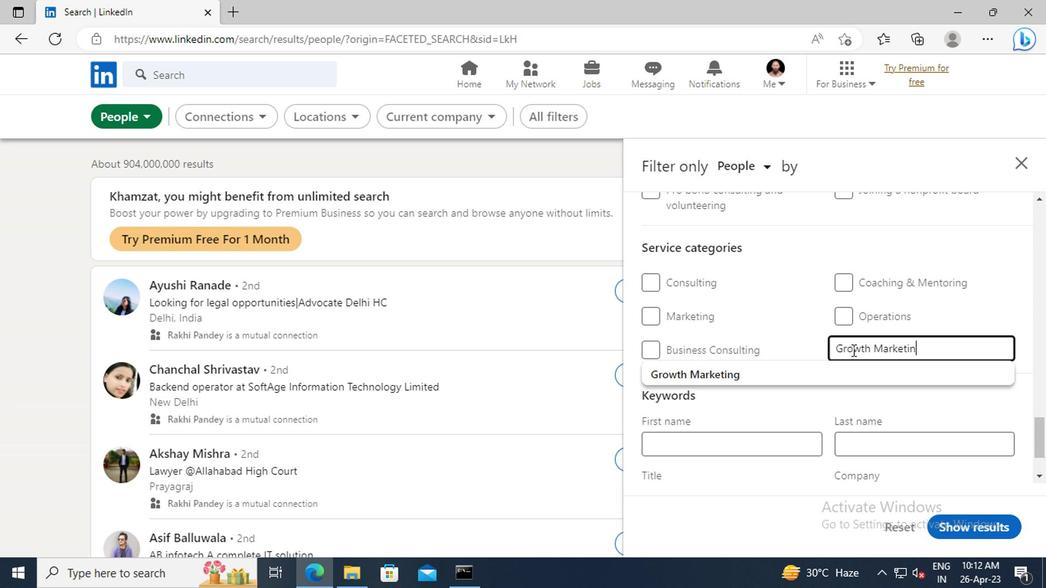
Action: Mouse moved to (785, 374)
Screenshot: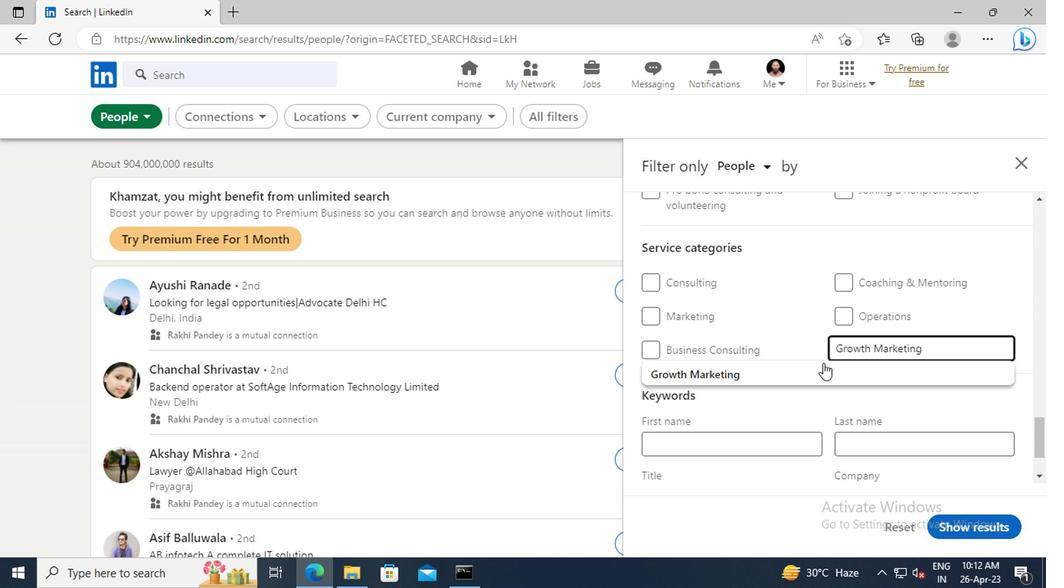 
Action: Mouse pressed left at (785, 374)
Screenshot: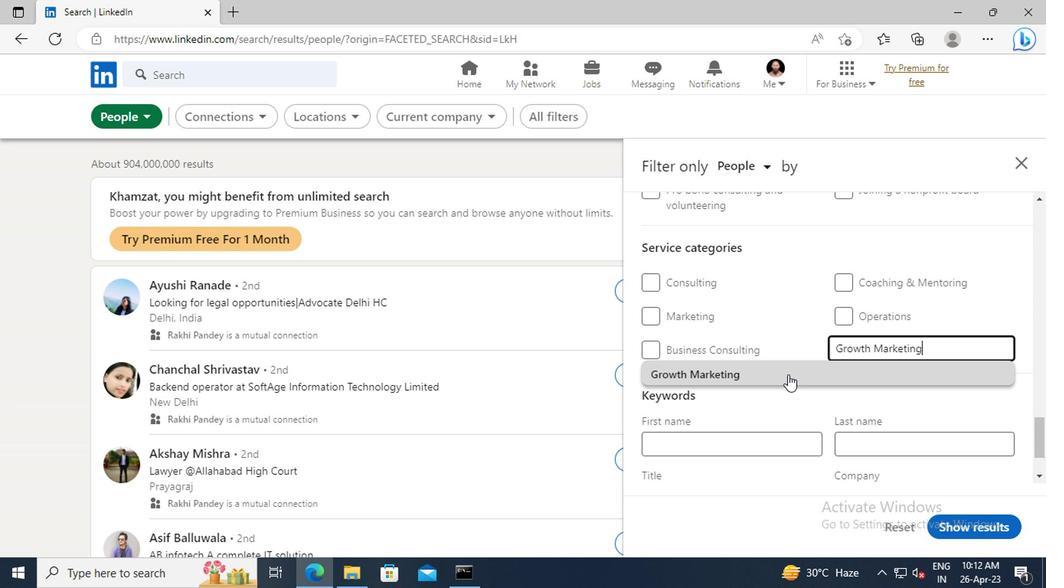 
Action: Mouse moved to (788, 348)
Screenshot: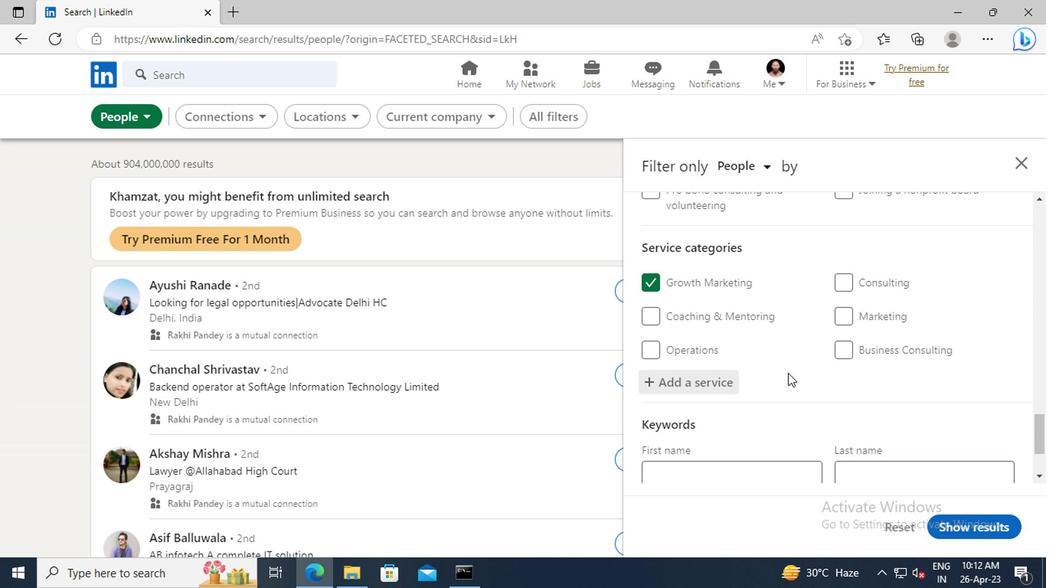
Action: Mouse scrolled (788, 347) with delta (0, 0)
Screenshot: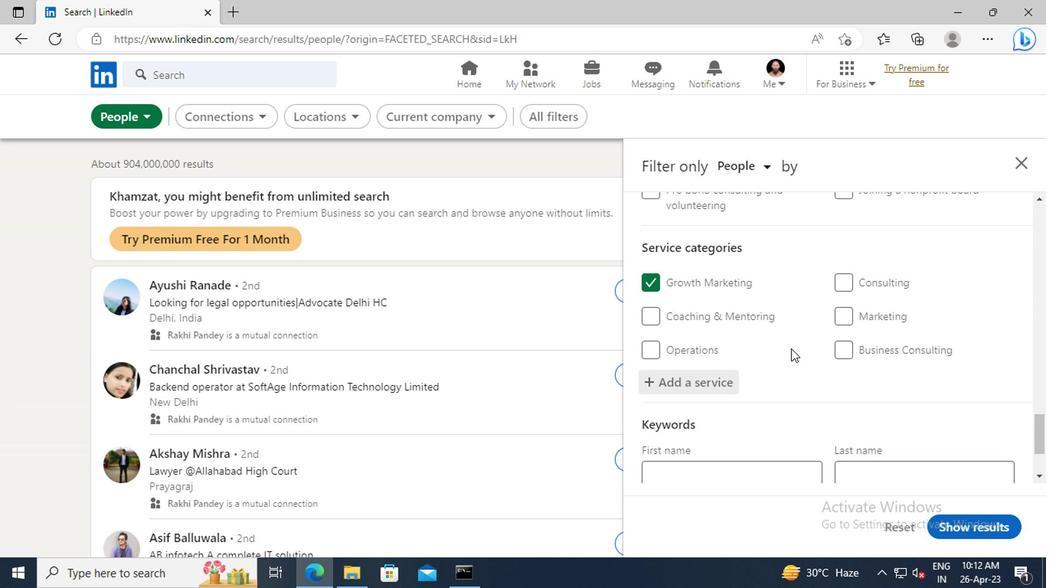 
Action: Mouse scrolled (788, 347) with delta (0, 0)
Screenshot: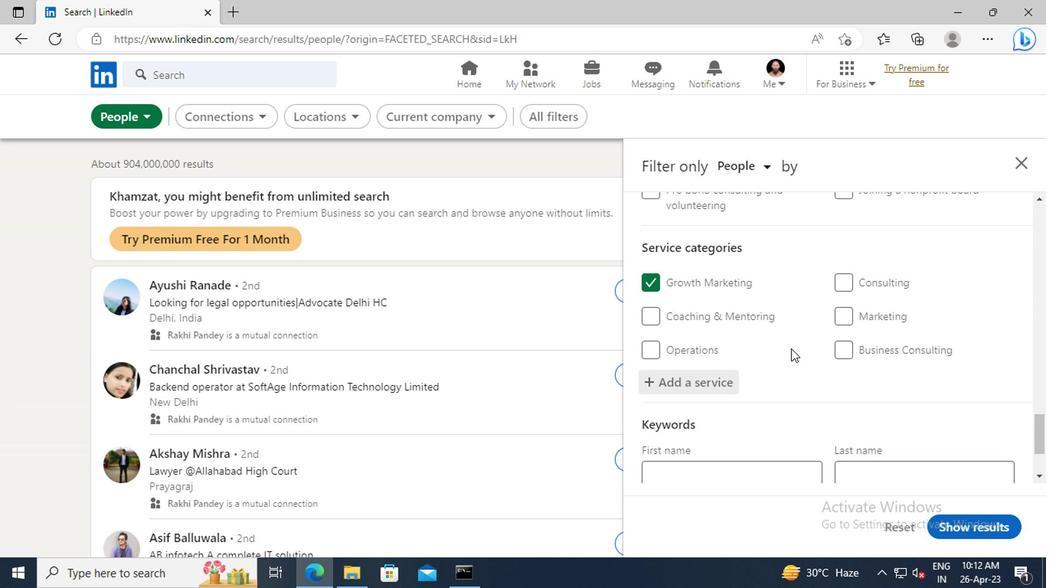 
Action: Mouse scrolled (788, 347) with delta (0, 0)
Screenshot: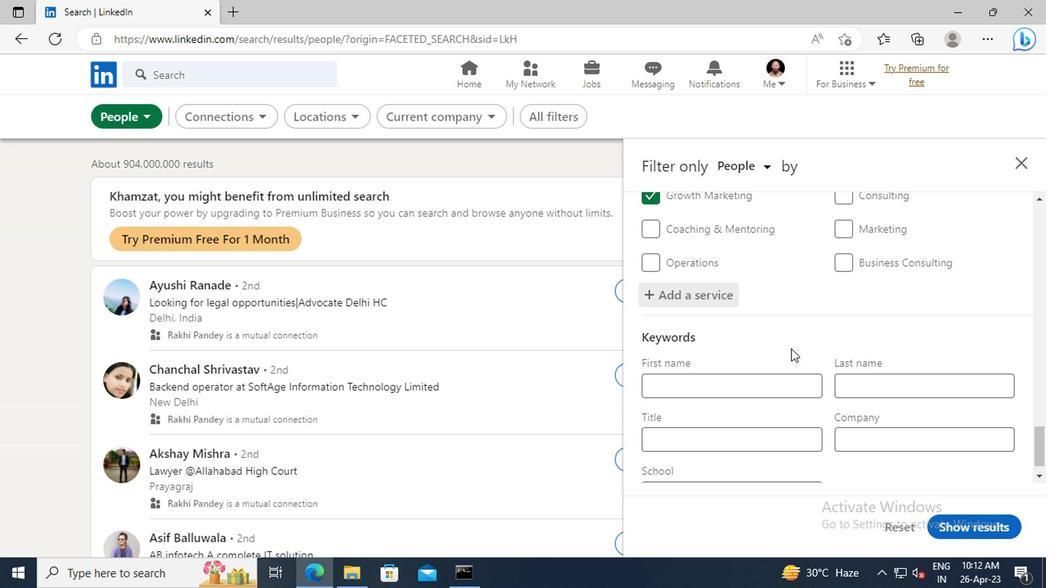 
Action: Mouse scrolled (788, 347) with delta (0, 0)
Screenshot: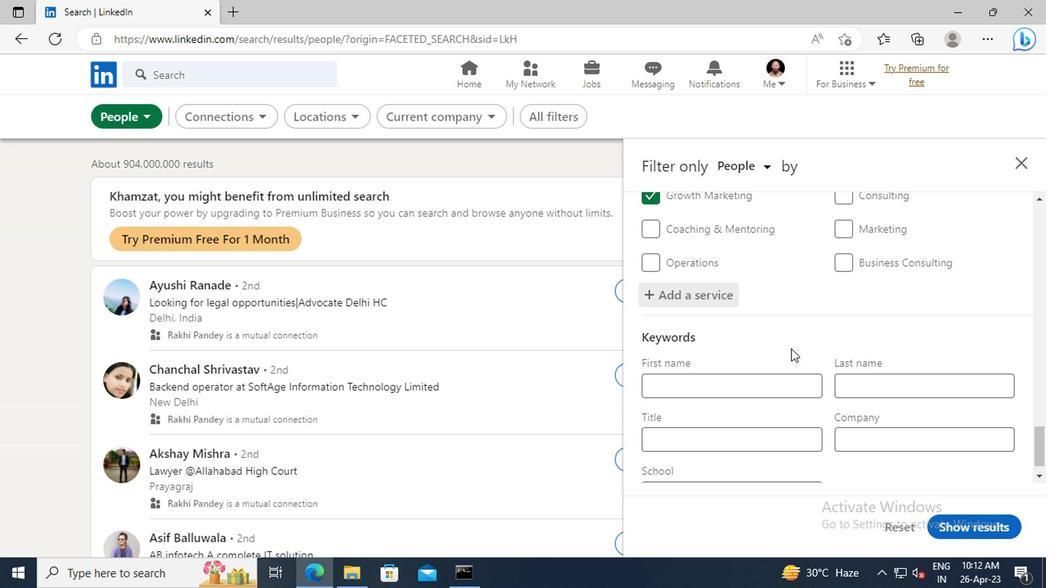 
Action: Mouse scrolled (788, 347) with delta (0, 0)
Screenshot: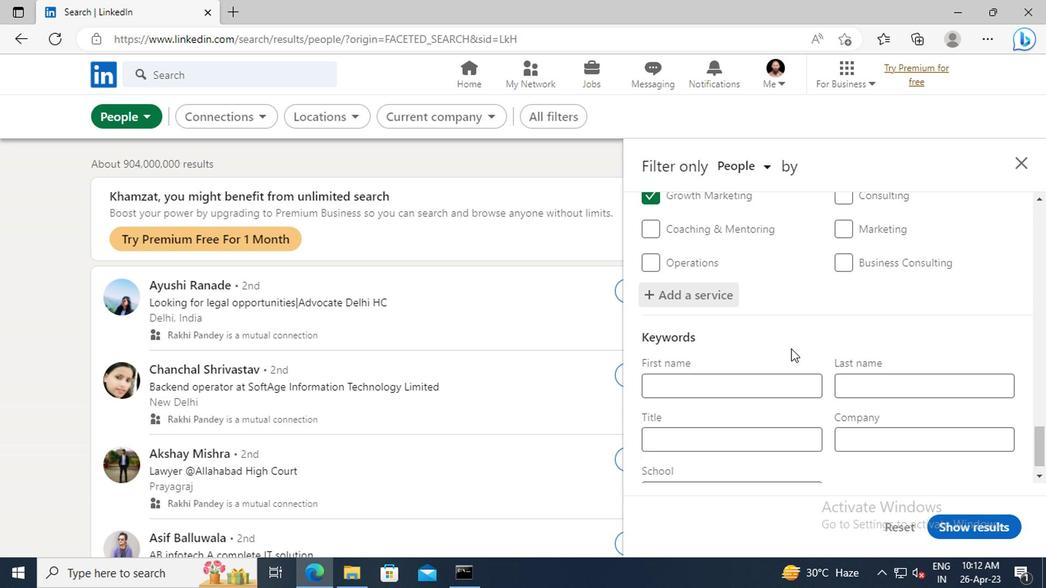 
Action: Mouse moved to (754, 413)
Screenshot: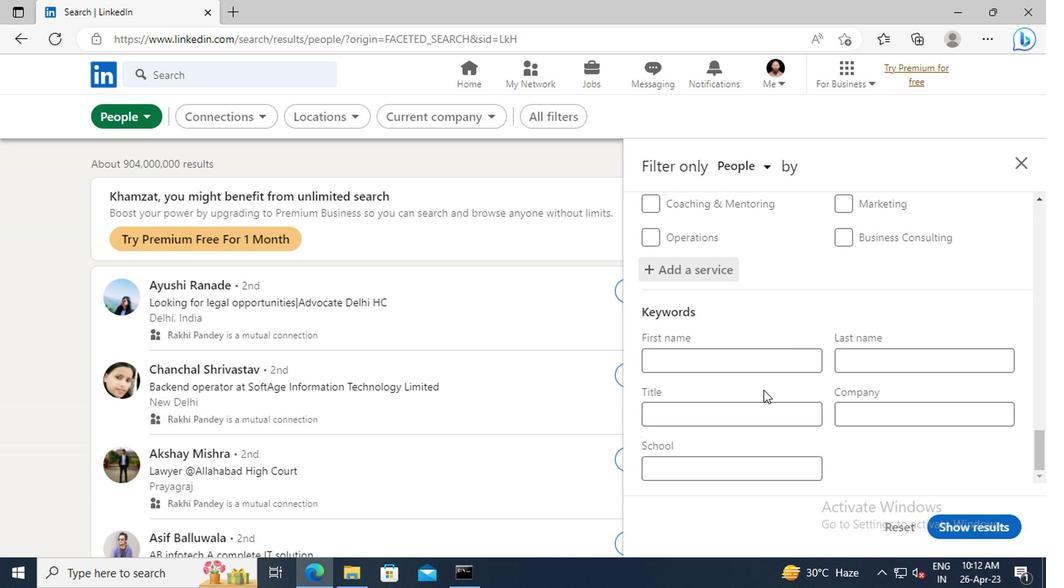 
Action: Mouse pressed left at (754, 413)
Screenshot: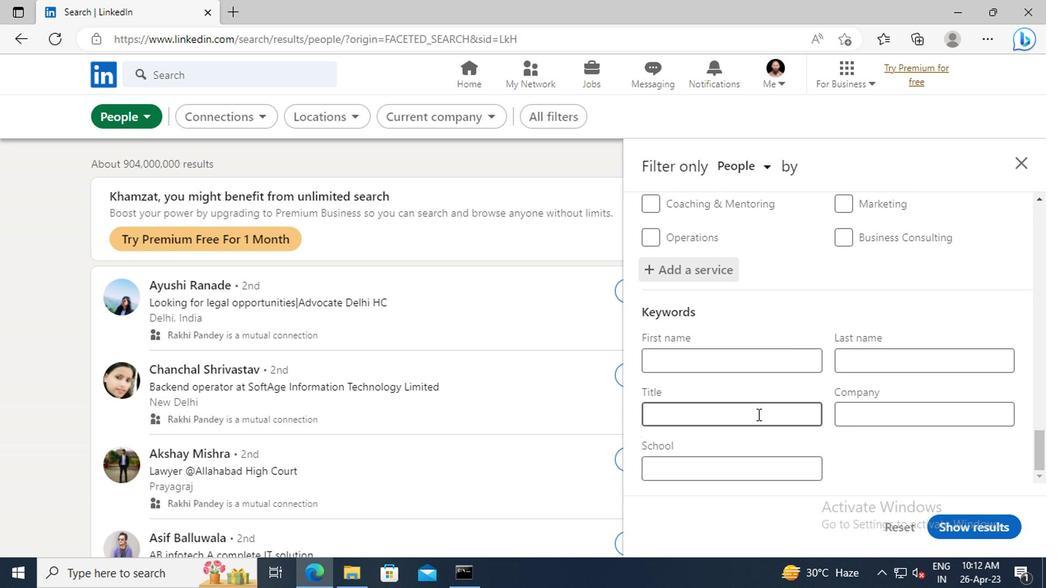 
Action: Key pressed <Key.shift>CLOUD<Key.space><Key.shift>ARCHITECT<Key.enter>
Screenshot: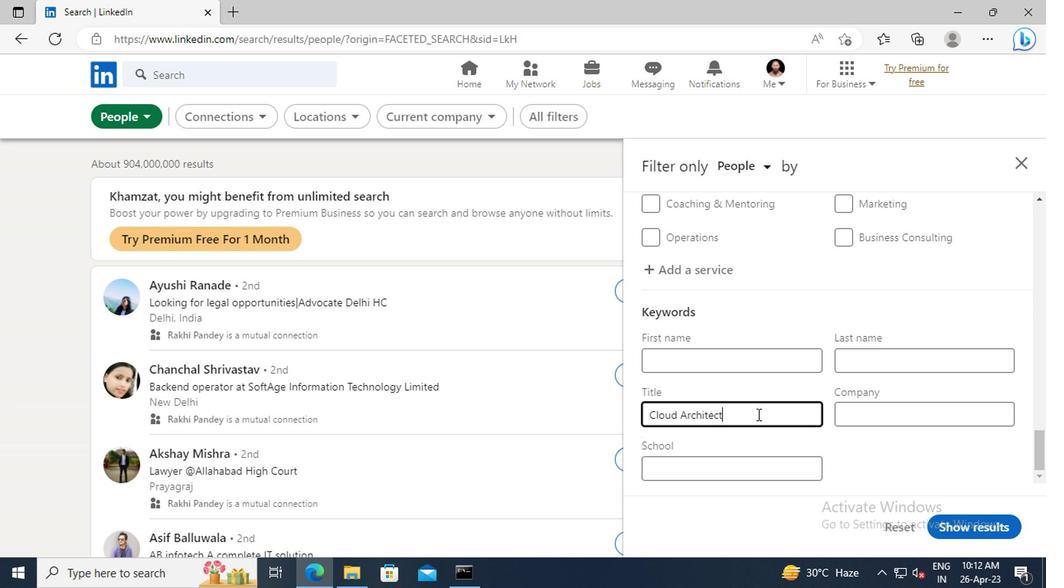 
Action: Mouse moved to (946, 525)
Screenshot: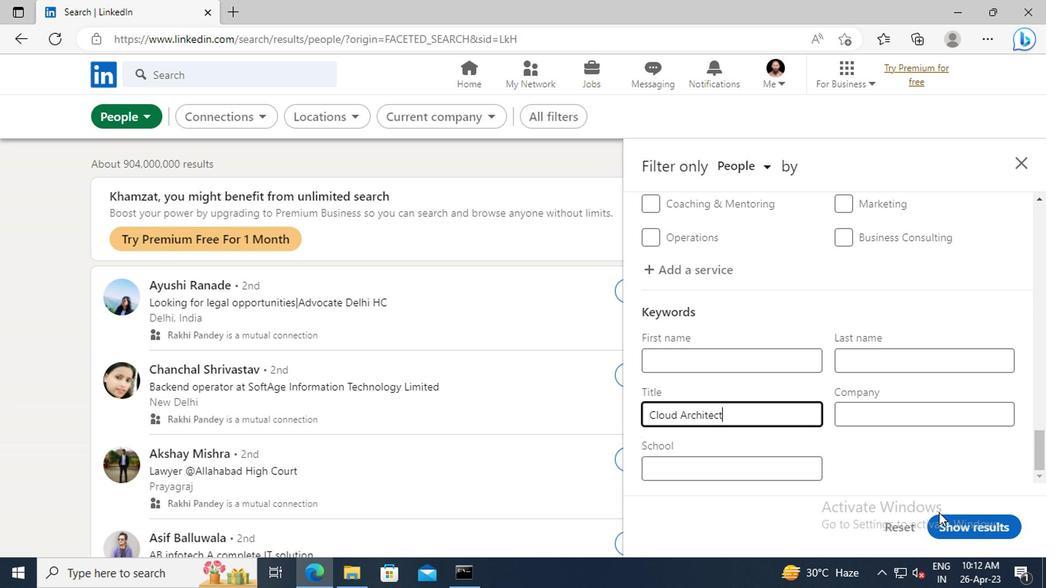 
Action: Mouse pressed left at (946, 525)
Screenshot: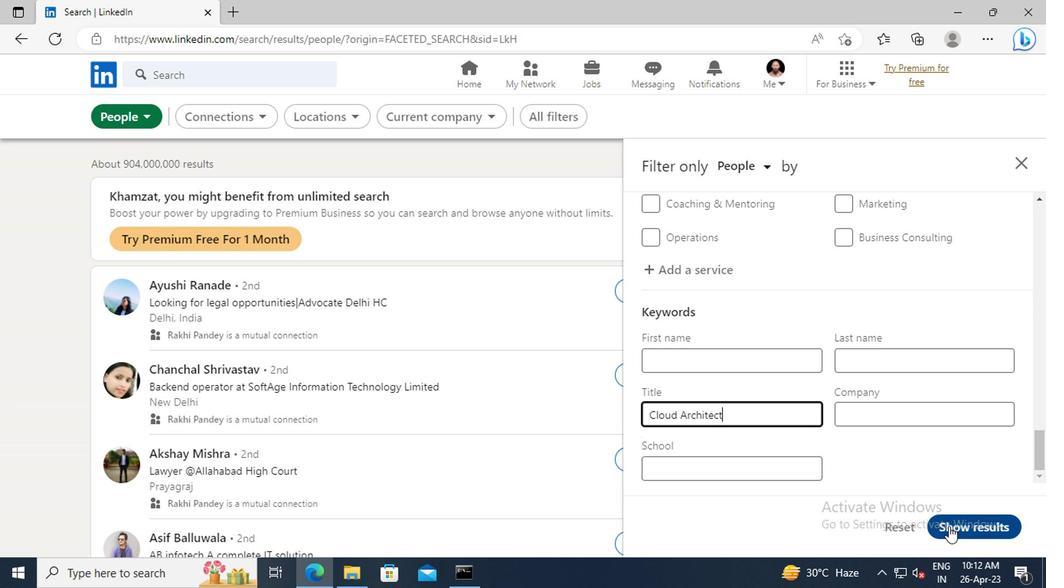 
